 Task: Look for space in Srīrāmnagar, India from 15th August, 2023 to 20th August, 2023 for 1 adult in price range Rs.5000 to Rs.10000. Place can be private room with 1  bedroom having 1 bed and 1 bathroom. Property type can be house, flat, guest house, hotel. Booking option can be shelf check-in. Required host language is English.
Action: Mouse moved to (516, 89)
Screenshot: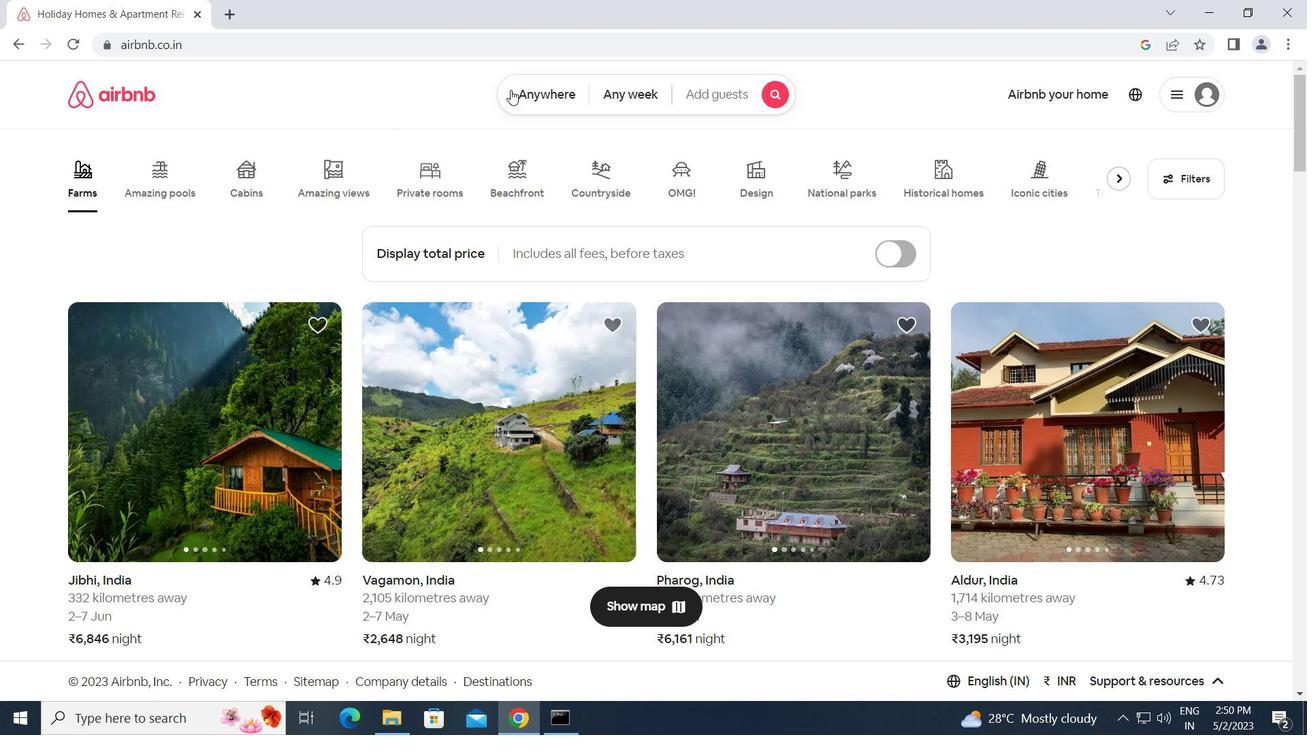 
Action: Mouse pressed left at (516, 89)
Screenshot: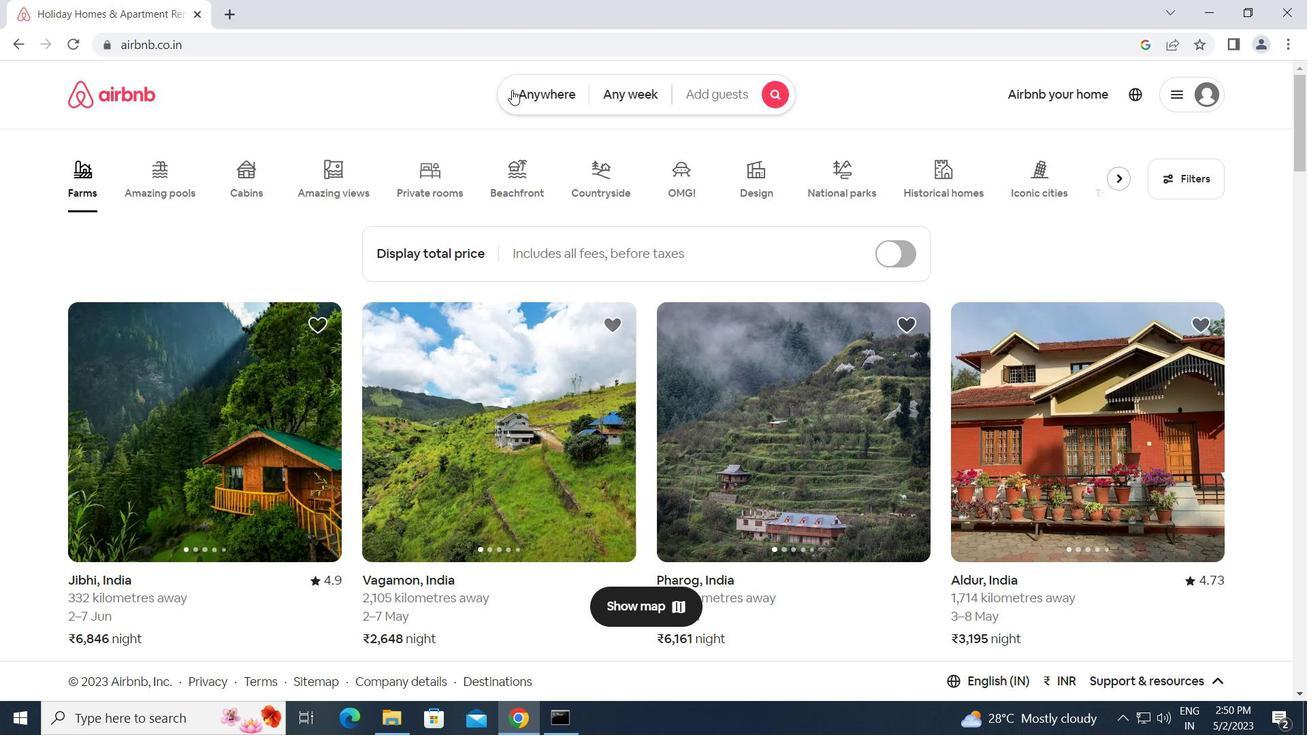 
Action: Mouse moved to (410, 150)
Screenshot: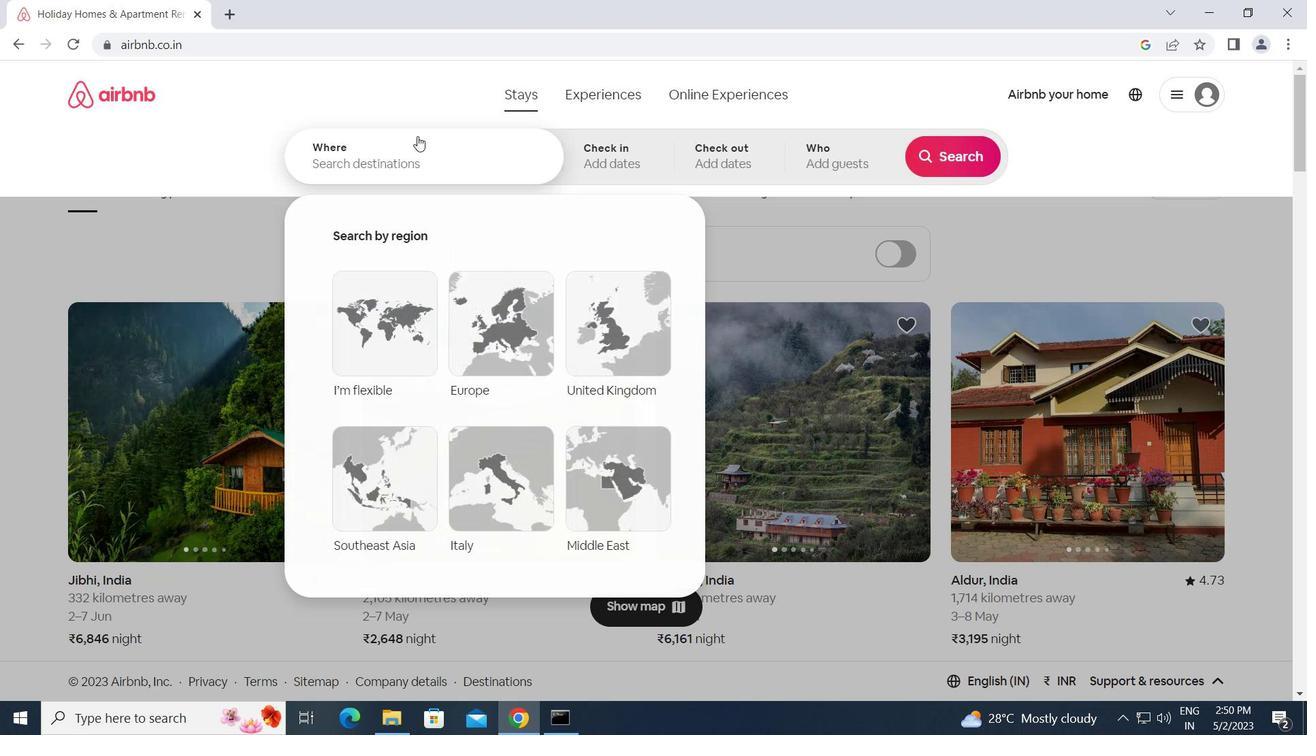 
Action: Mouse pressed left at (410, 150)
Screenshot: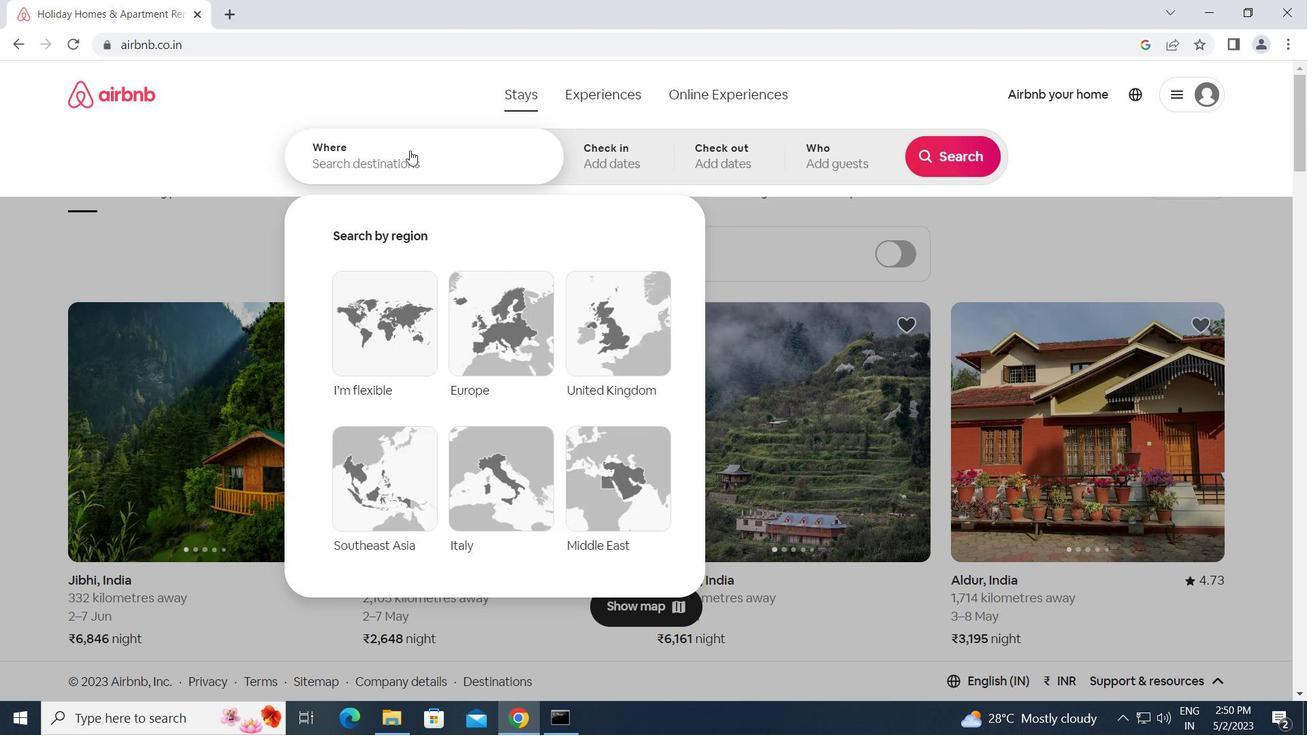 
Action: Key pressed s<Key.caps_lock>riramnagar,<Key.space><Key.caps_lock>i<Key.caps_lock>ndia<Key.enter>
Screenshot: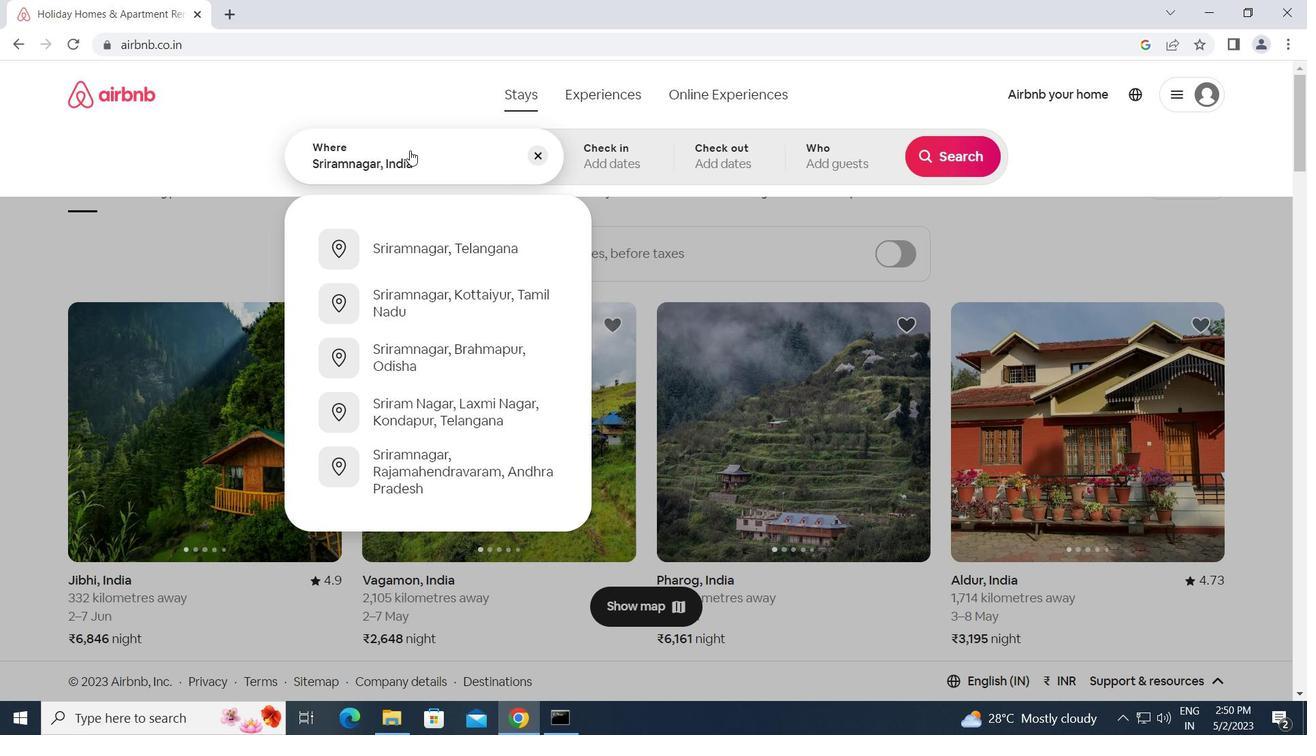 
Action: Mouse moved to (950, 293)
Screenshot: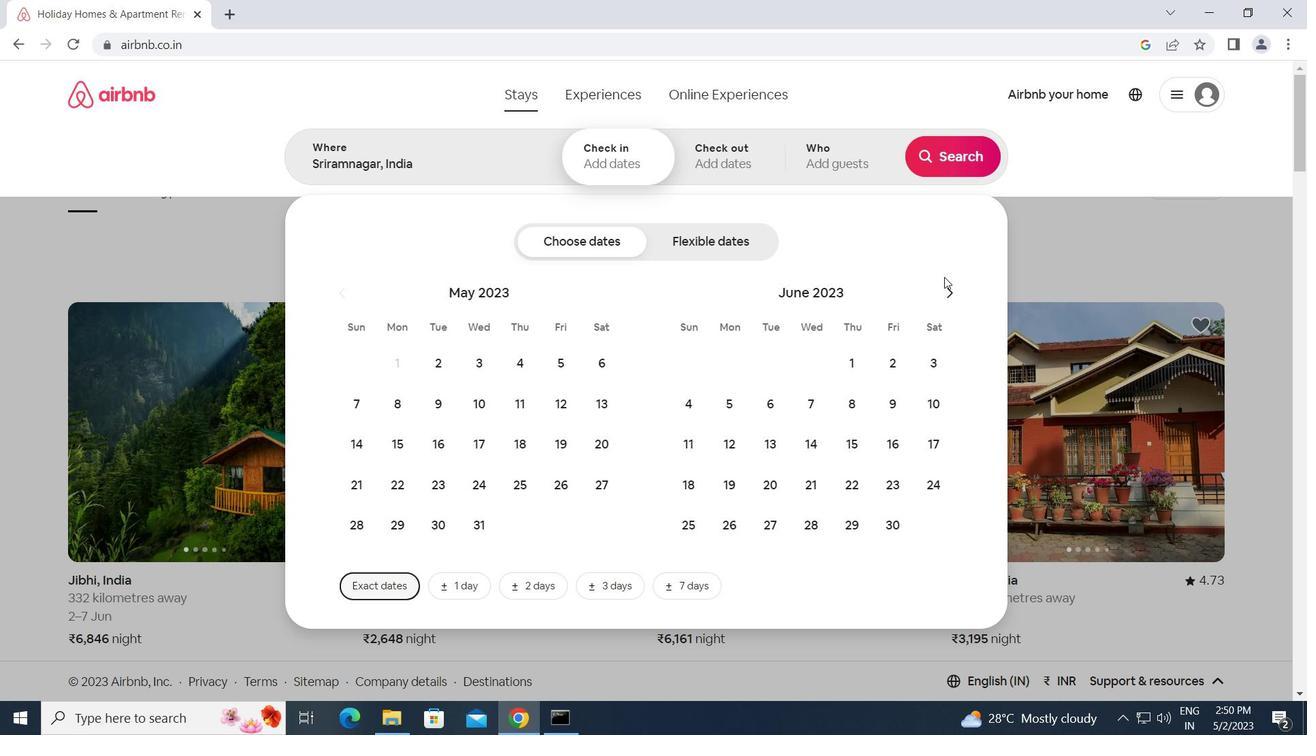 
Action: Mouse pressed left at (950, 293)
Screenshot: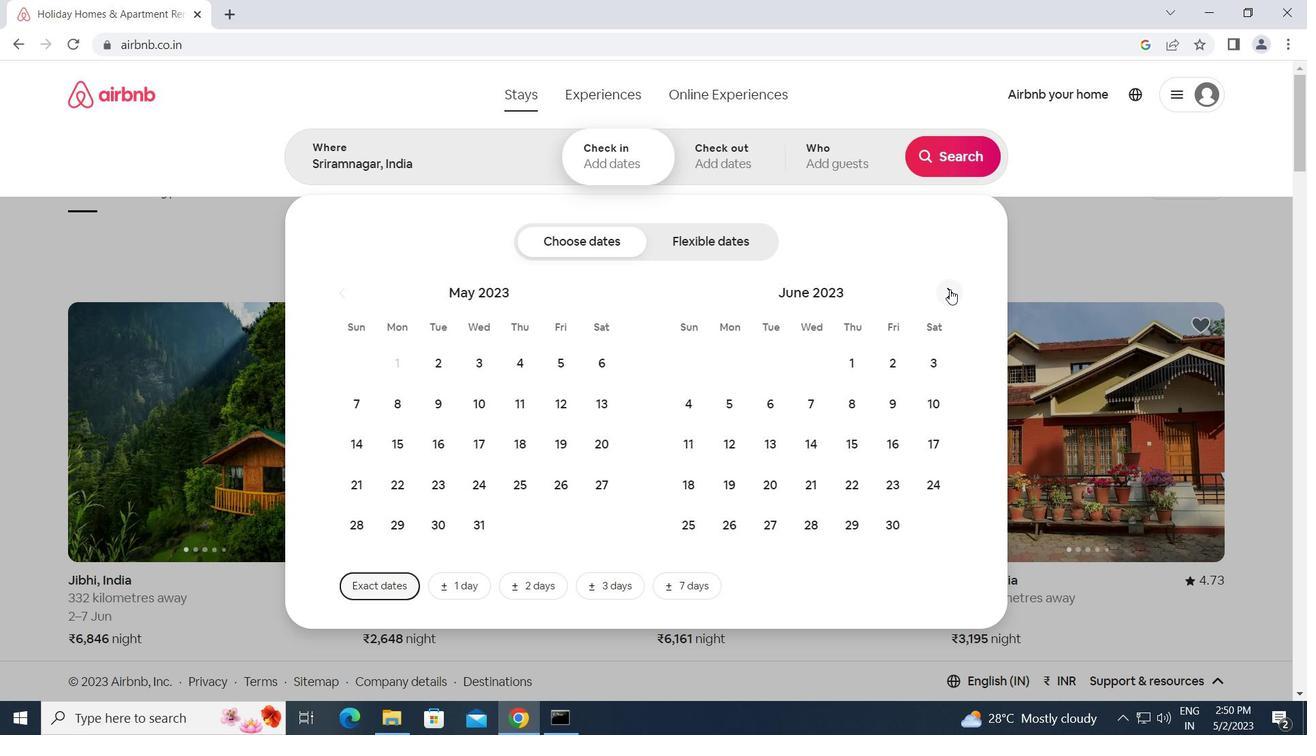 
Action: Mouse pressed left at (950, 293)
Screenshot: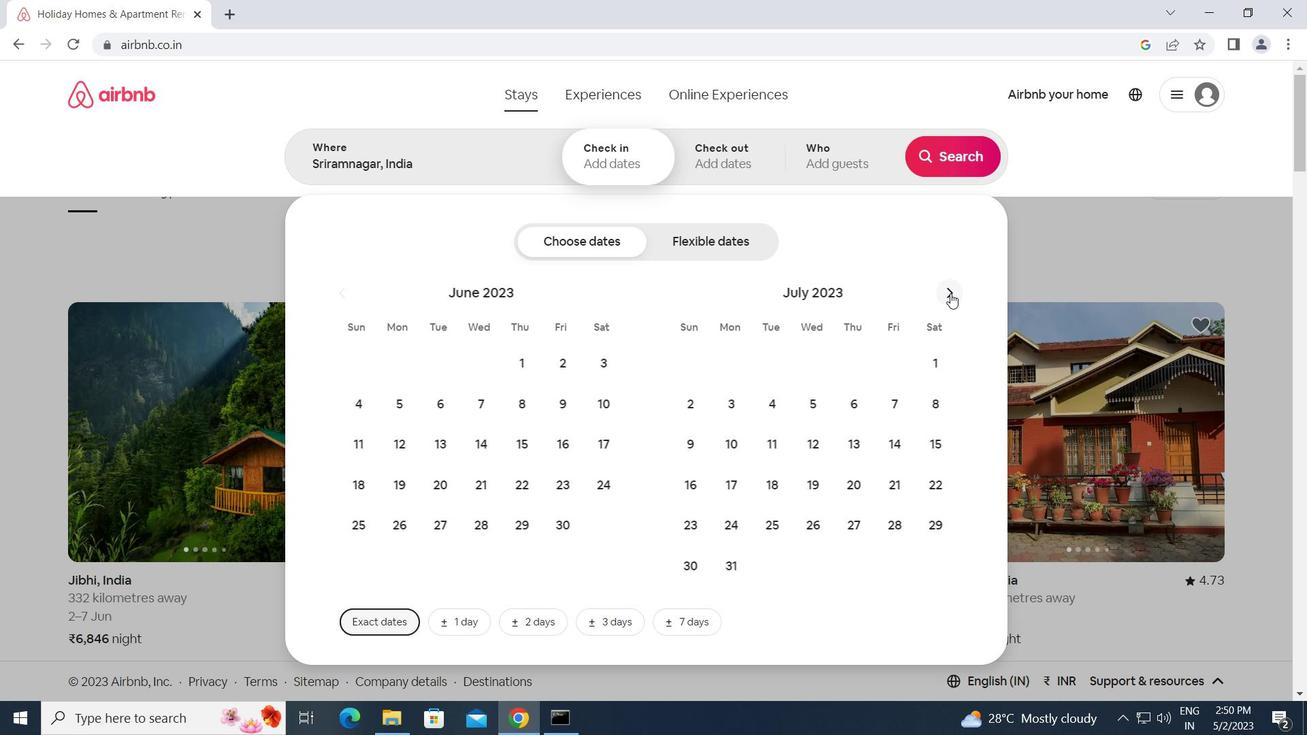 
Action: Mouse moved to (761, 445)
Screenshot: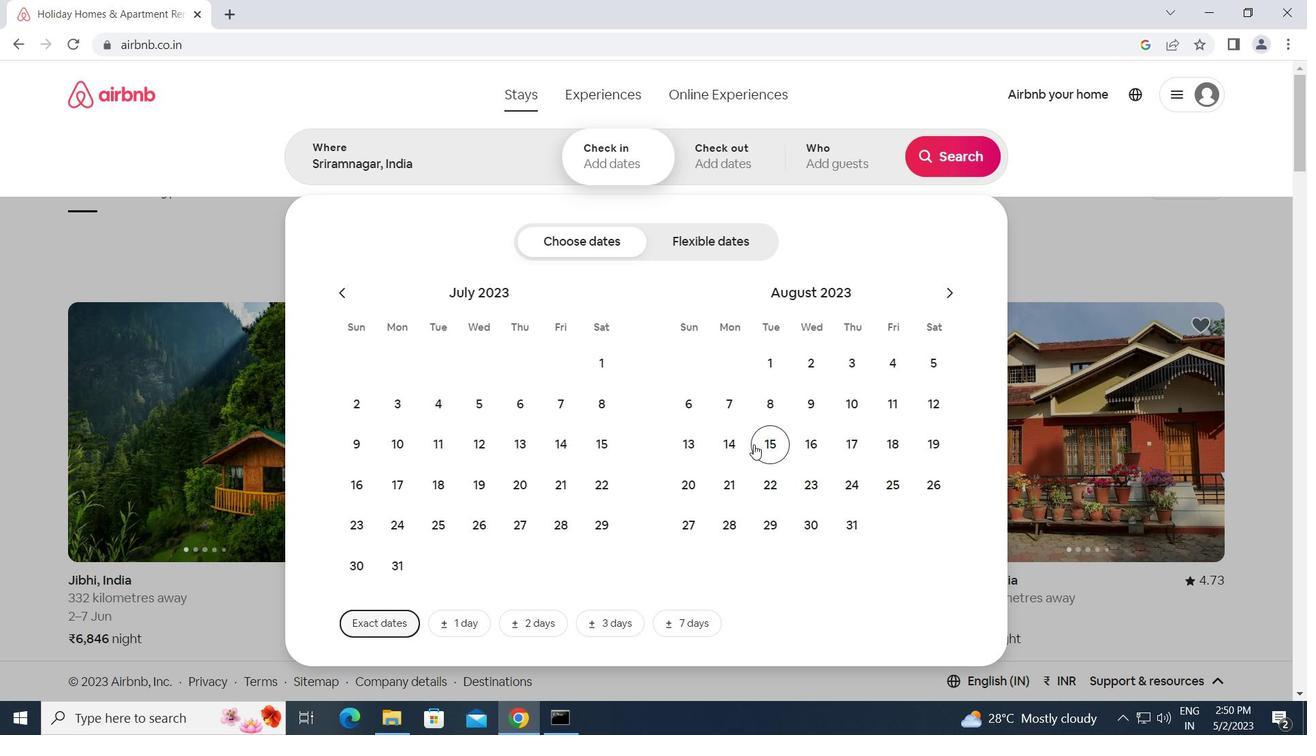 
Action: Mouse pressed left at (761, 445)
Screenshot: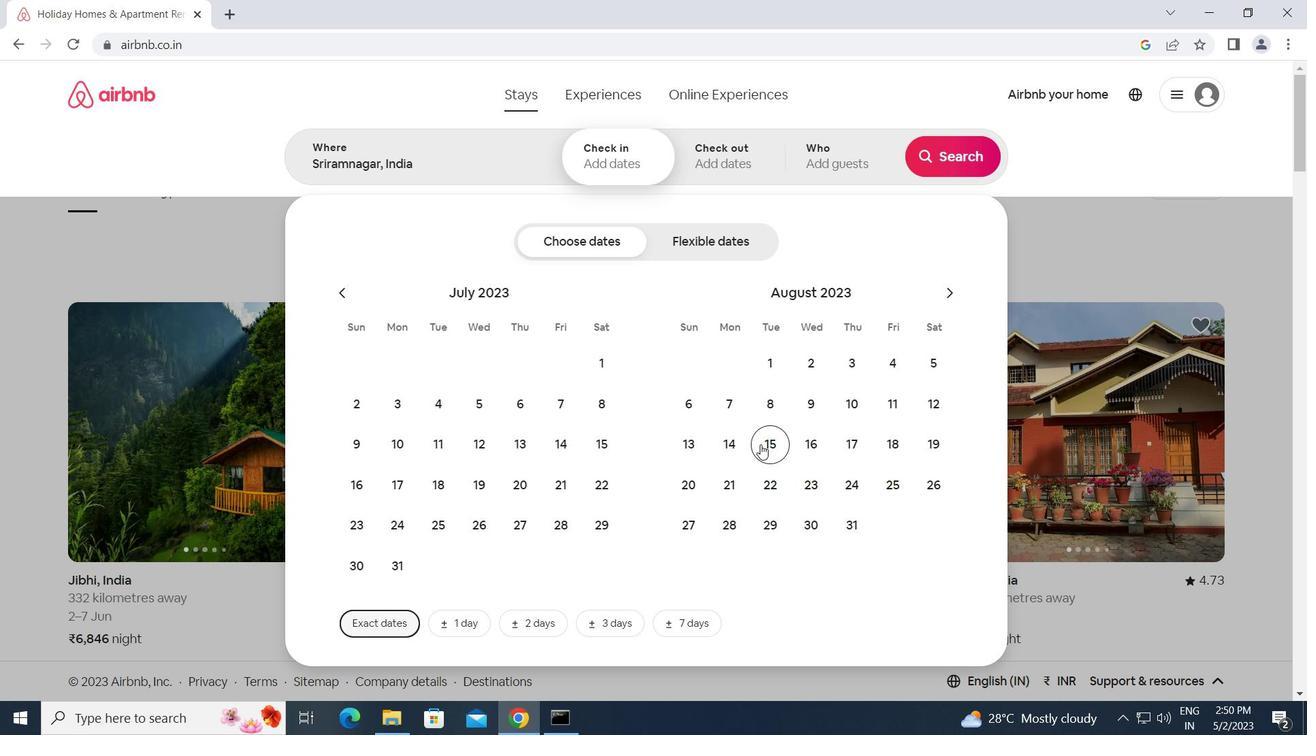 
Action: Mouse moved to (693, 486)
Screenshot: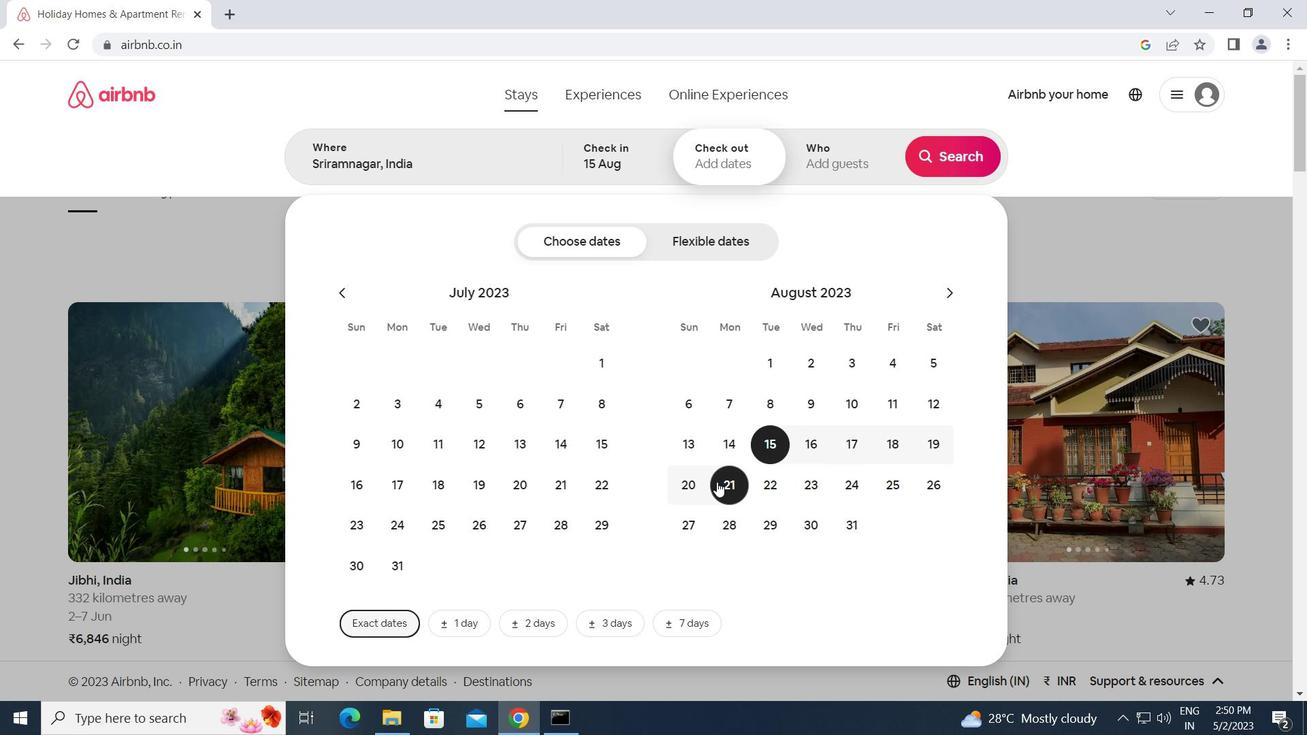 
Action: Mouse pressed left at (693, 486)
Screenshot: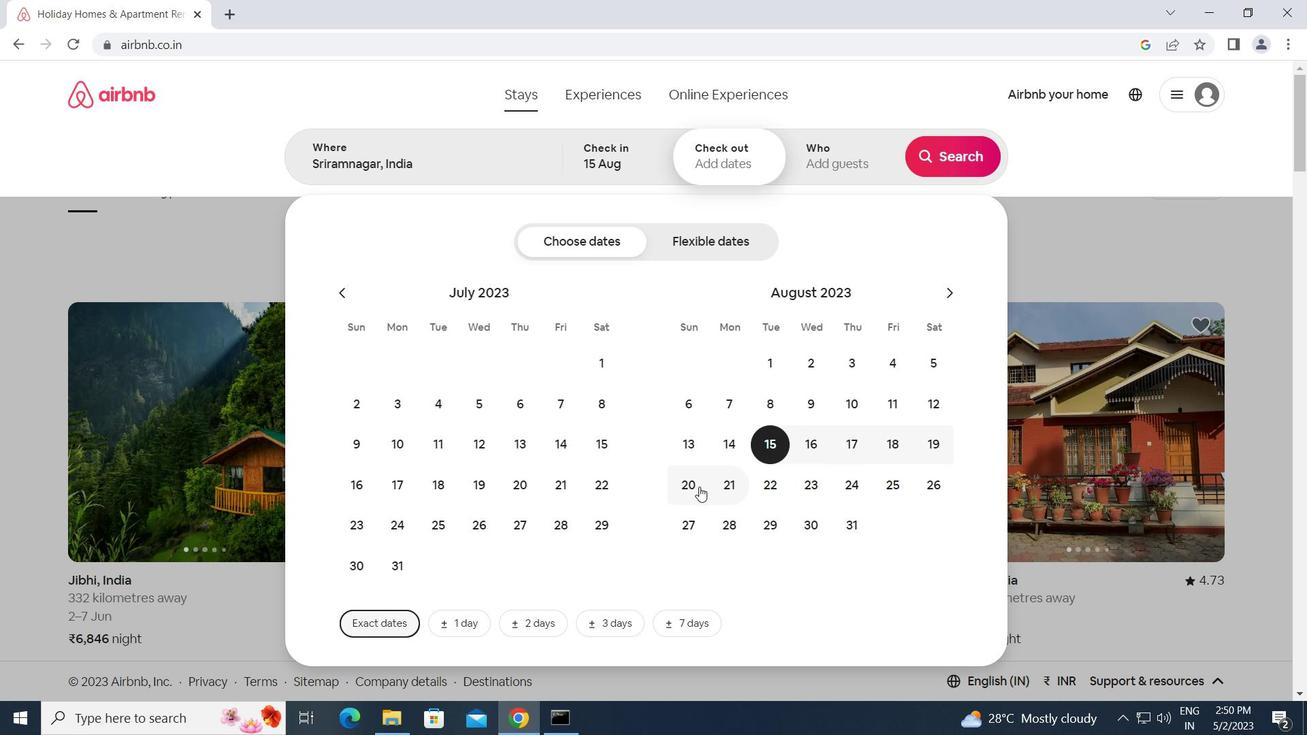 
Action: Mouse moved to (837, 155)
Screenshot: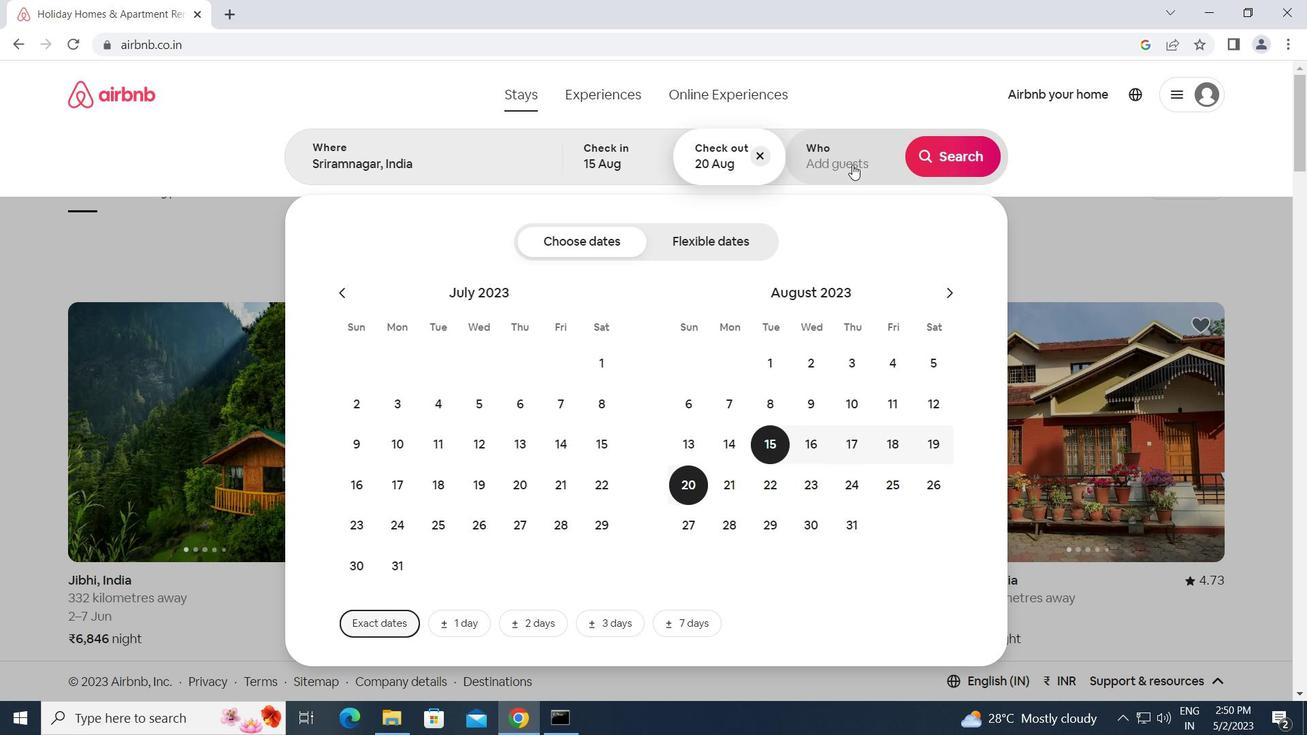 
Action: Mouse pressed left at (837, 155)
Screenshot: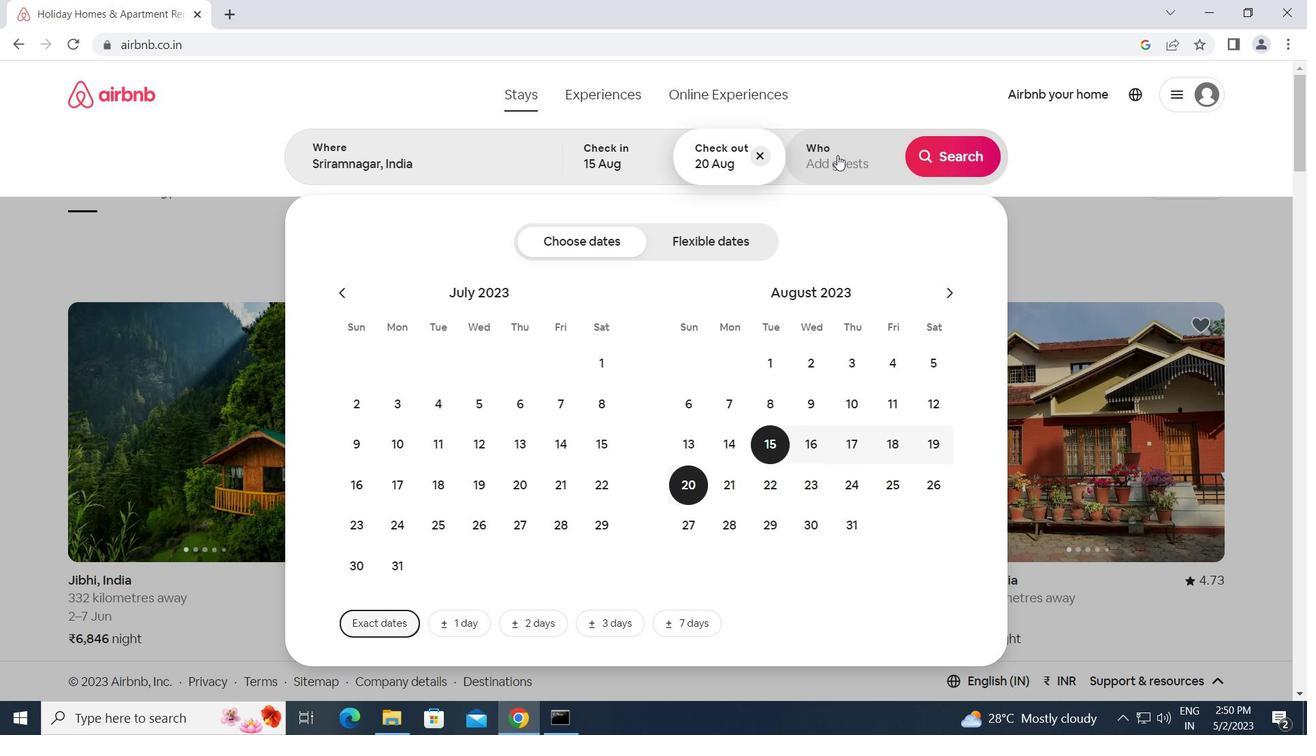 
Action: Mouse moved to (953, 250)
Screenshot: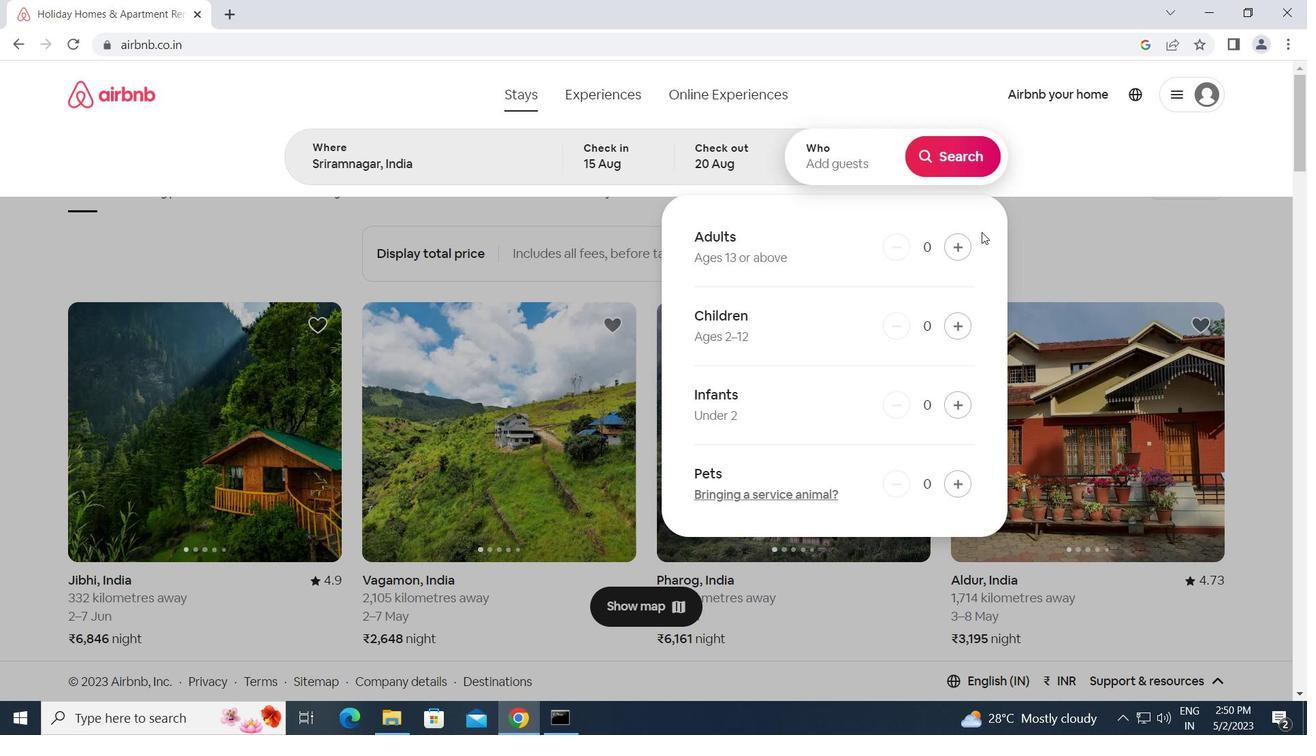 
Action: Mouse pressed left at (953, 250)
Screenshot: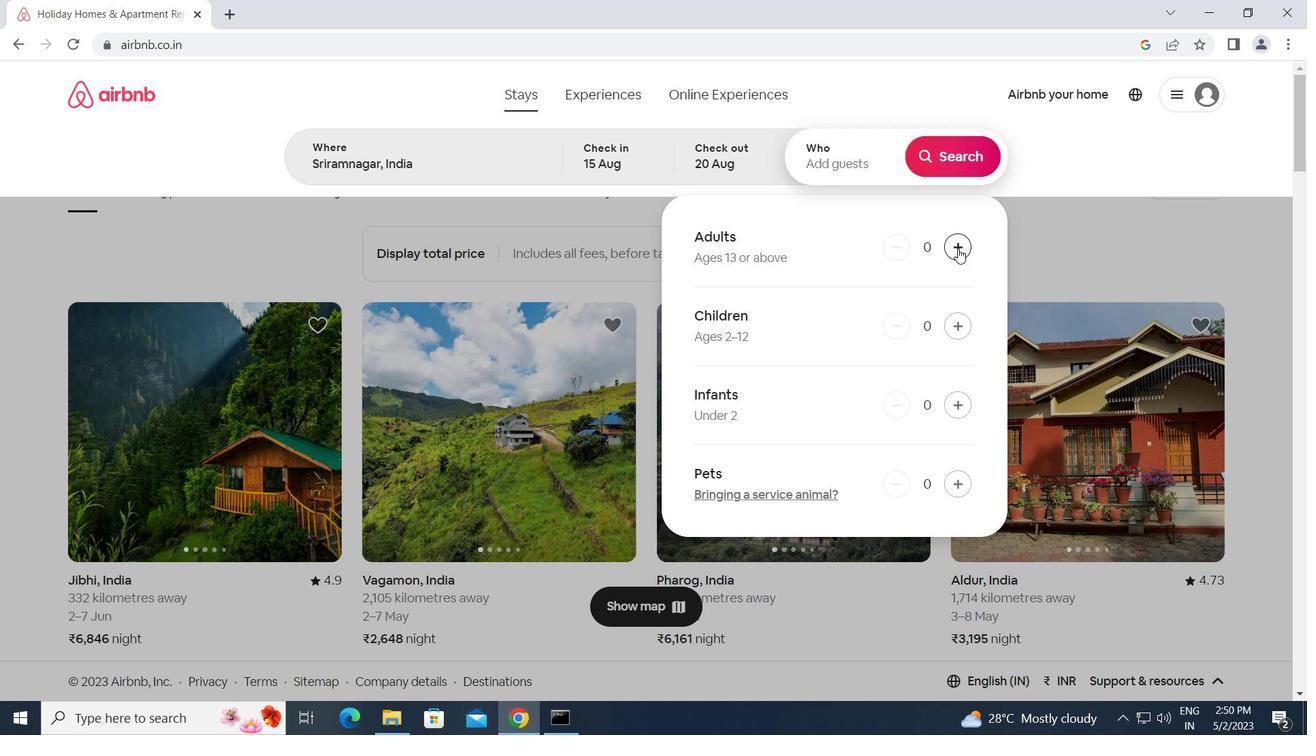 
Action: Mouse moved to (958, 158)
Screenshot: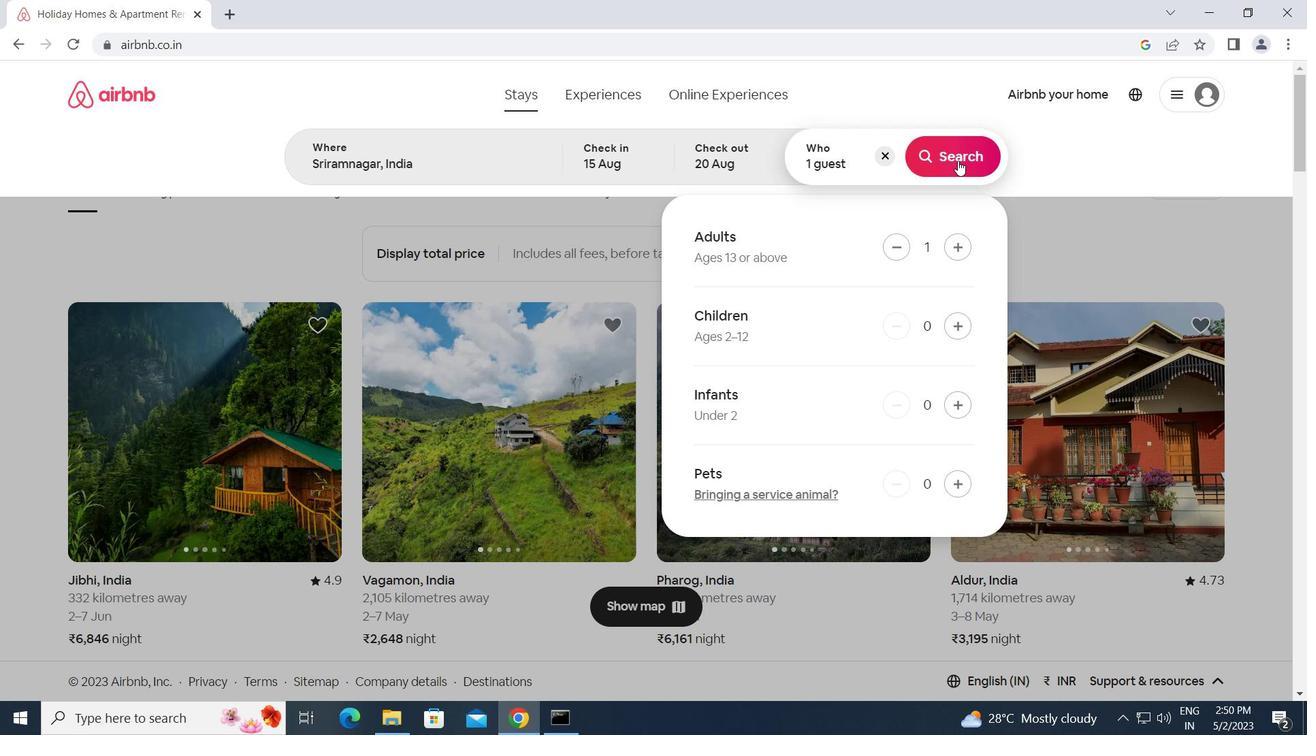 
Action: Mouse pressed left at (958, 158)
Screenshot: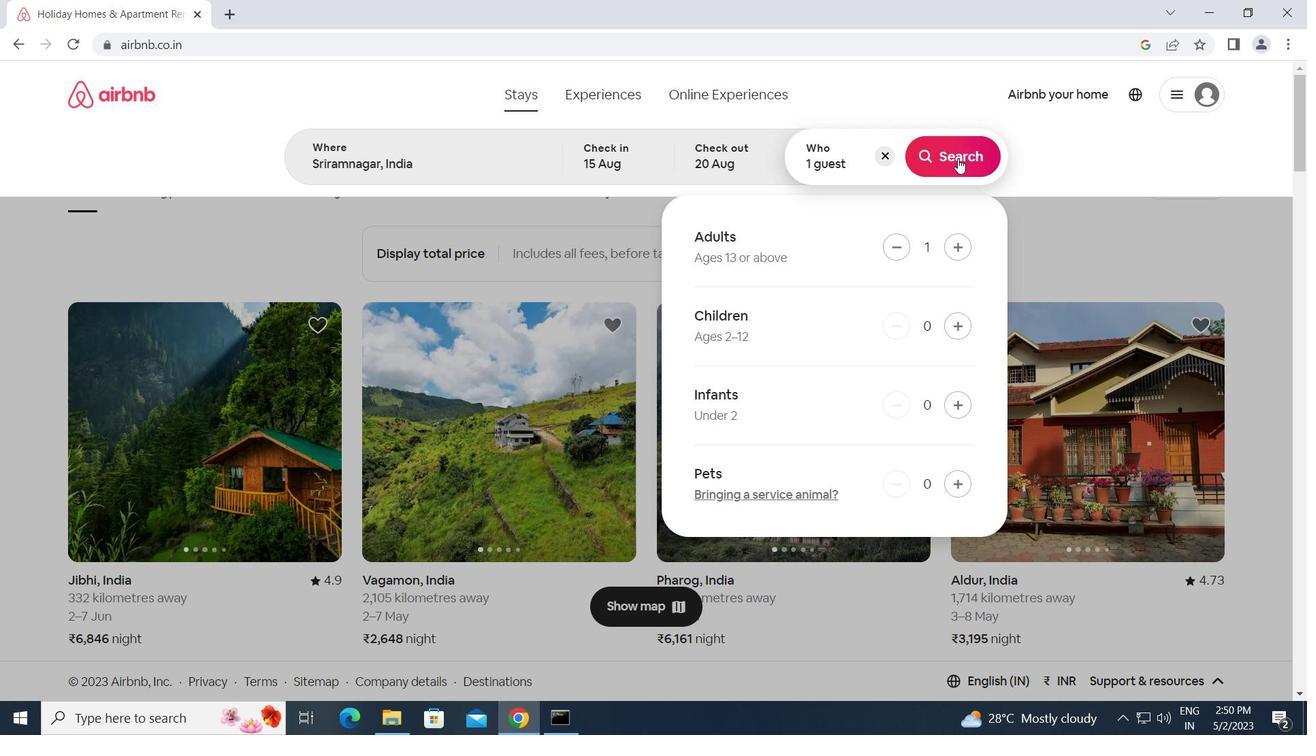 
Action: Mouse moved to (1238, 154)
Screenshot: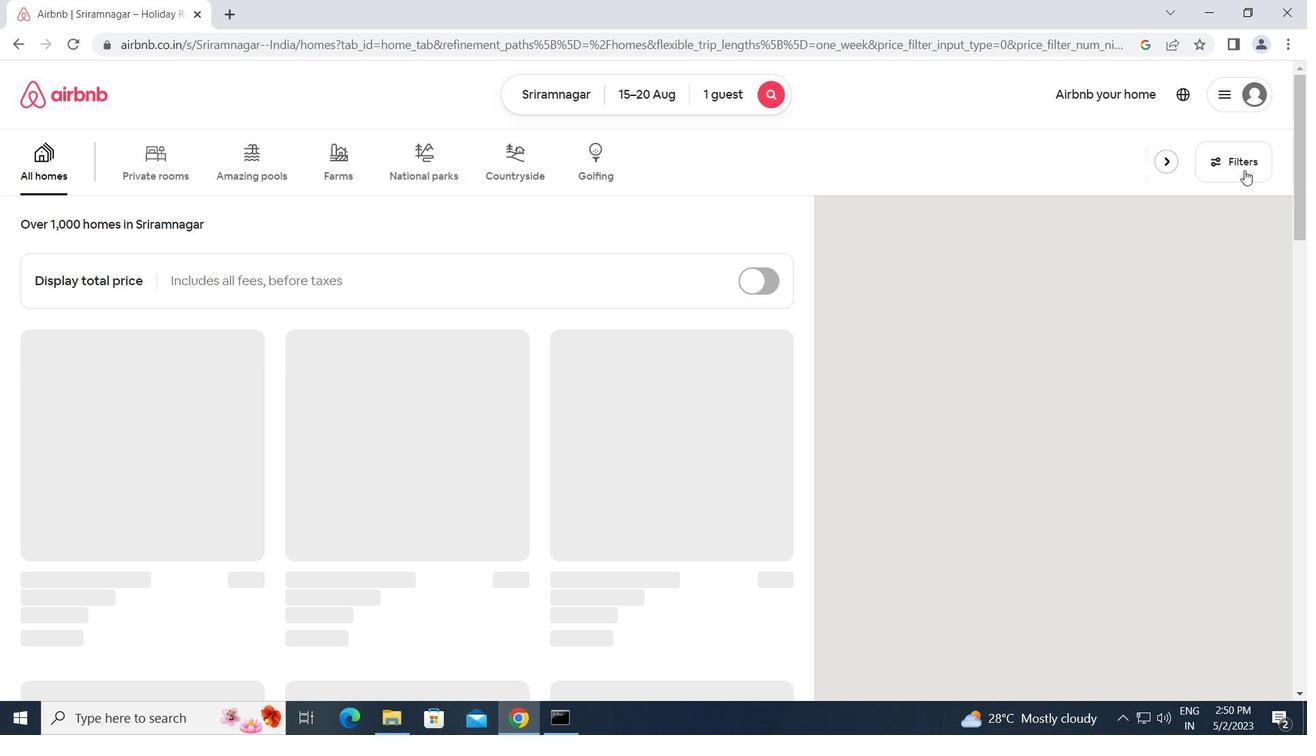 
Action: Mouse pressed left at (1238, 154)
Screenshot: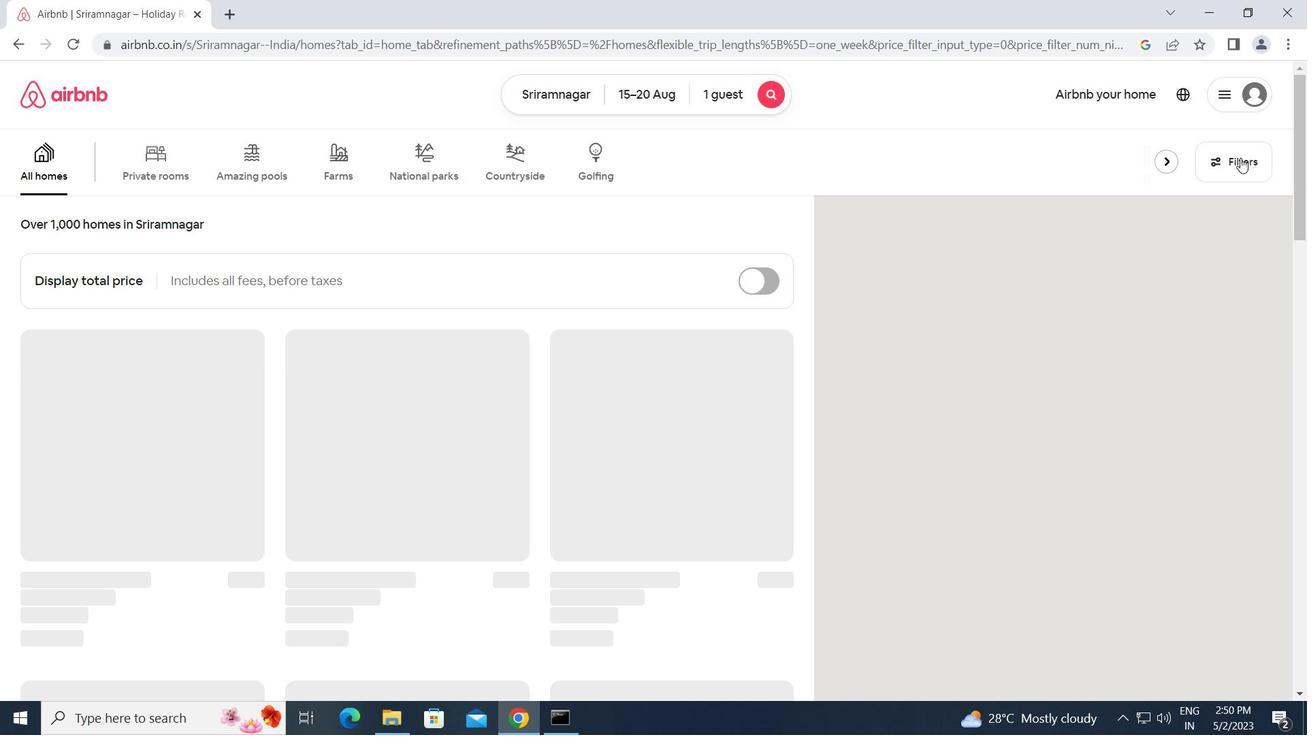
Action: Mouse moved to (433, 378)
Screenshot: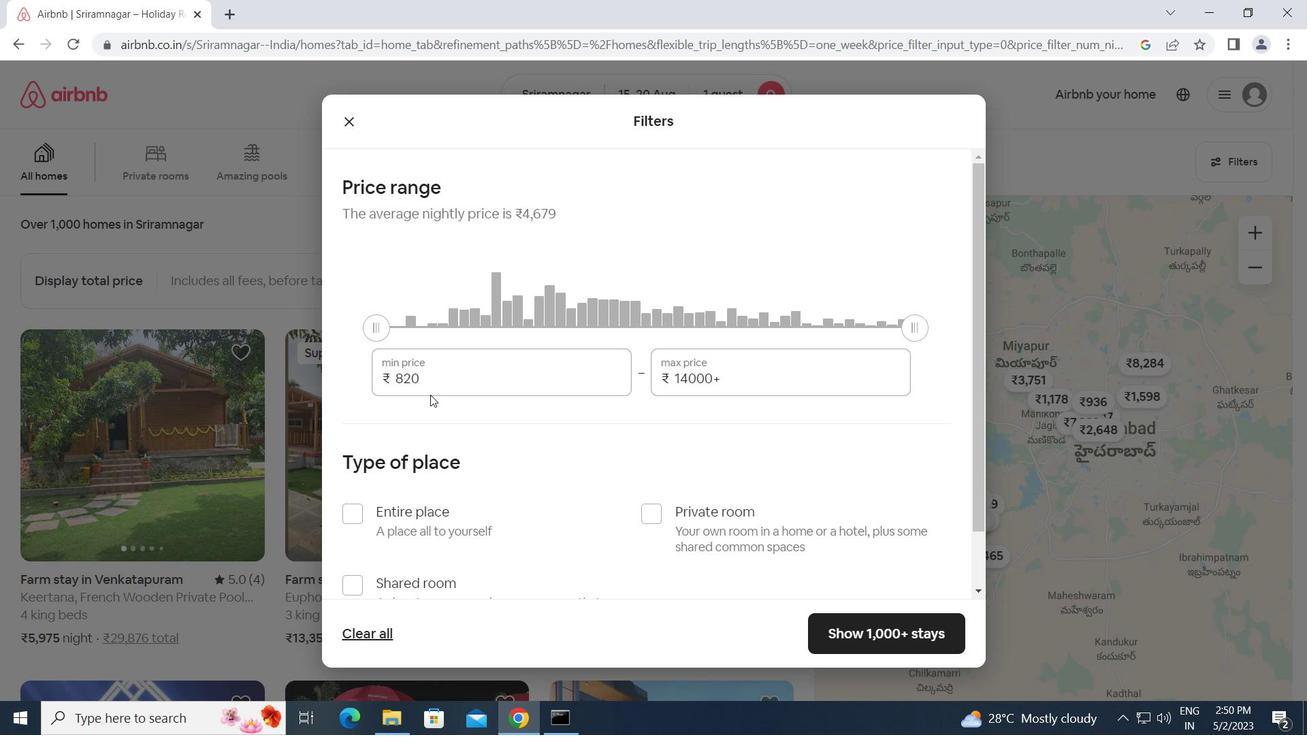 
Action: Mouse pressed left at (433, 378)
Screenshot: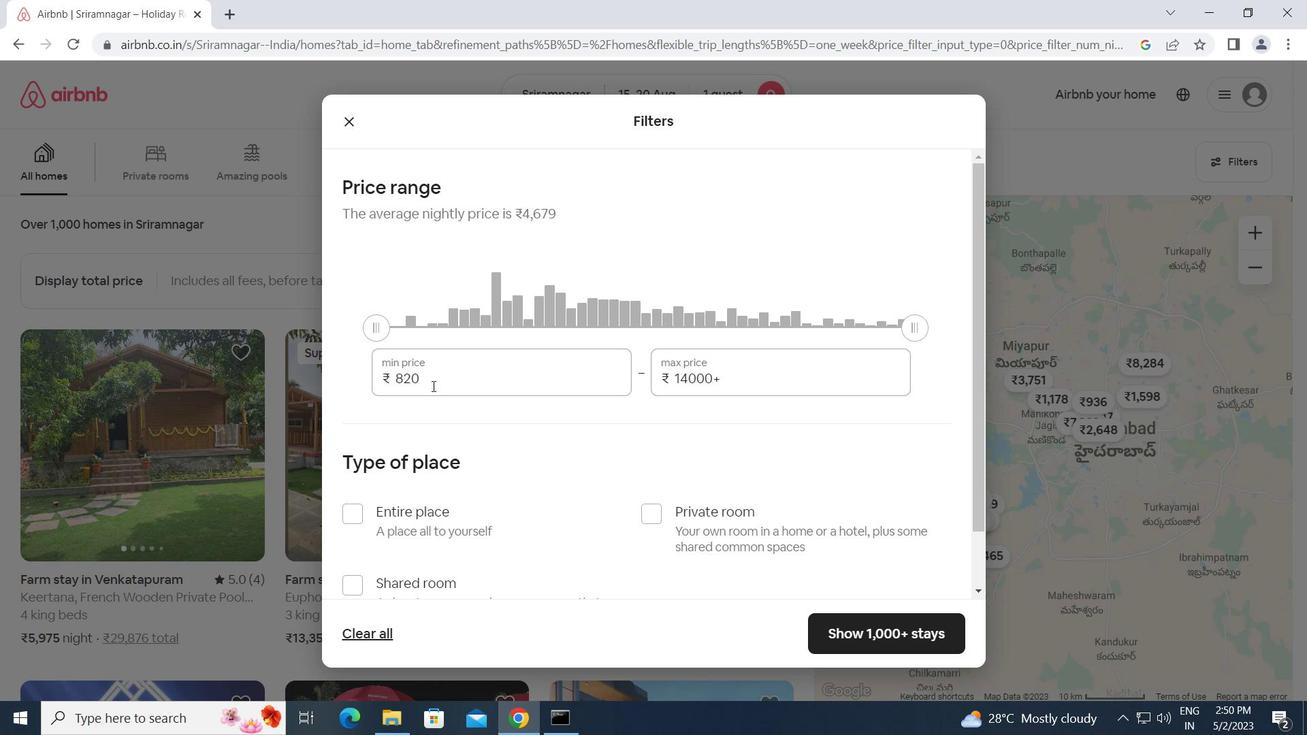 
Action: Mouse moved to (371, 382)
Screenshot: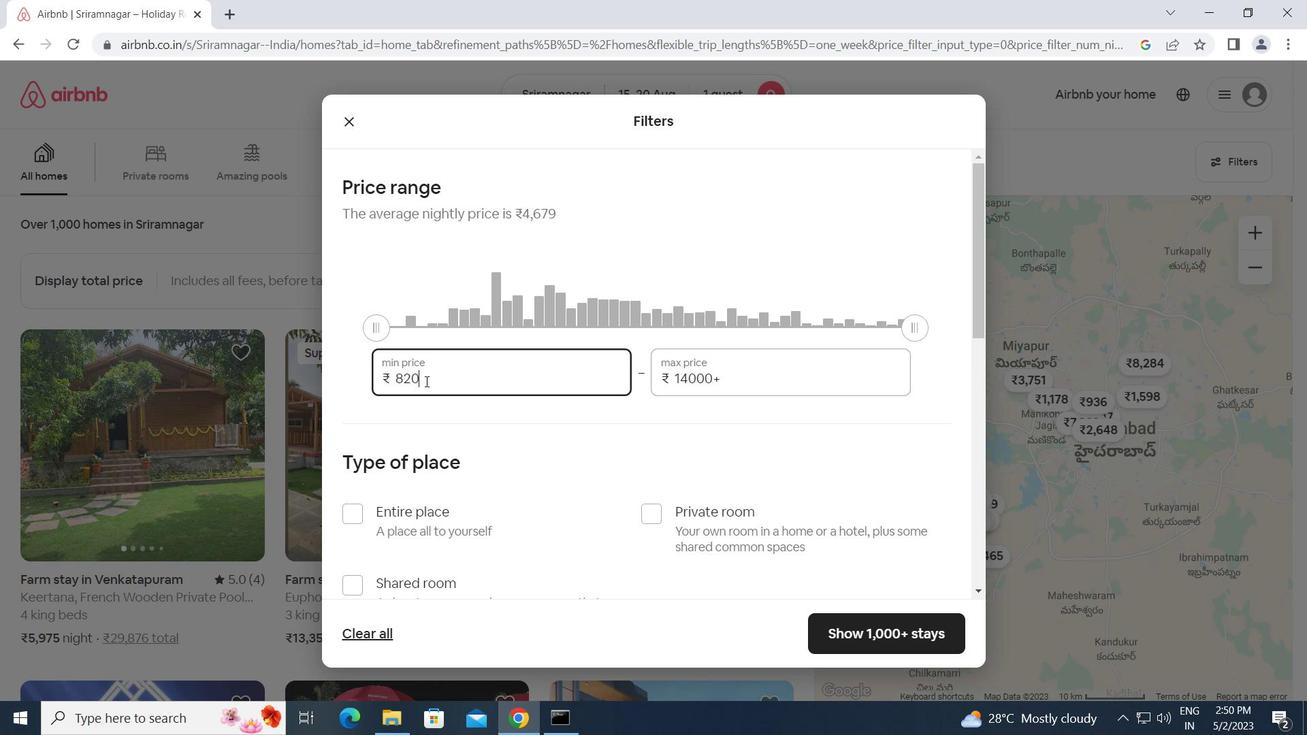 
Action: Key pressed 5000<Key.tab>100<Key.backspace><Key.backspace><Key.backspace><Key.backspace><Key.backspace><Key.backspace><Key.backspace><Key.backspace><Key.backspace><Key.backspace><Key.backspace><Key.backspace><Key.backspace><Key.backspace>10000
Screenshot: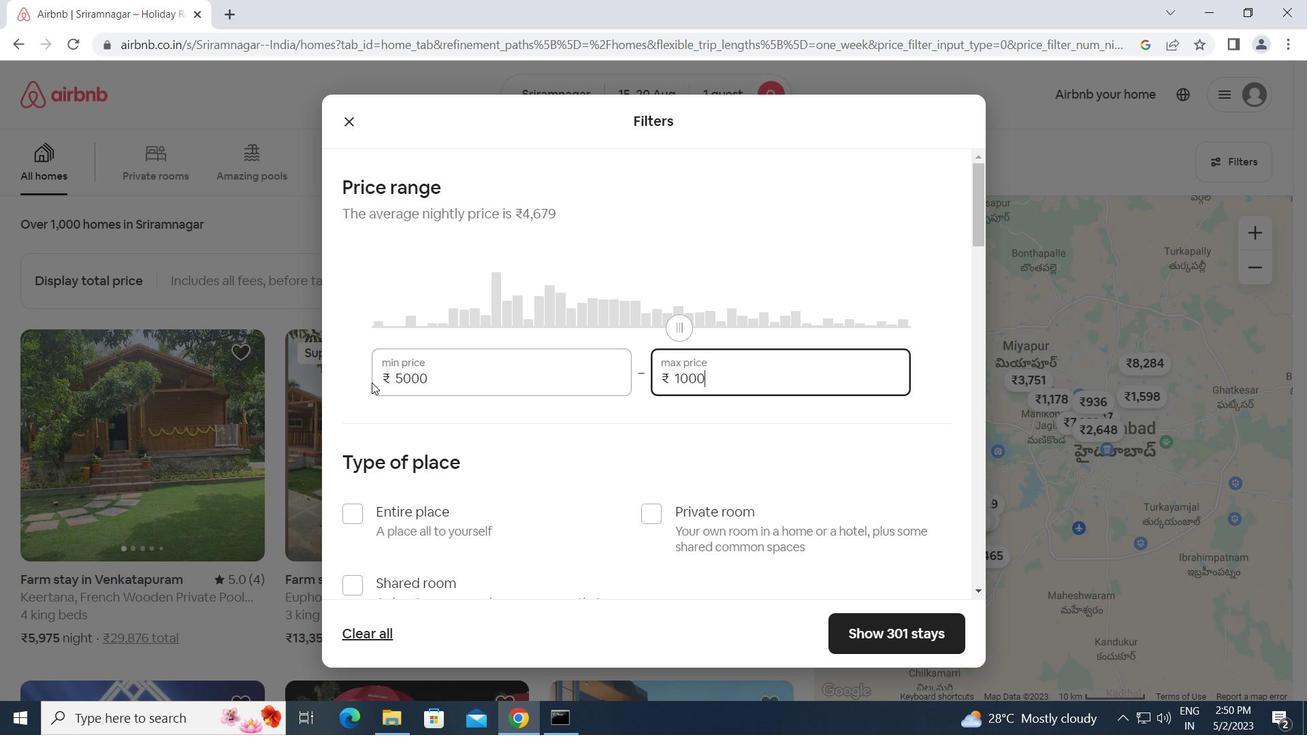 
Action: Mouse moved to (502, 443)
Screenshot: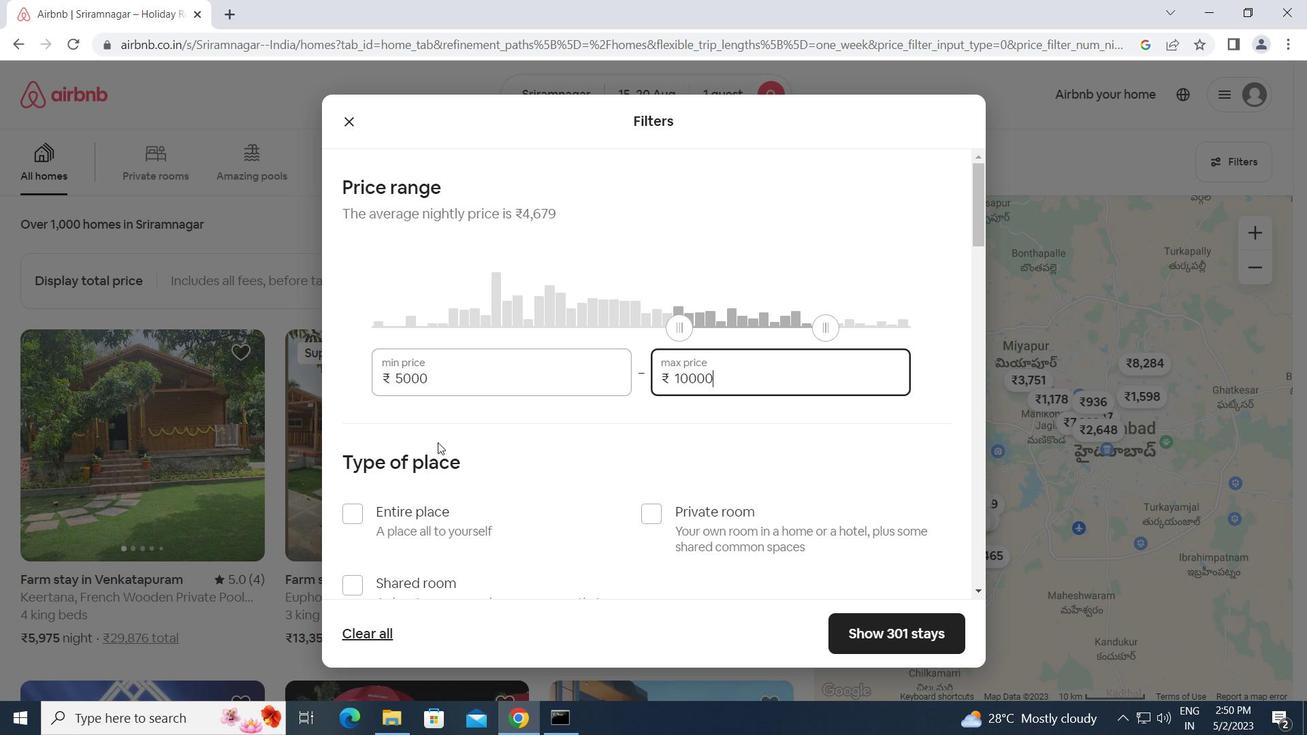
Action: Mouse scrolled (502, 442) with delta (0, 0)
Screenshot: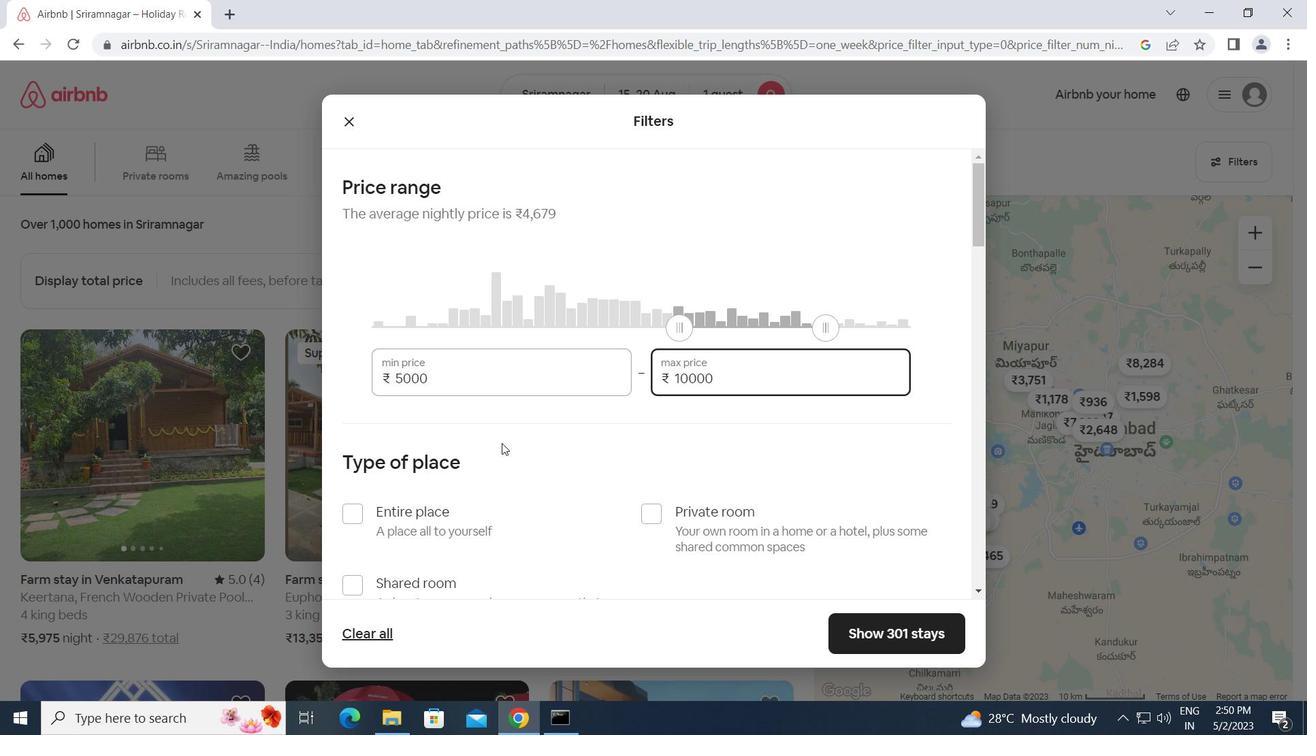 
Action: Mouse moved to (653, 425)
Screenshot: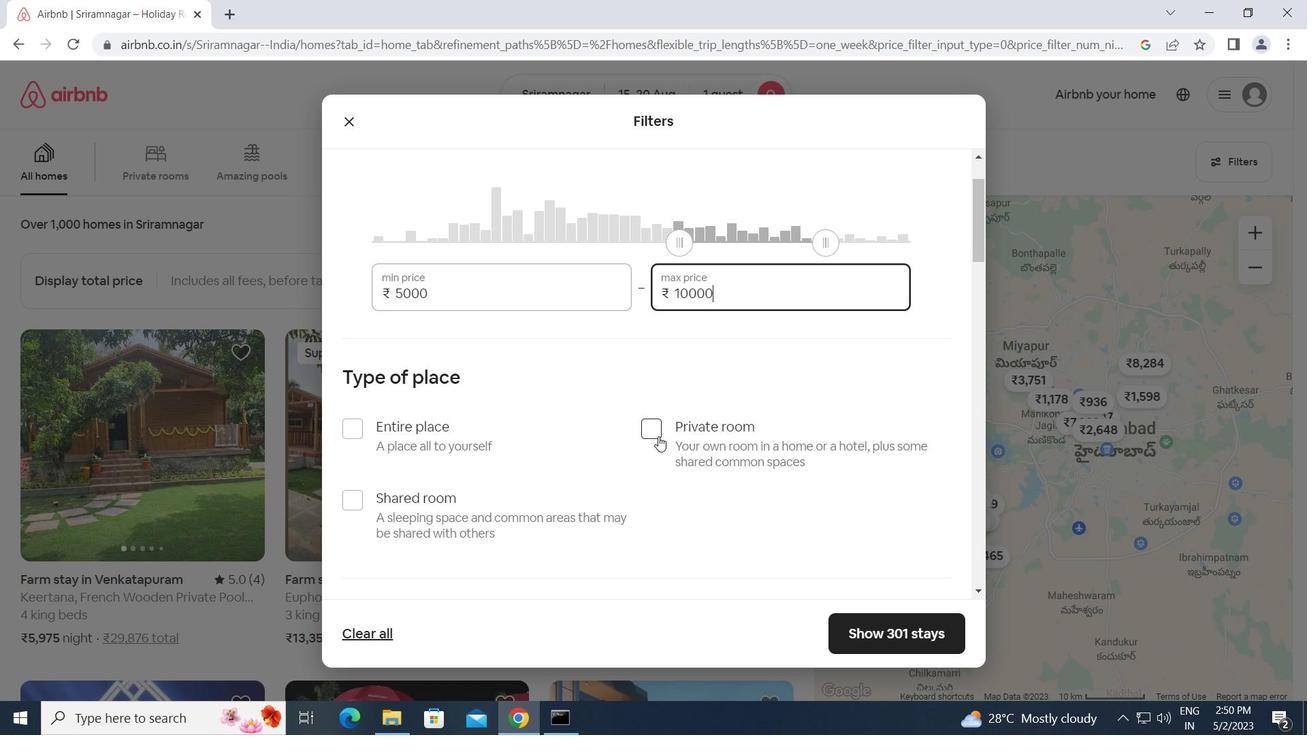 
Action: Mouse pressed left at (653, 425)
Screenshot: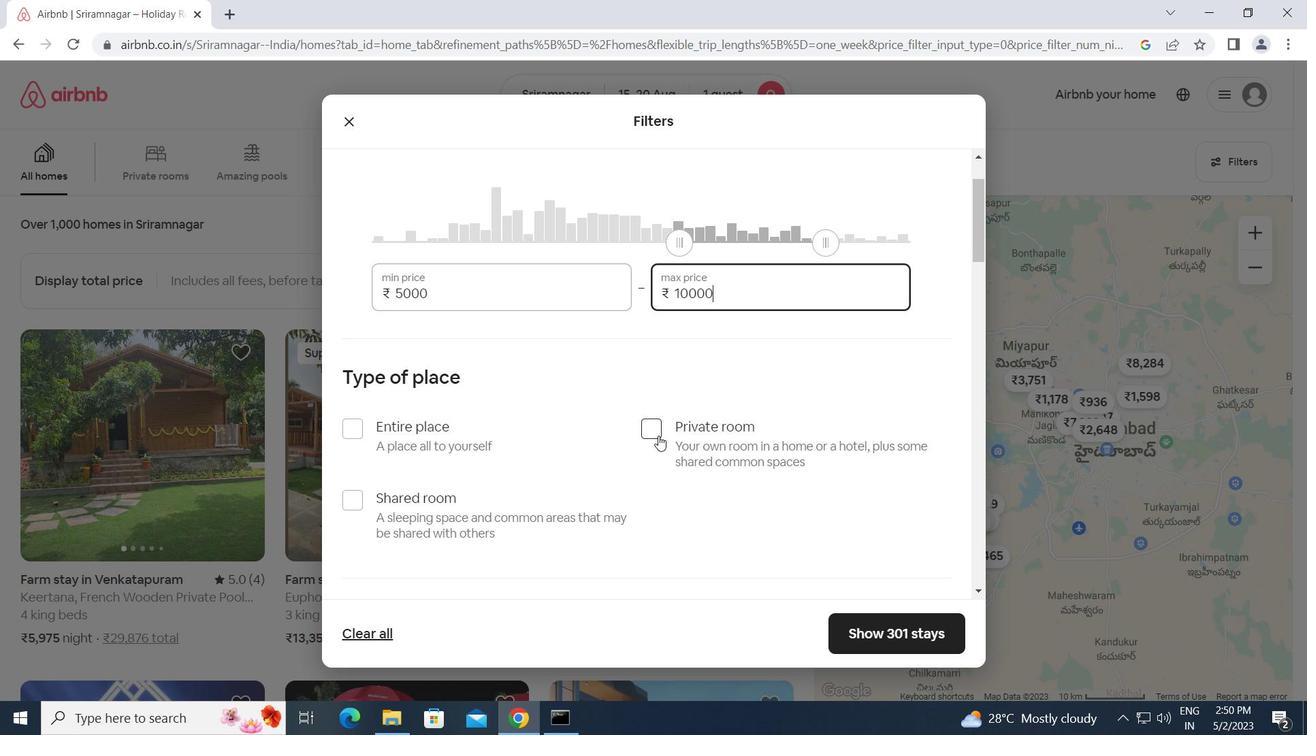 
Action: Mouse moved to (572, 412)
Screenshot: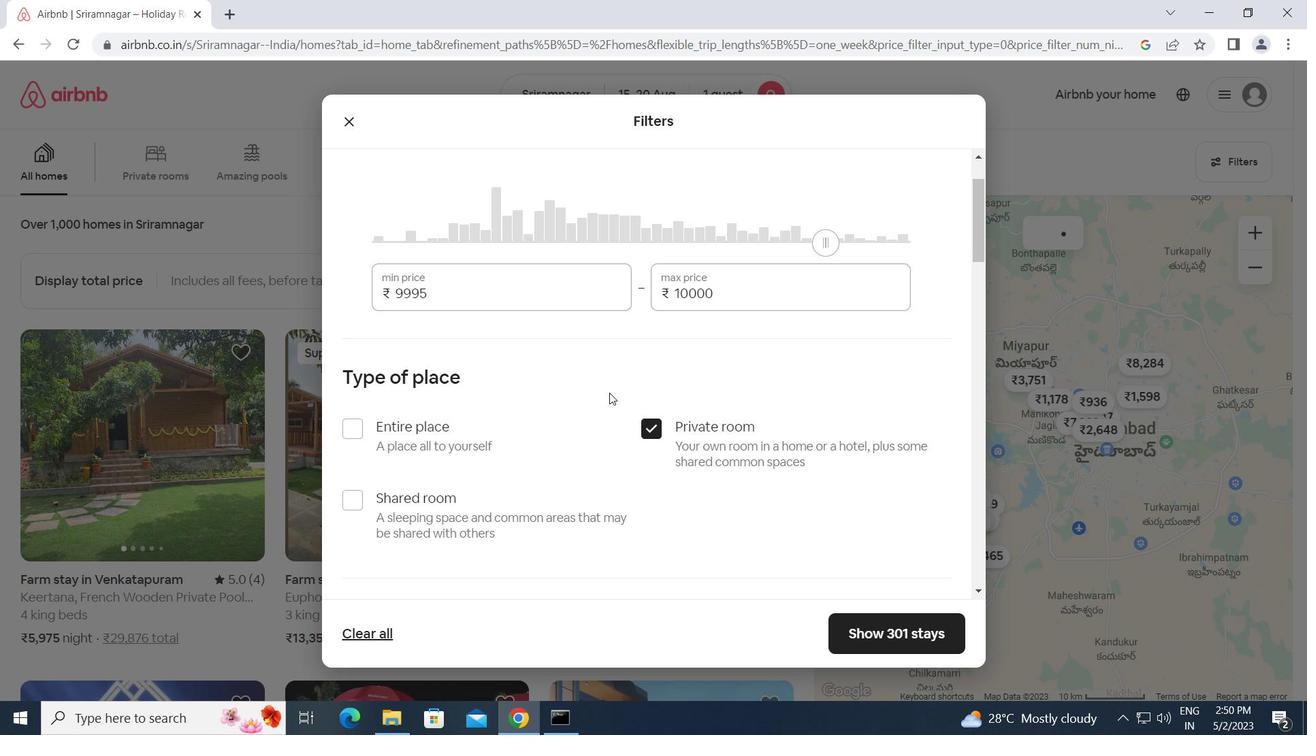 
Action: Mouse scrolled (572, 411) with delta (0, 0)
Screenshot: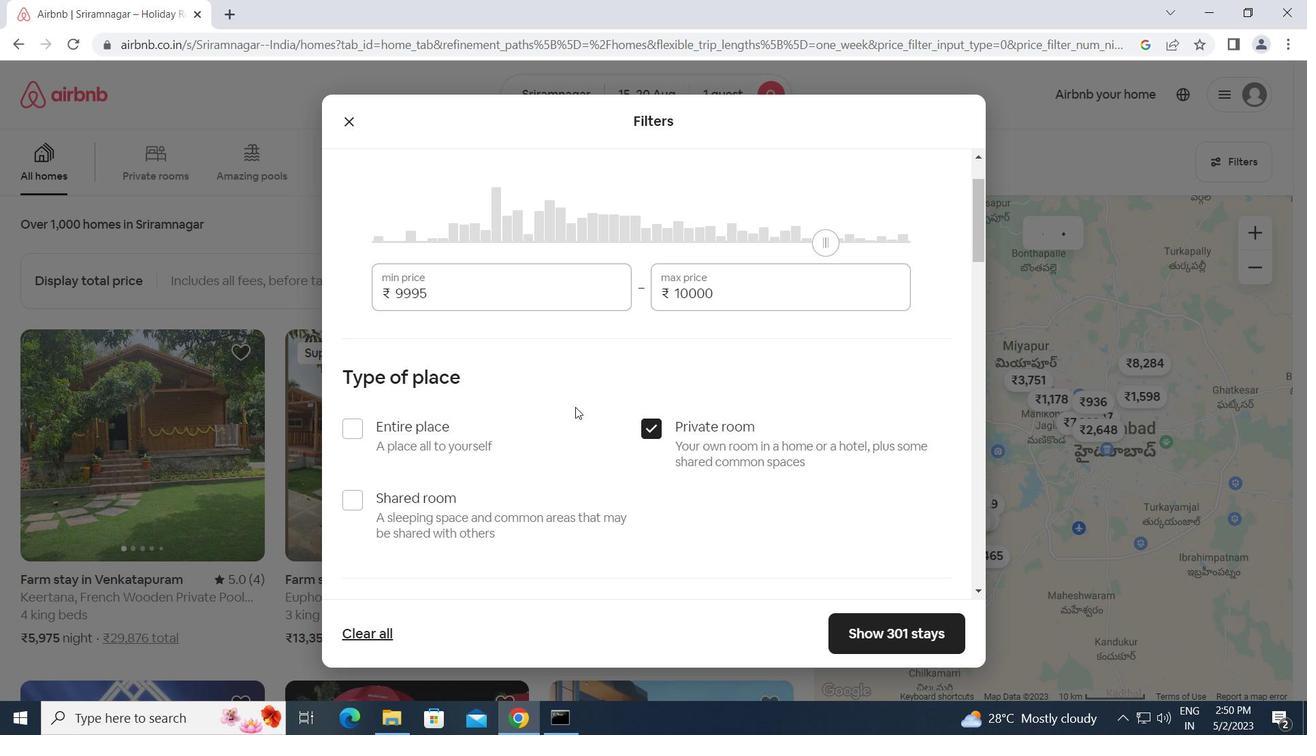 
Action: Mouse scrolled (572, 411) with delta (0, 0)
Screenshot: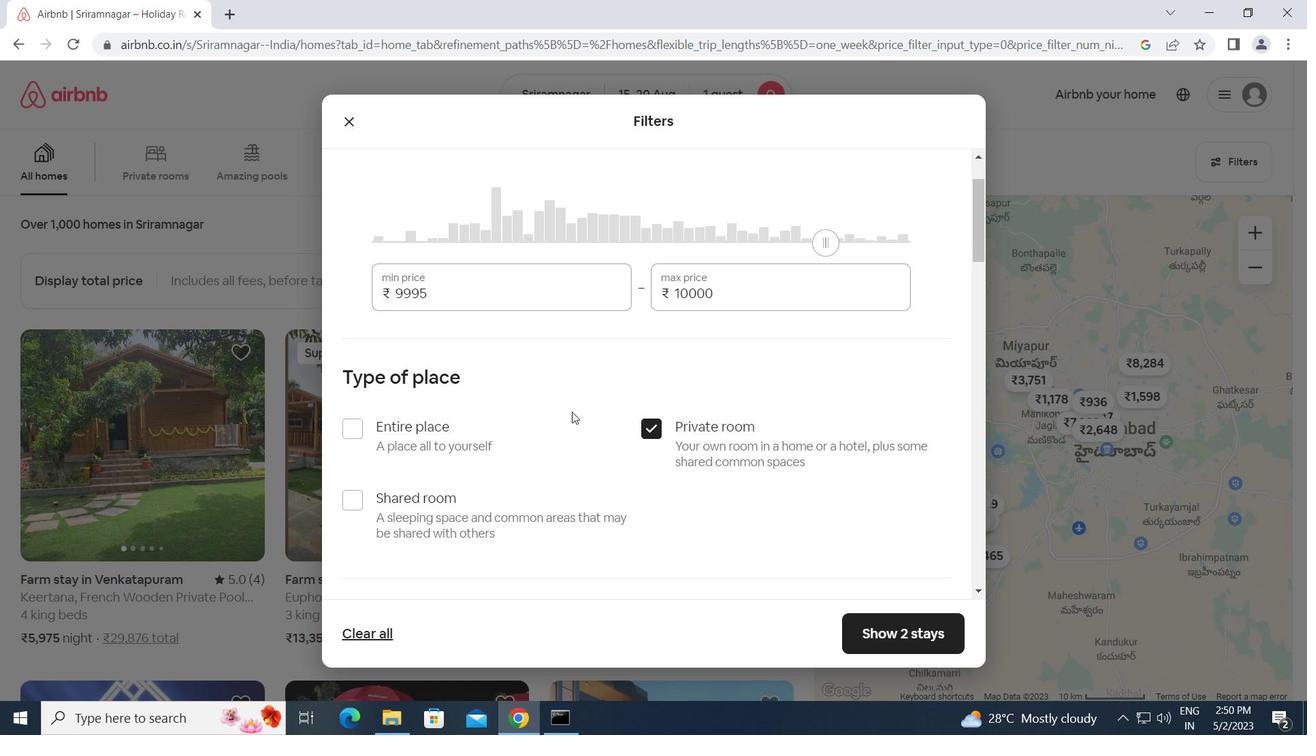 
Action: Mouse scrolled (572, 411) with delta (0, 0)
Screenshot: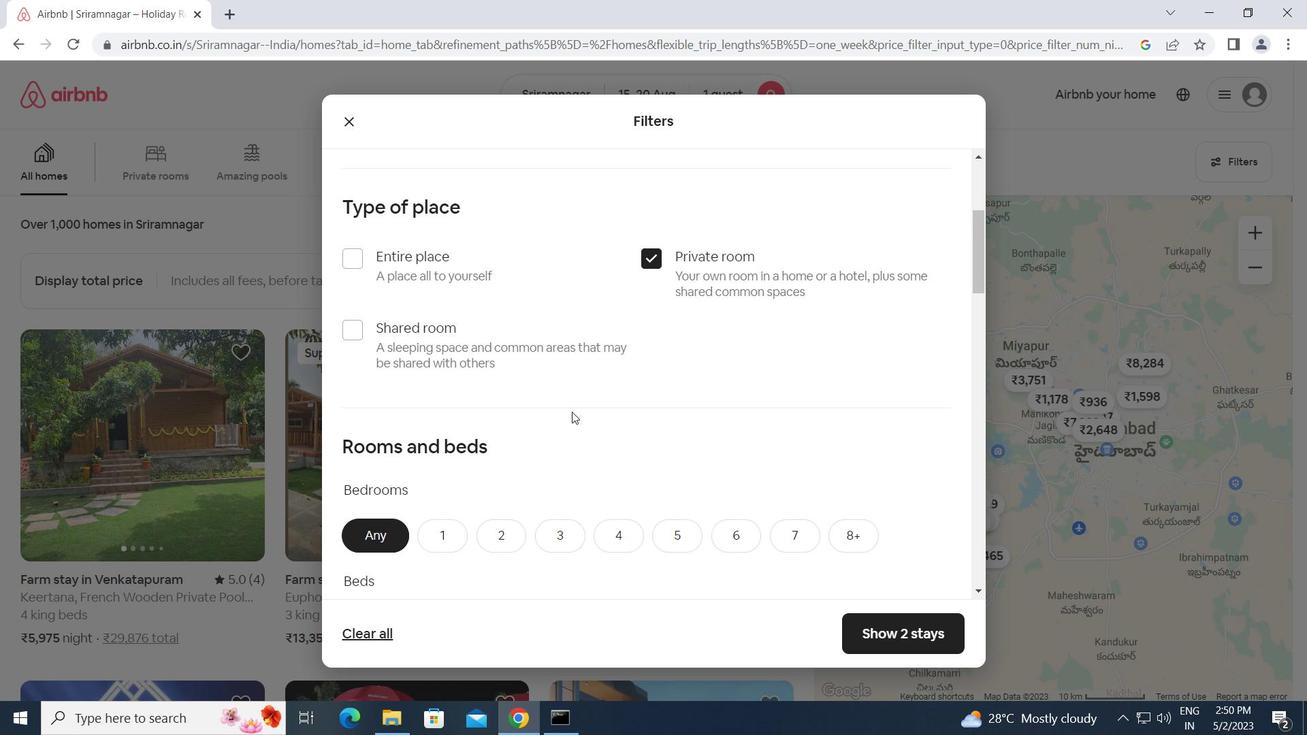 
Action: Mouse scrolled (572, 411) with delta (0, 0)
Screenshot: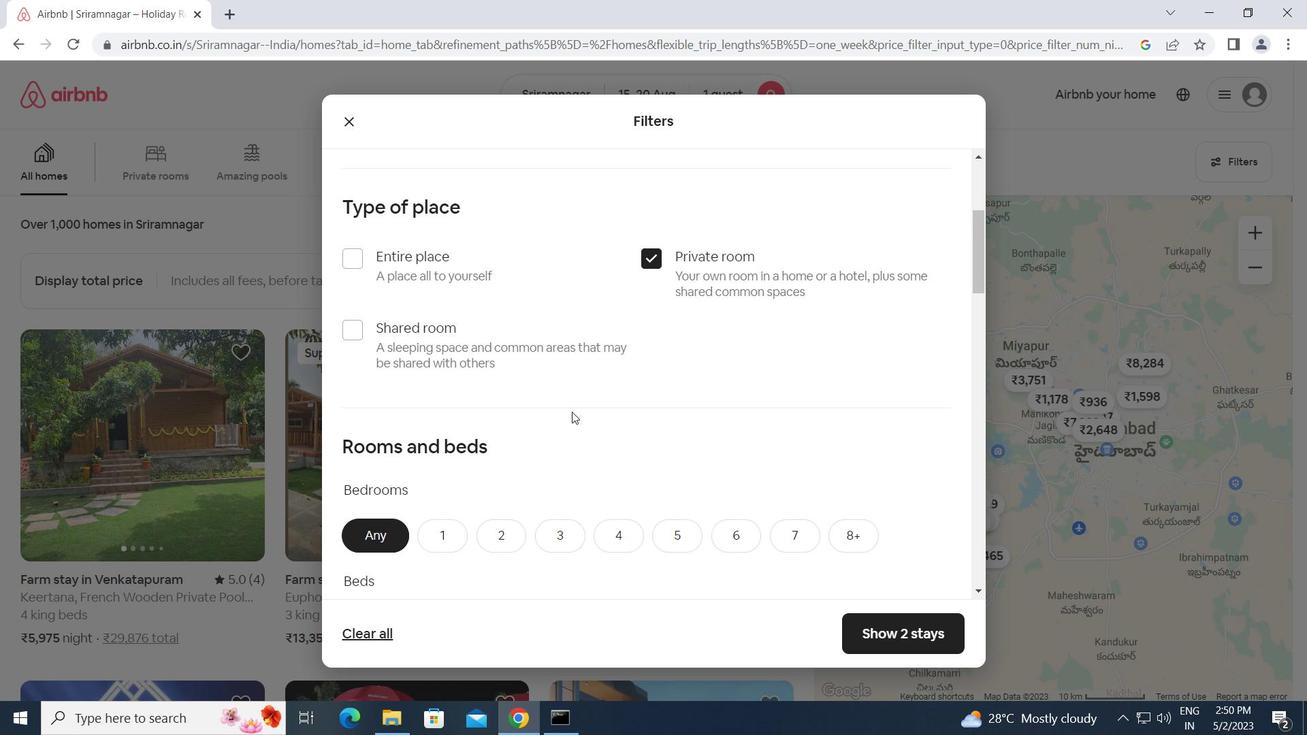 
Action: Mouse moved to (448, 367)
Screenshot: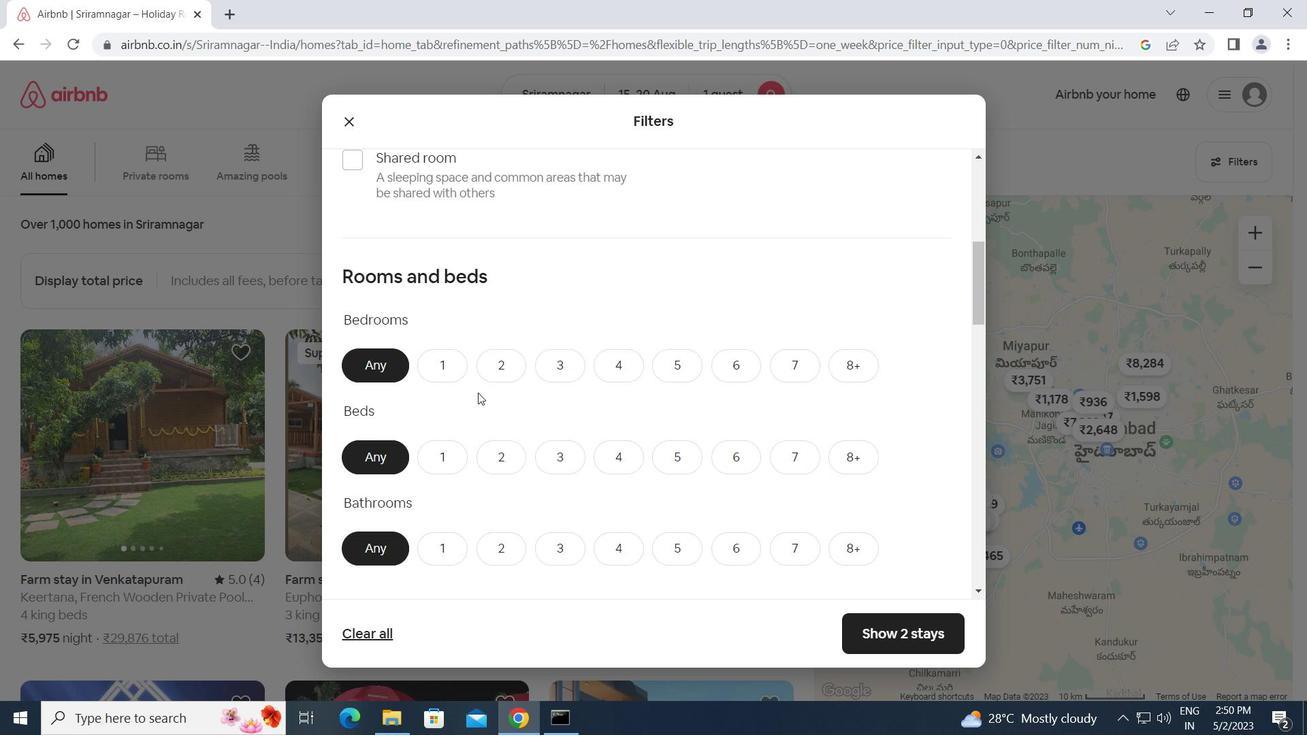 
Action: Mouse pressed left at (448, 367)
Screenshot: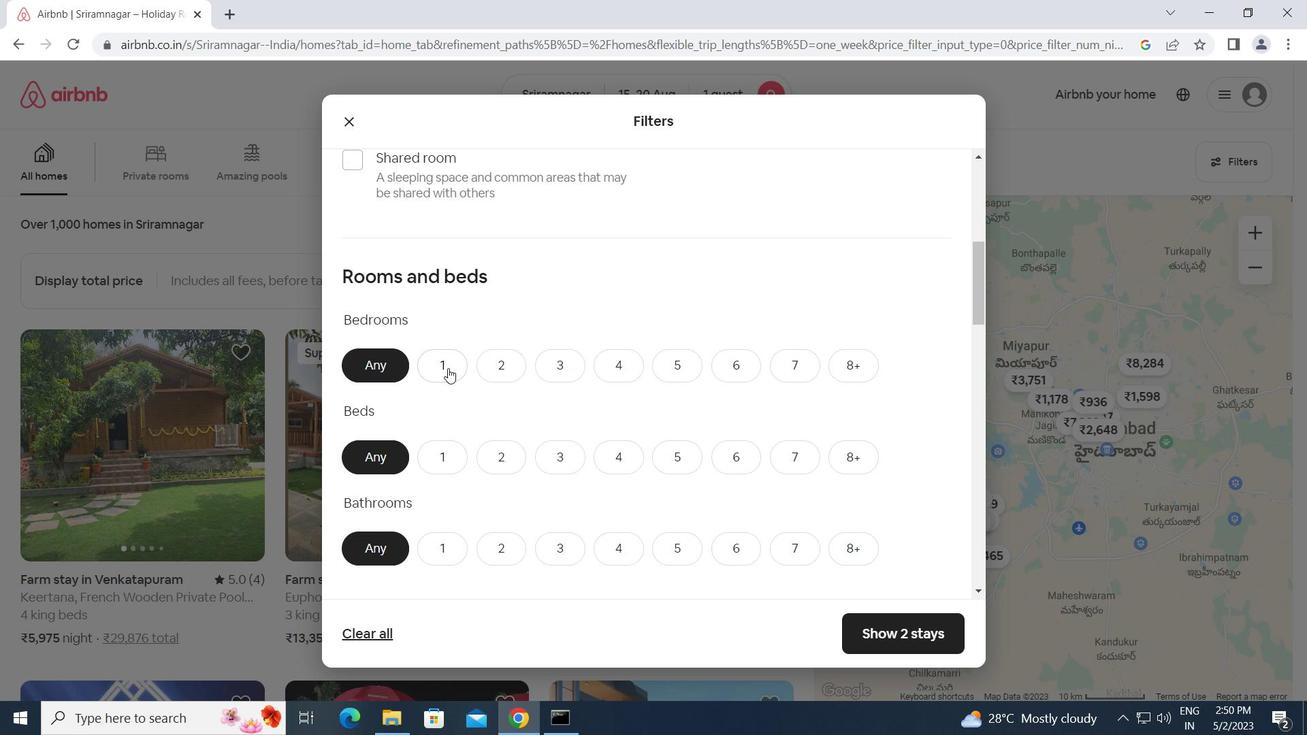 
Action: Mouse moved to (429, 459)
Screenshot: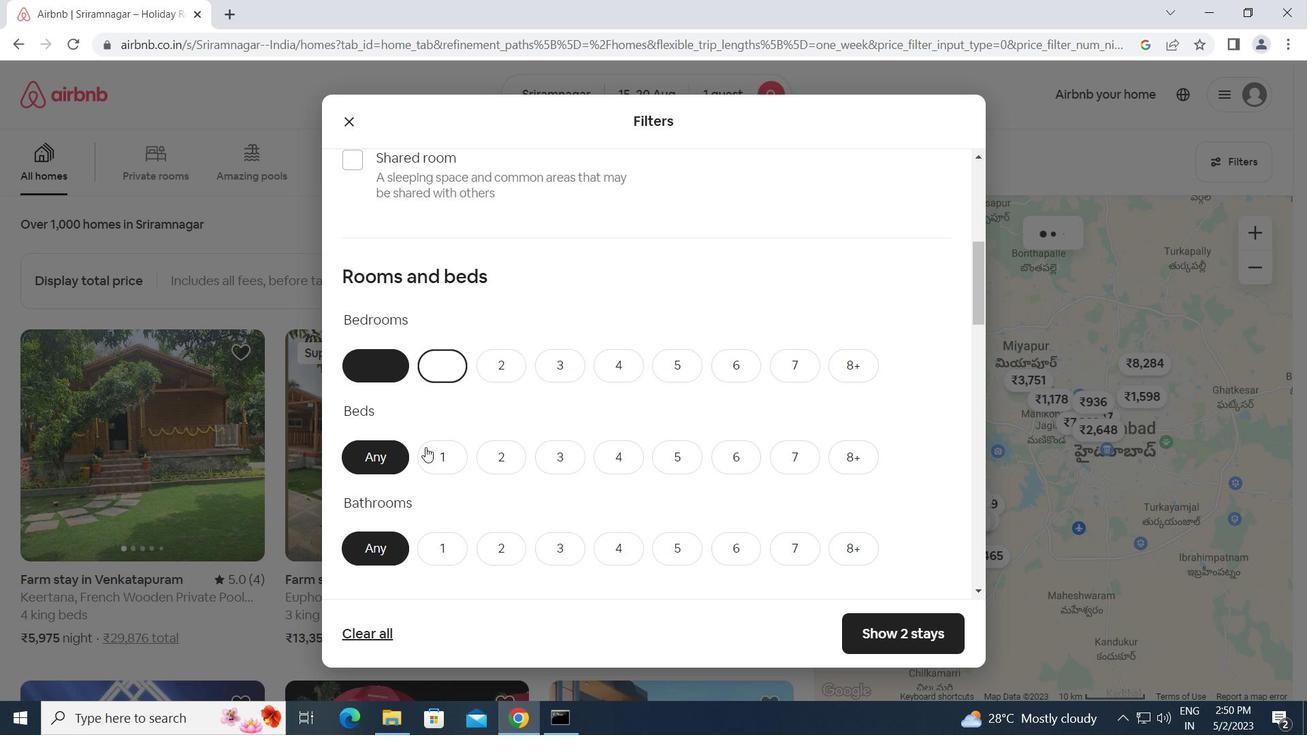 
Action: Mouse pressed left at (429, 459)
Screenshot: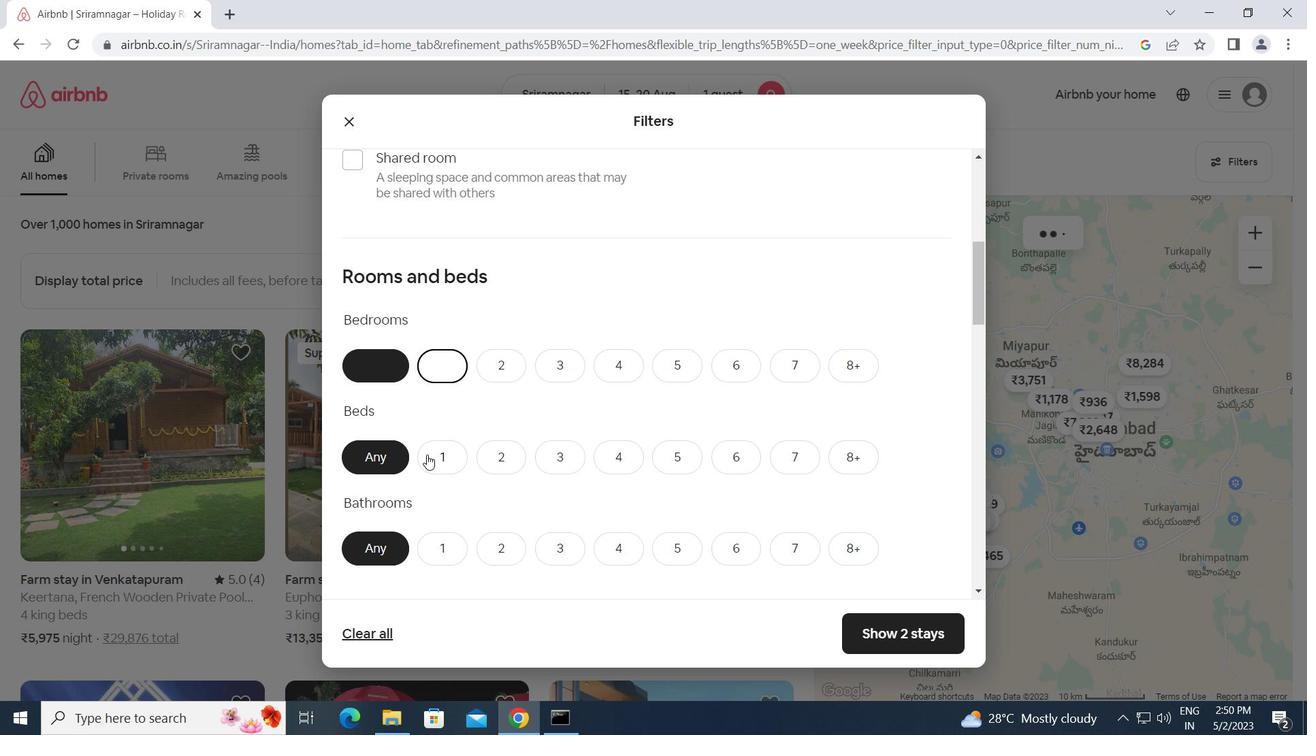 
Action: Mouse moved to (445, 543)
Screenshot: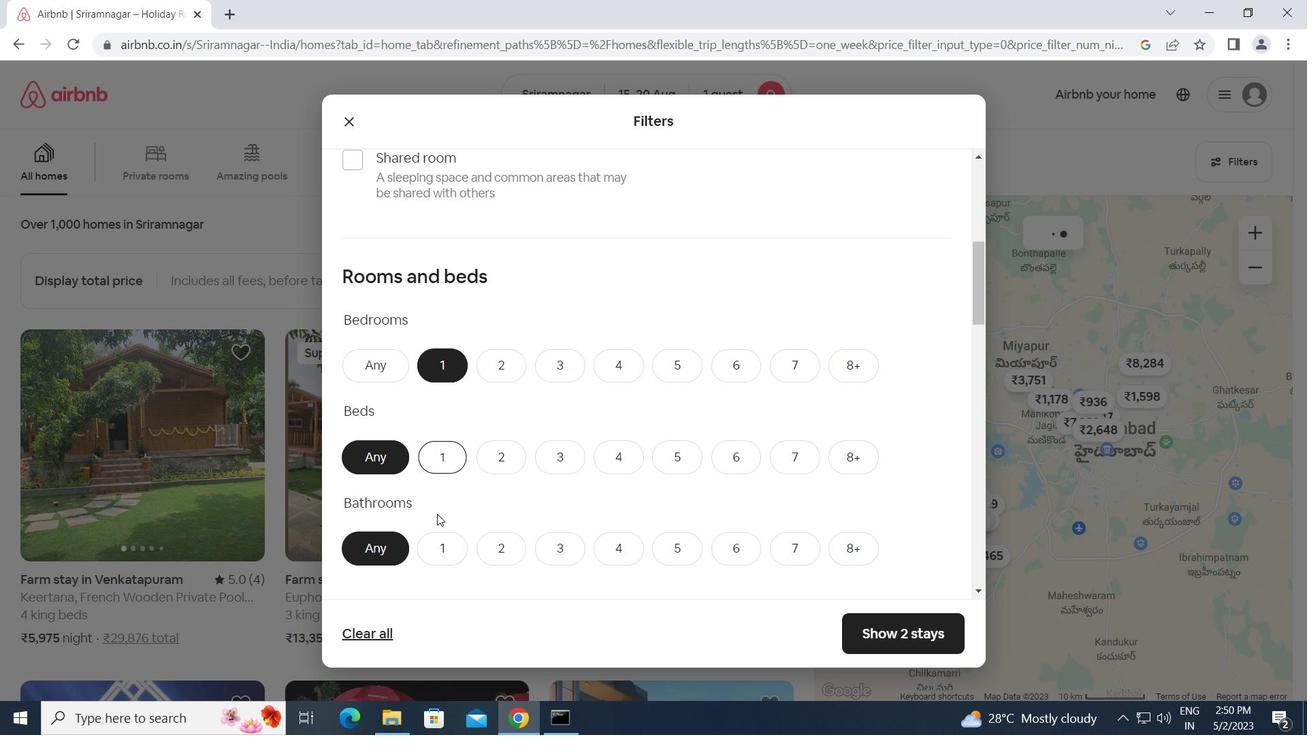 
Action: Mouse pressed left at (445, 543)
Screenshot: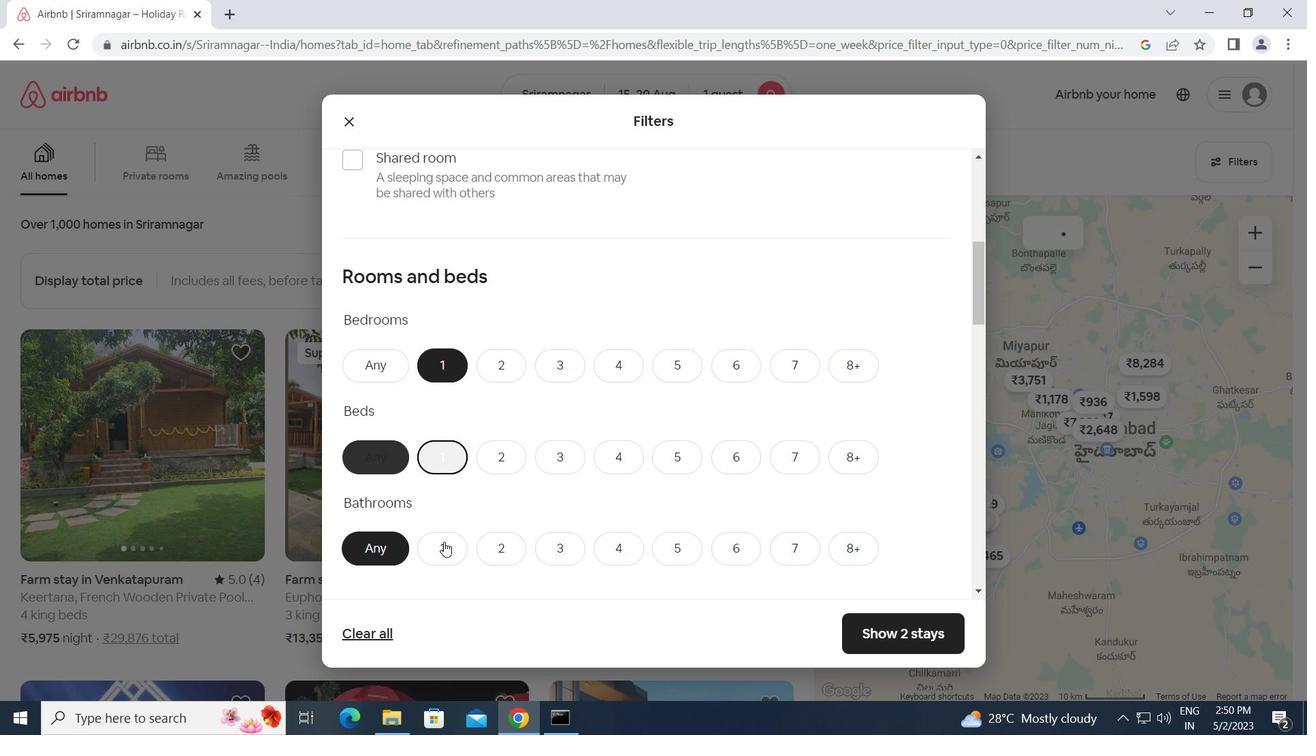
Action: Mouse moved to (448, 541)
Screenshot: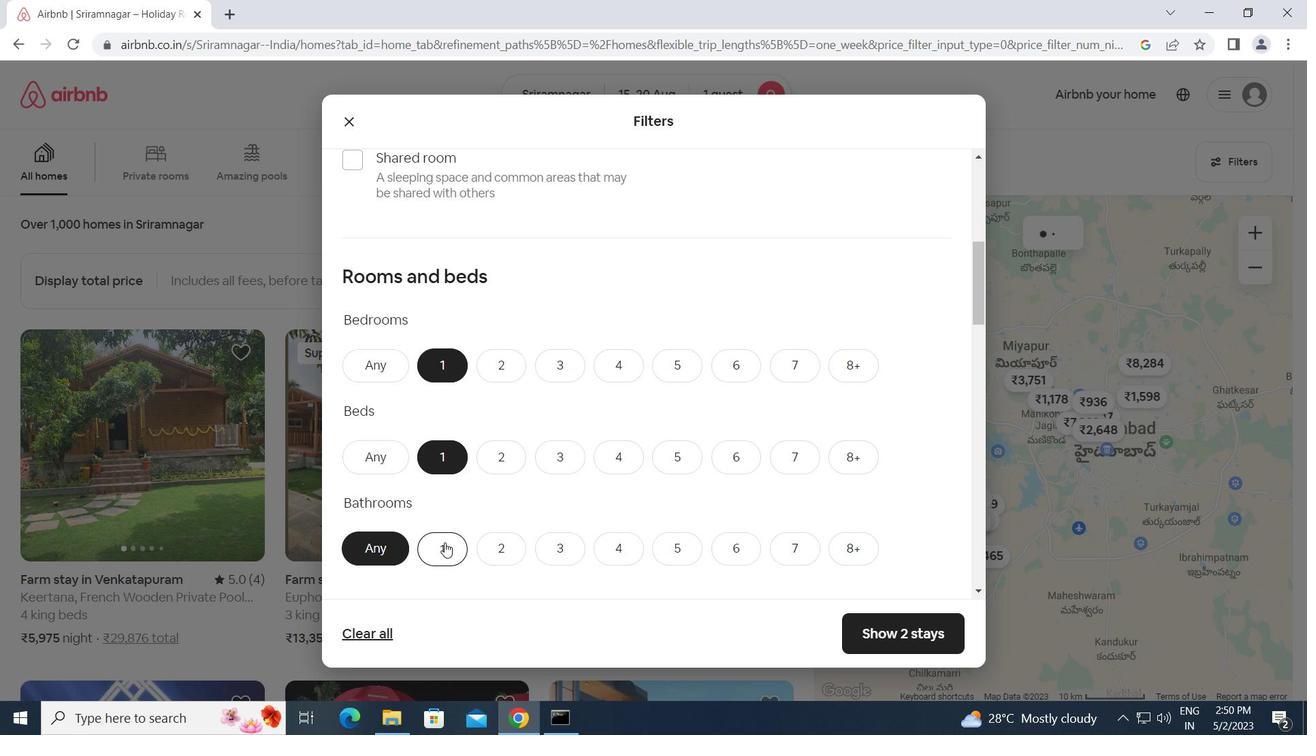 
Action: Mouse scrolled (448, 540) with delta (0, 0)
Screenshot: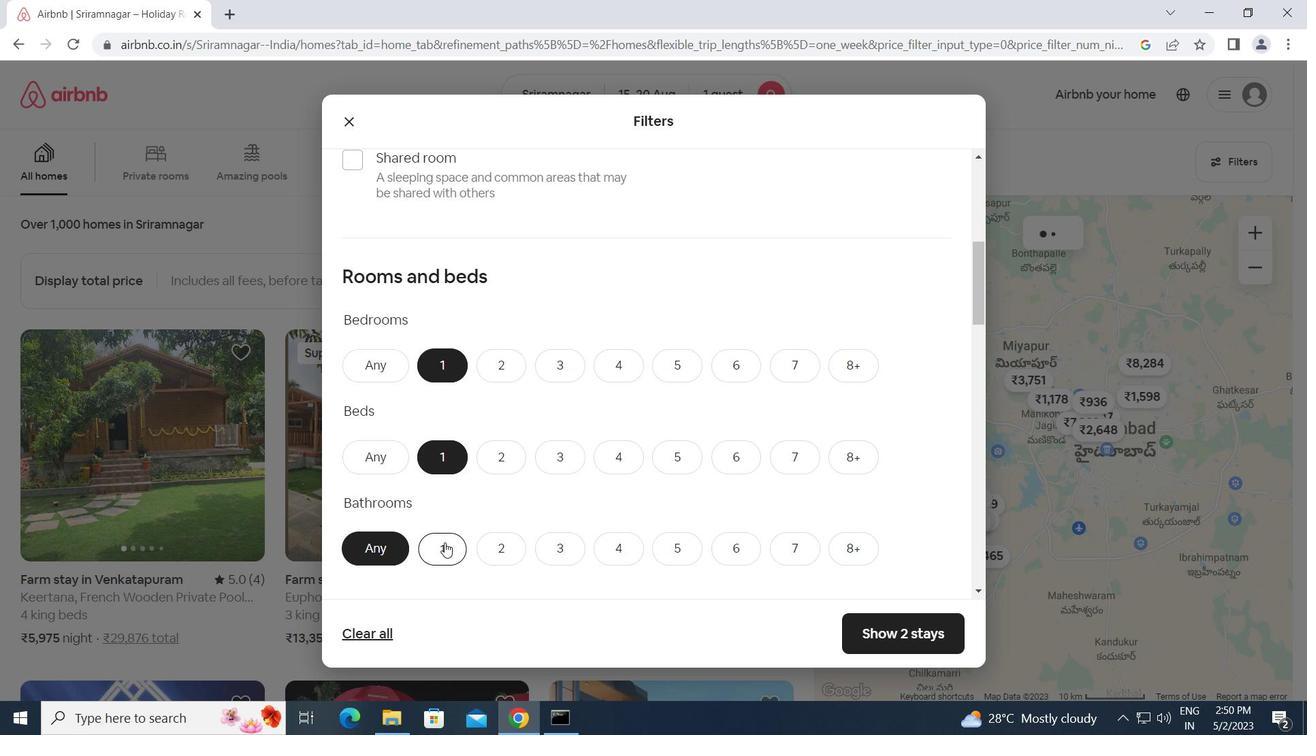 
Action: Mouse scrolled (448, 540) with delta (0, 0)
Screenshot: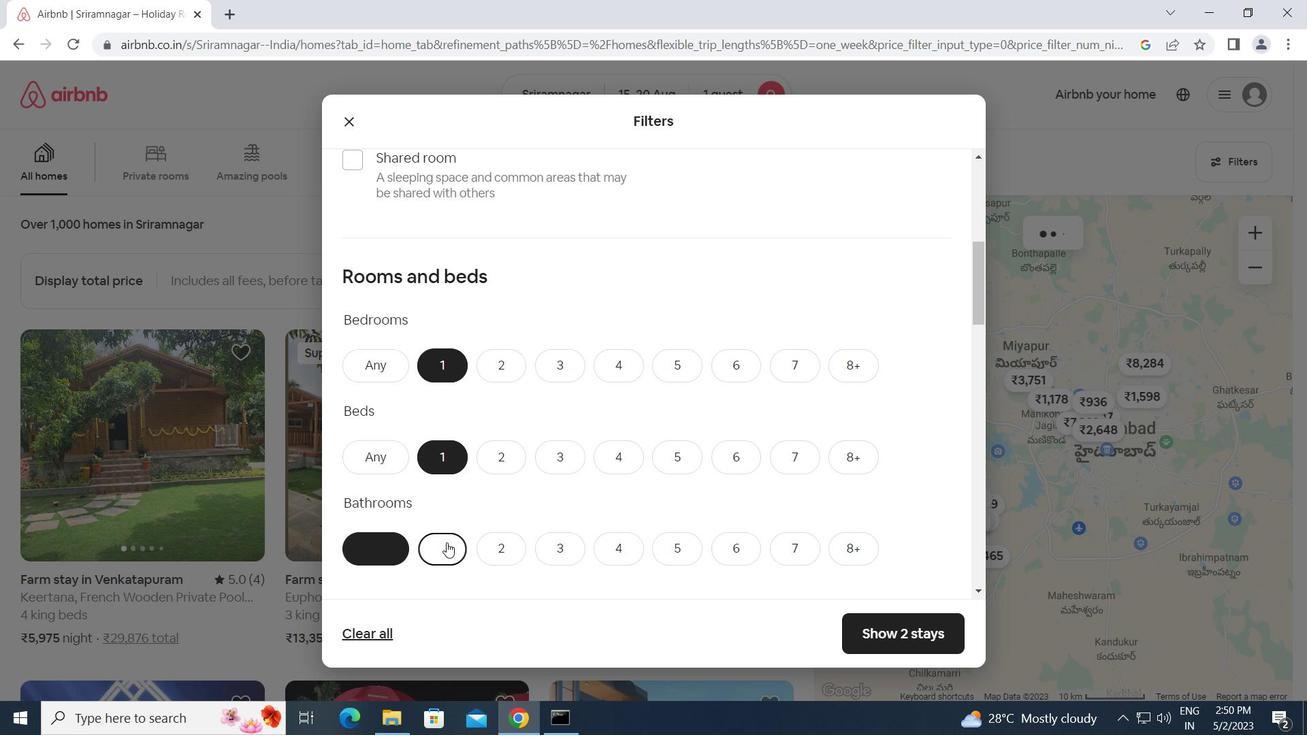 
Action: Mouse moved to (443, 532)
Screenshot: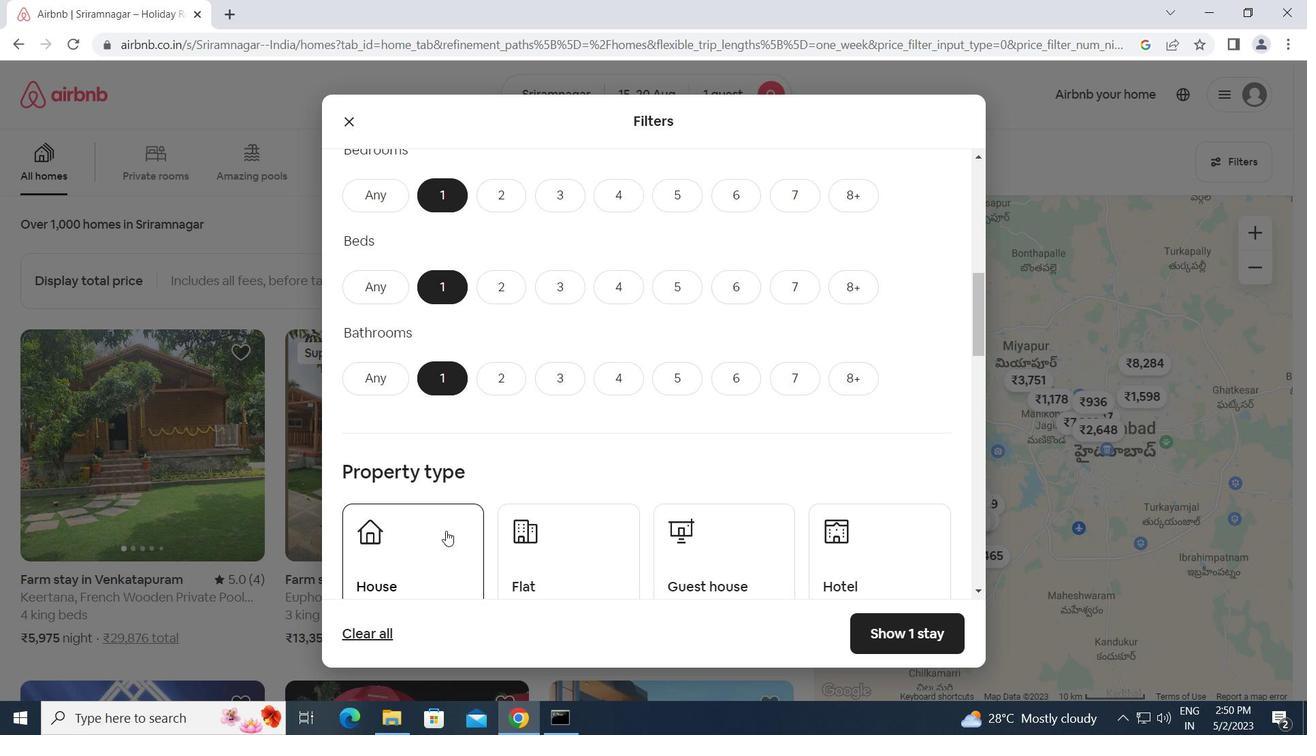 
Action: Mouse pressed left at (443, 532)
Screenshot: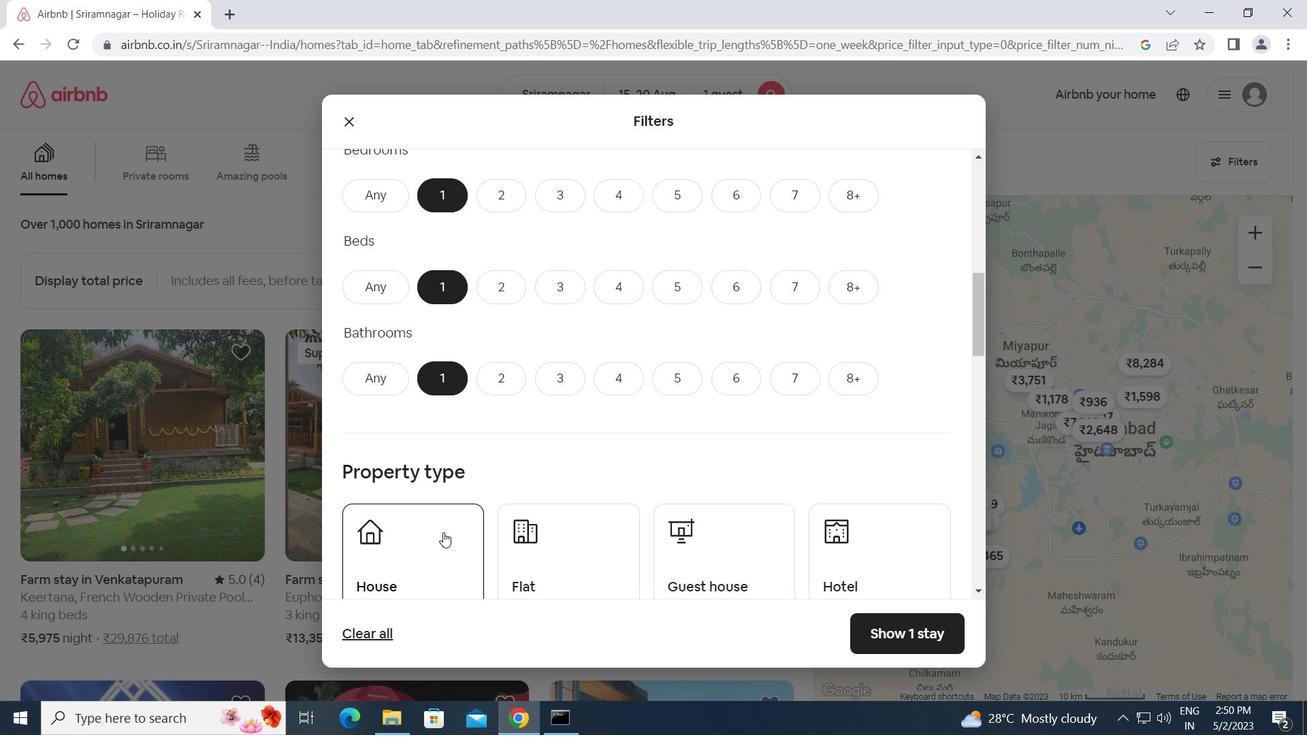 
Action: Mouse moved to (572, 542)
Screenshot: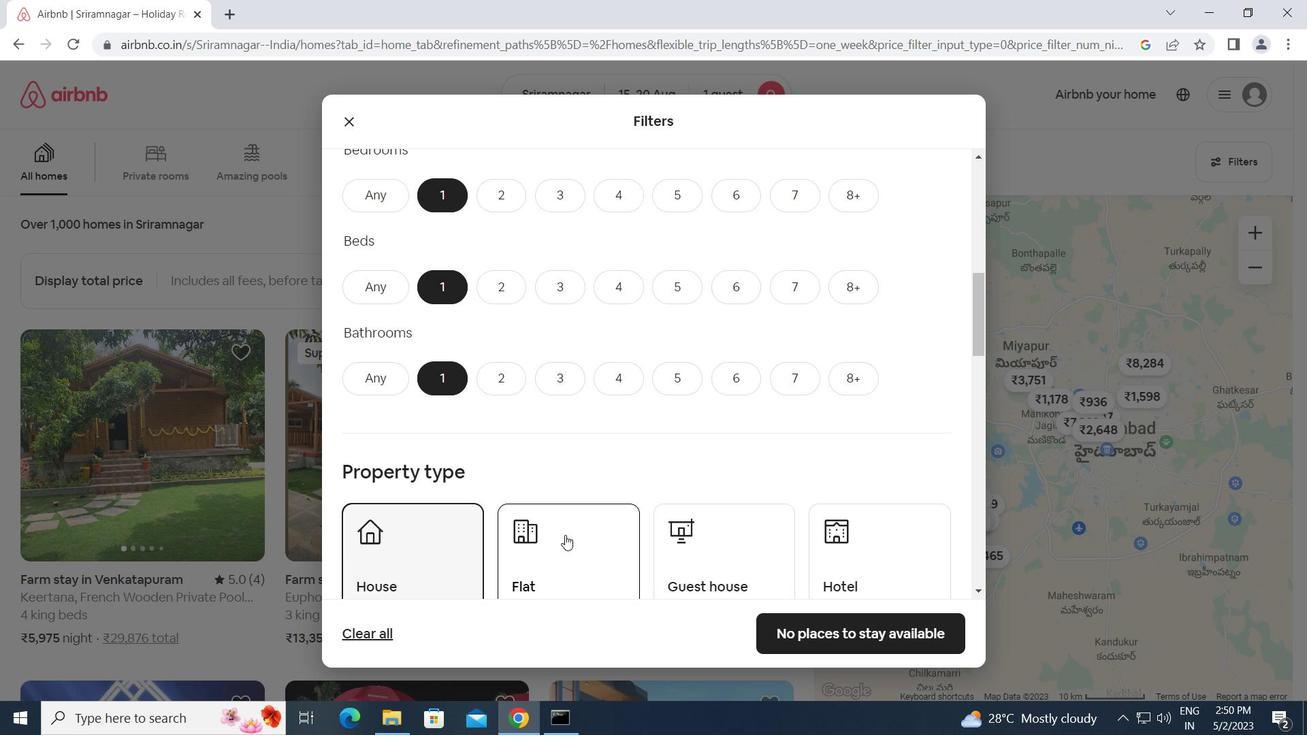 
Action: Mouse pressed left at (572, 542)
Screenshot: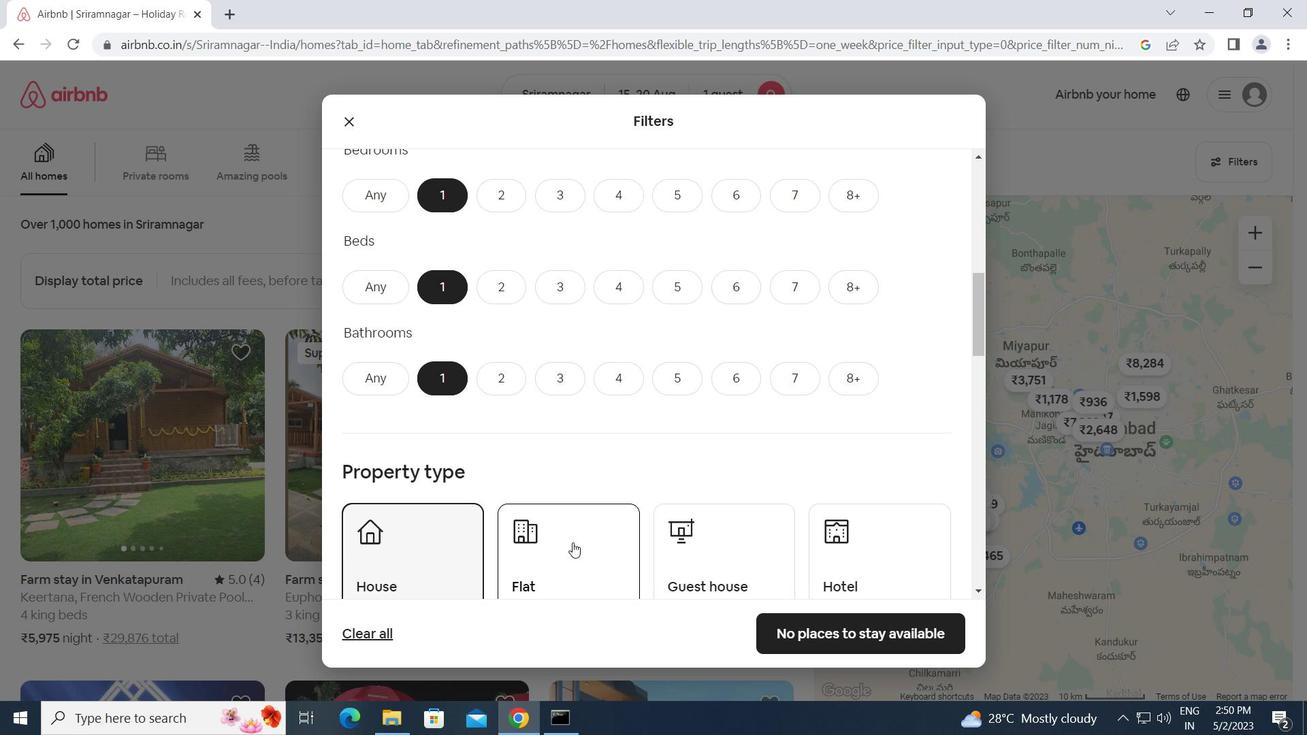 
Action: Mouse moved to (701, 549)
Screenshot: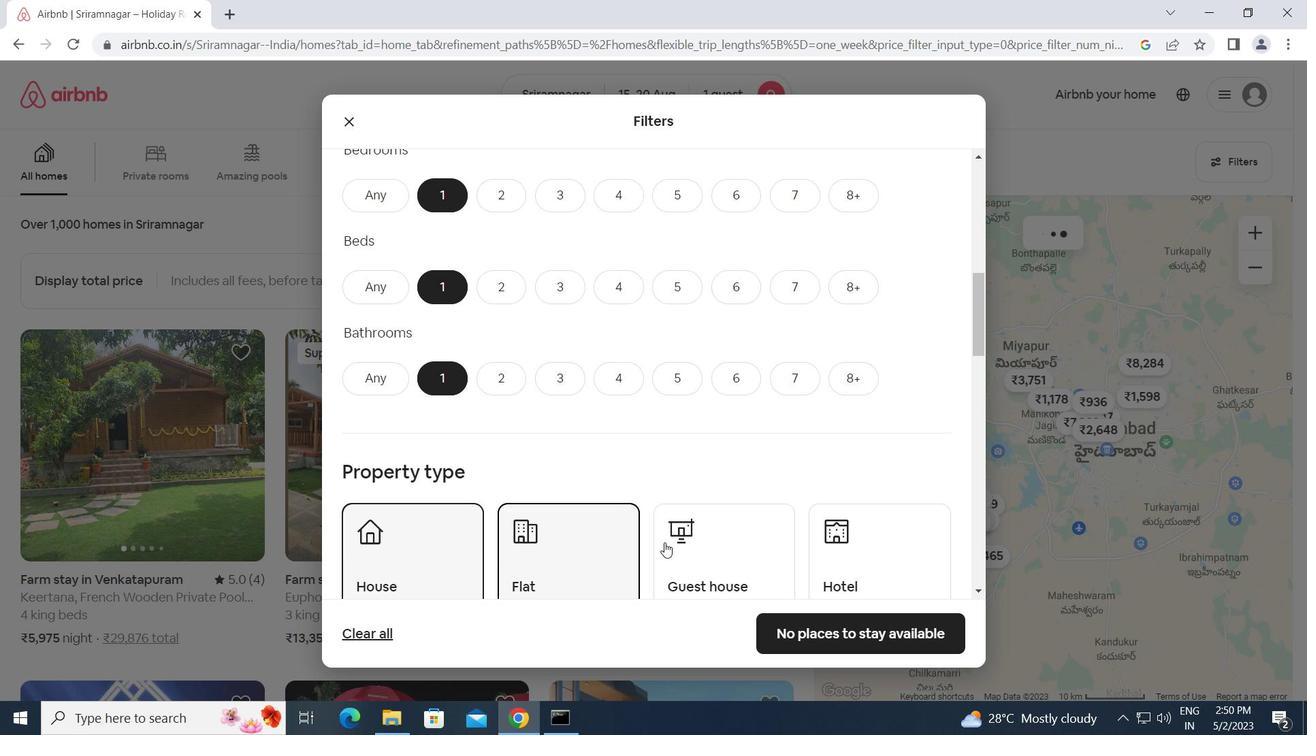 
Action: Mouse pressed left at (701, 549)
Screenshot: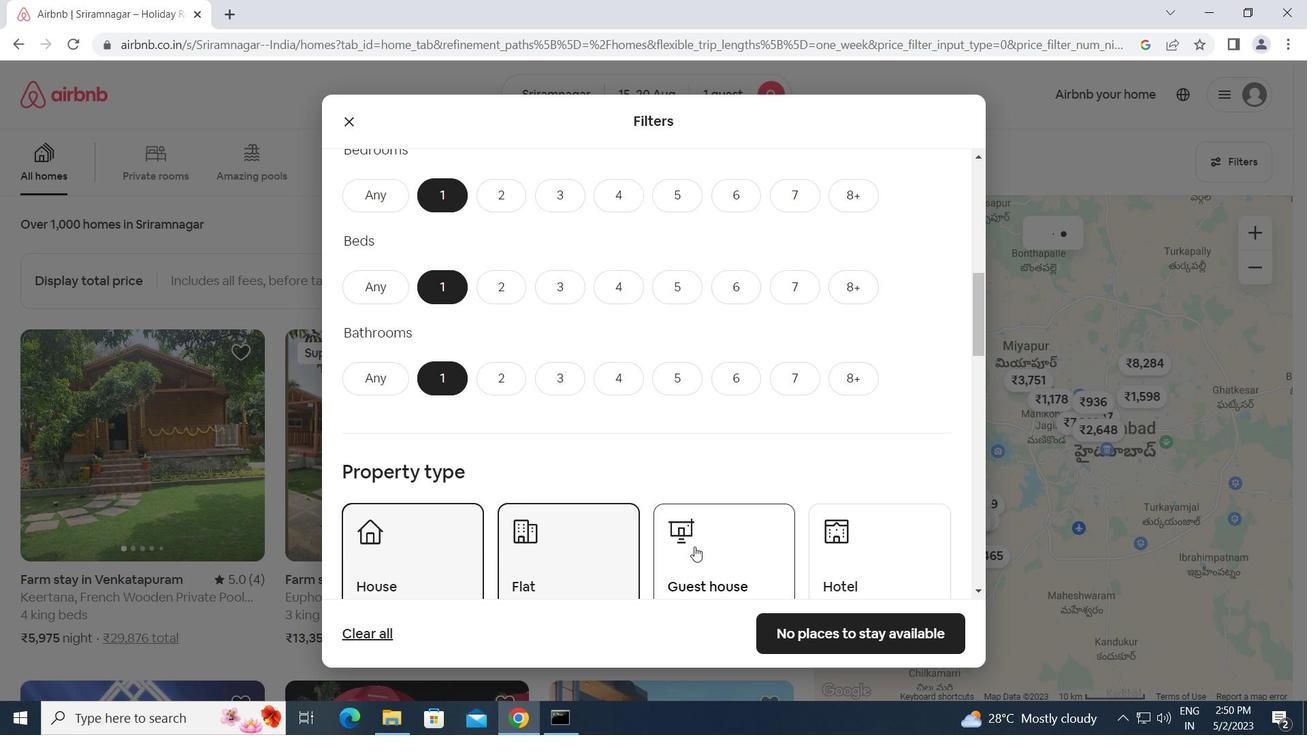 
Action: Mouse moved to (857, 540)
Screenshot: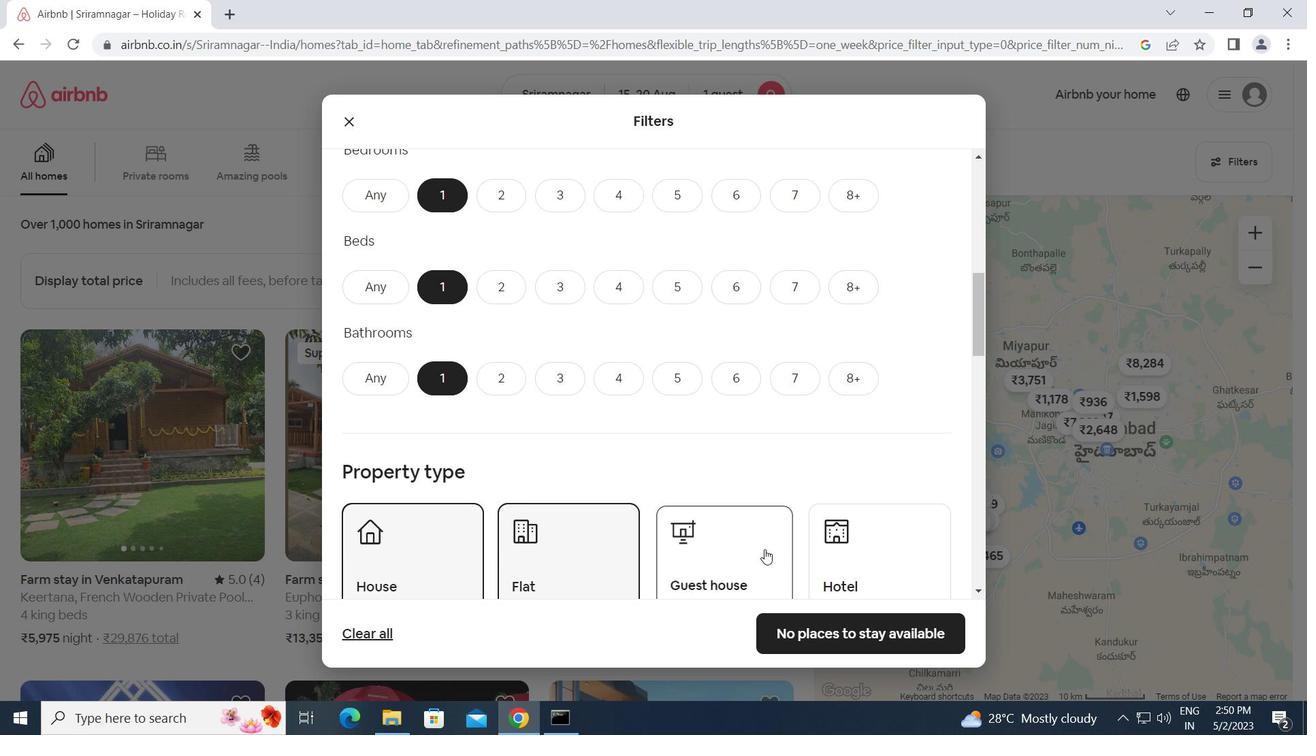 
Action: Mouse pressed left at (857, 540)
Screenshot: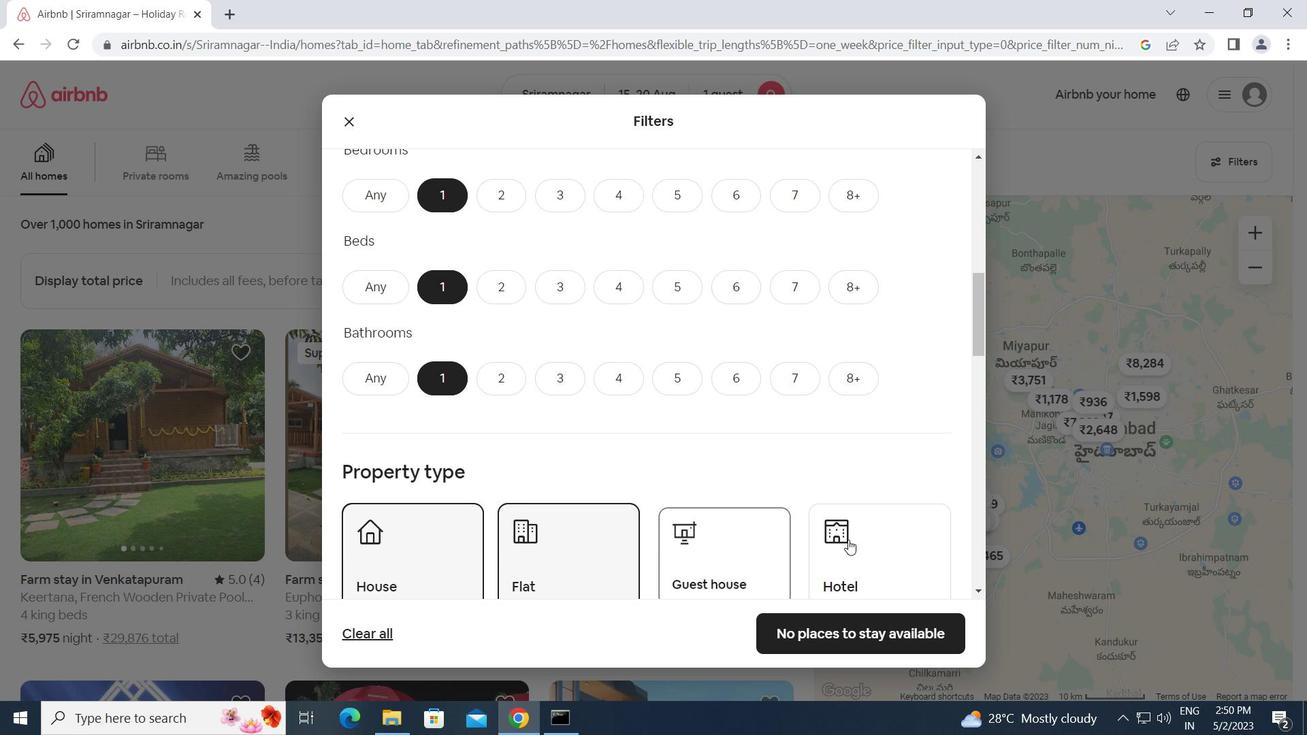 
Action: Mouse moved to (746, 521)
Screenshot: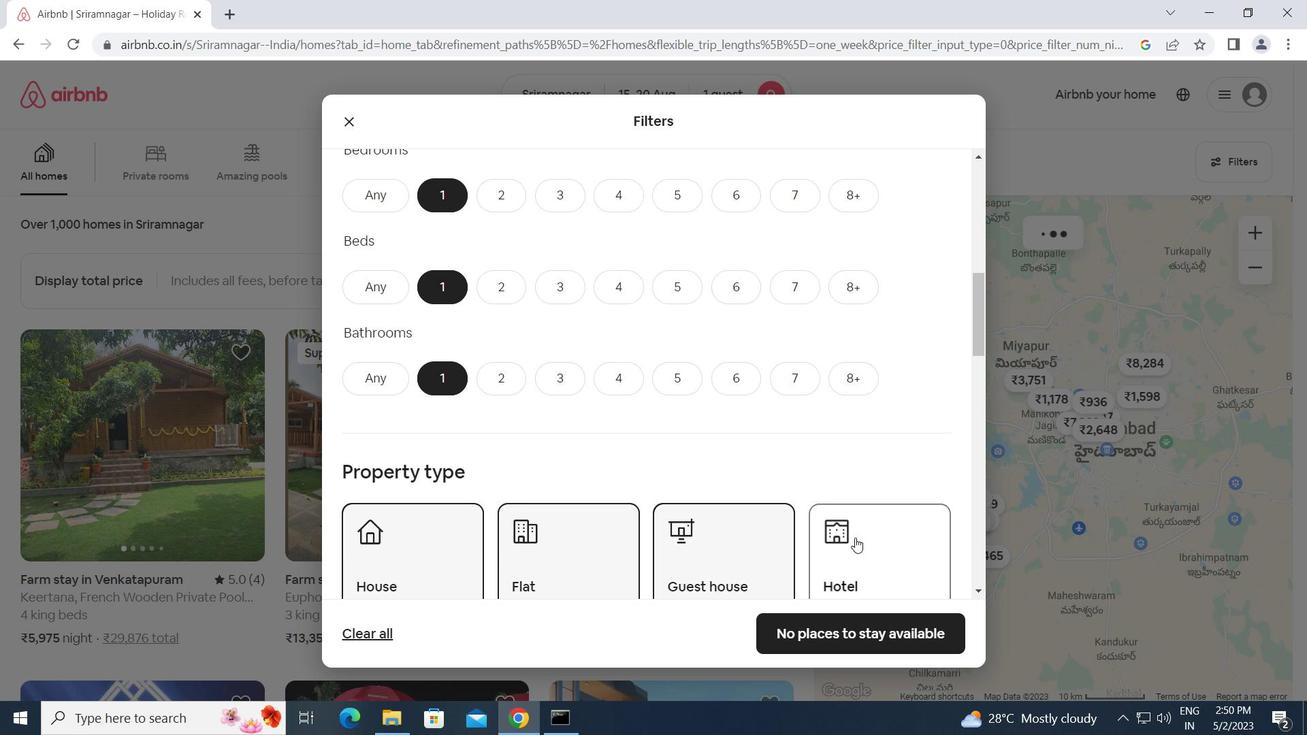 
Action: Mouse scrolled (746, 521) with delta (0, 0)
Screenshot: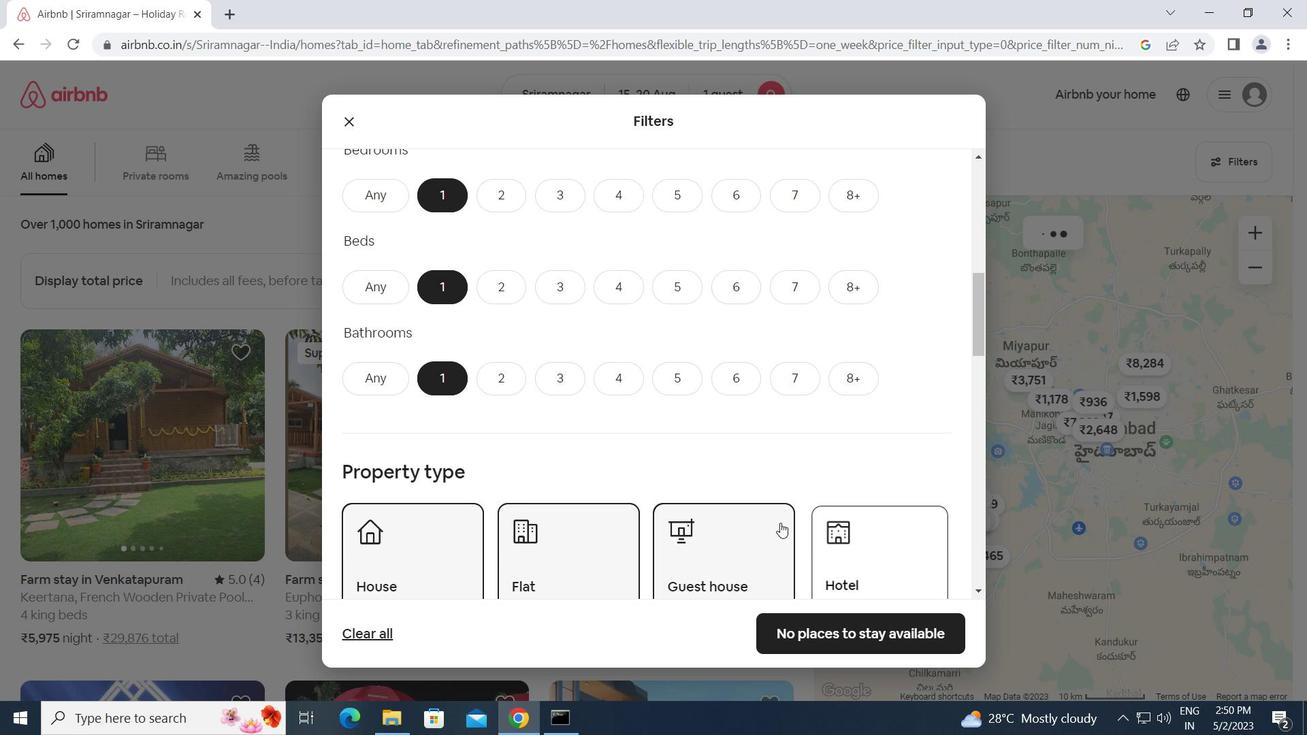 
Action: Mouse moved to (745, 521)
Screenshot: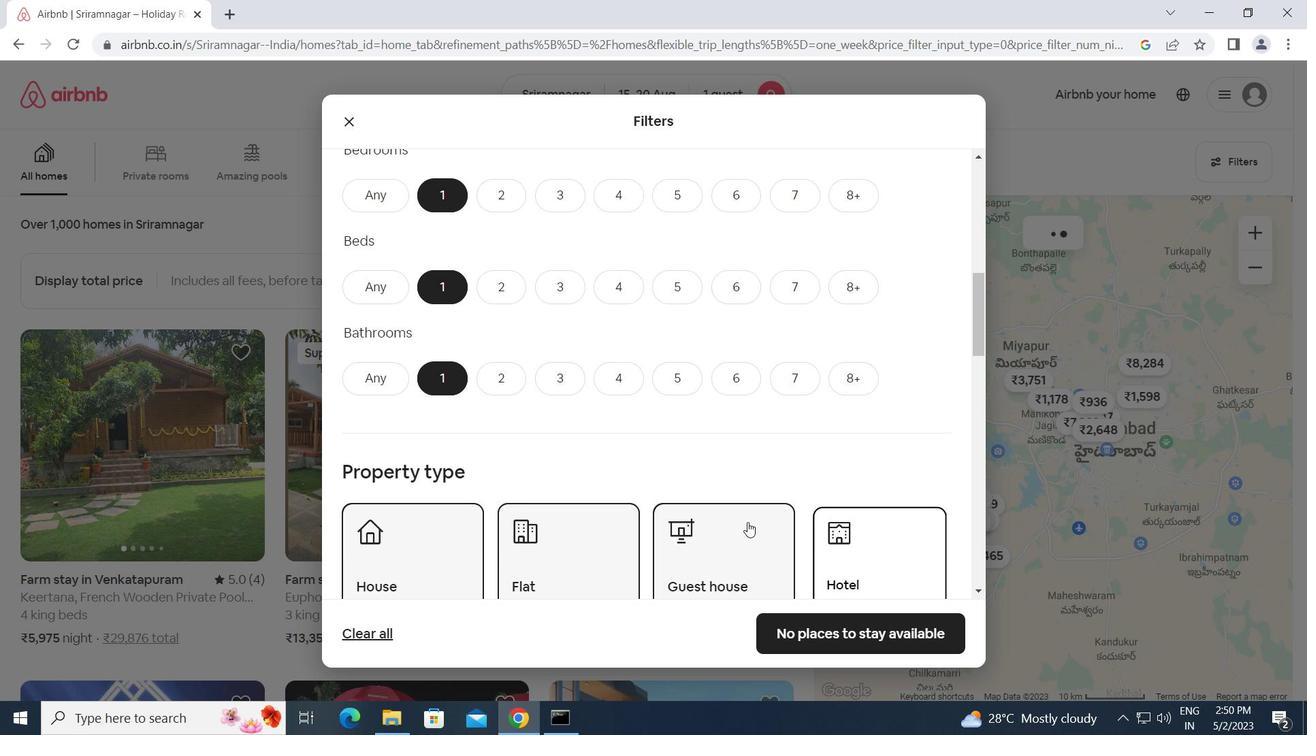 
Action: Mouse scrolled (745, 521) with delta (0, 0)
Screenshot: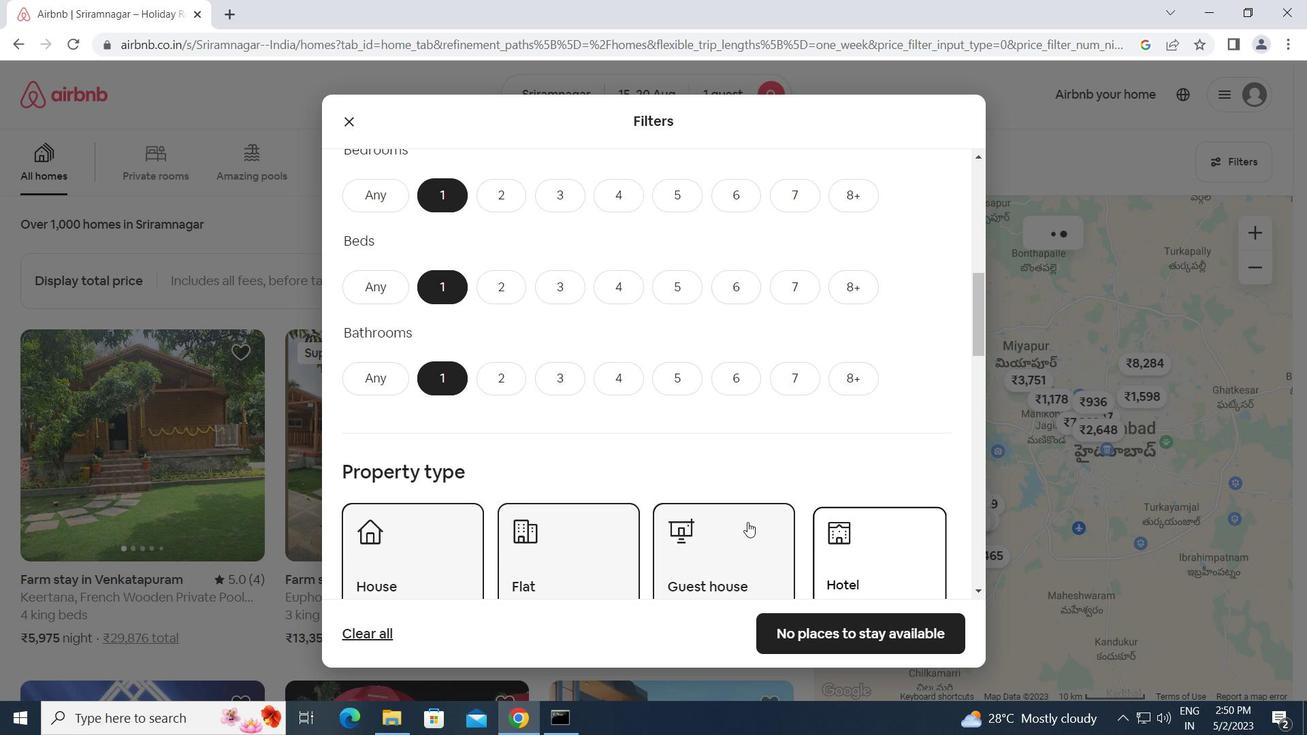 
Action: Mouse scrolled (745, 521) with delta (0, 0)
Screenshot: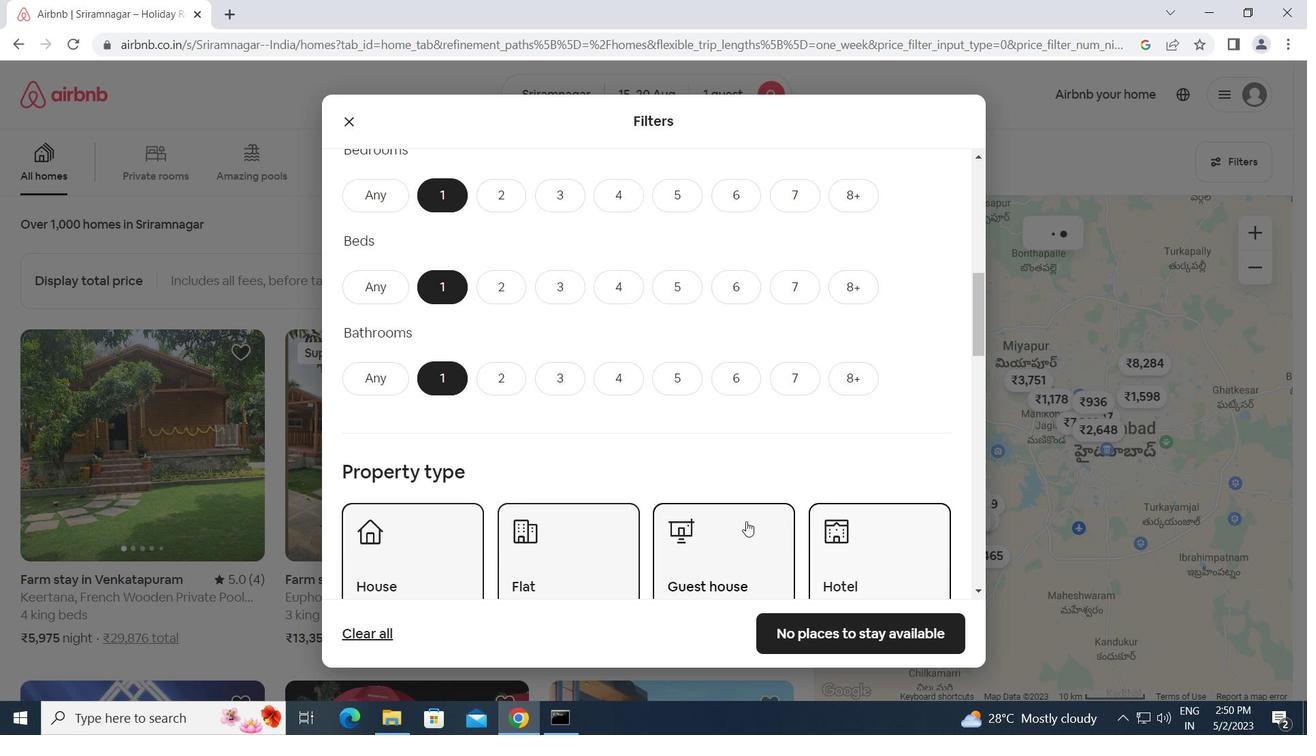 
Action: Mouse moved to (745, 521)
Screenshot: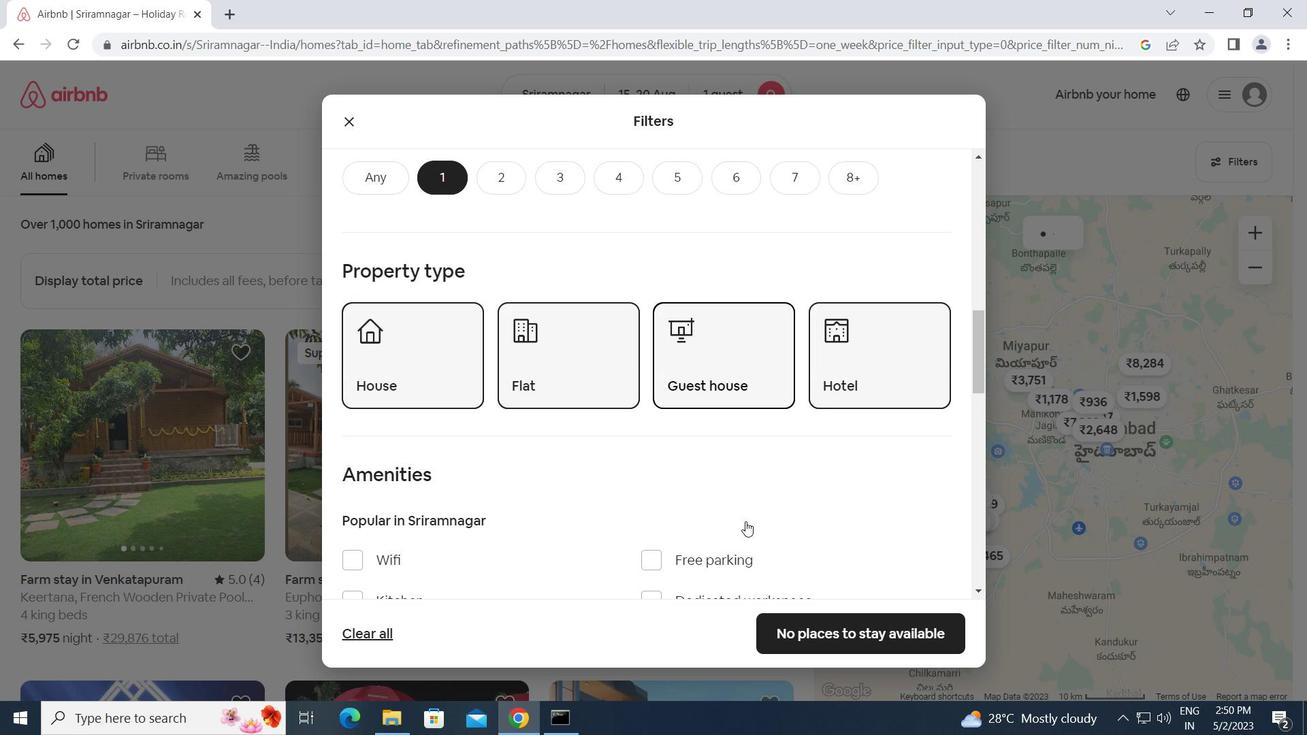 
Action: Mouse scrolled (745, 520) with delta (0, 0)
Screenshot: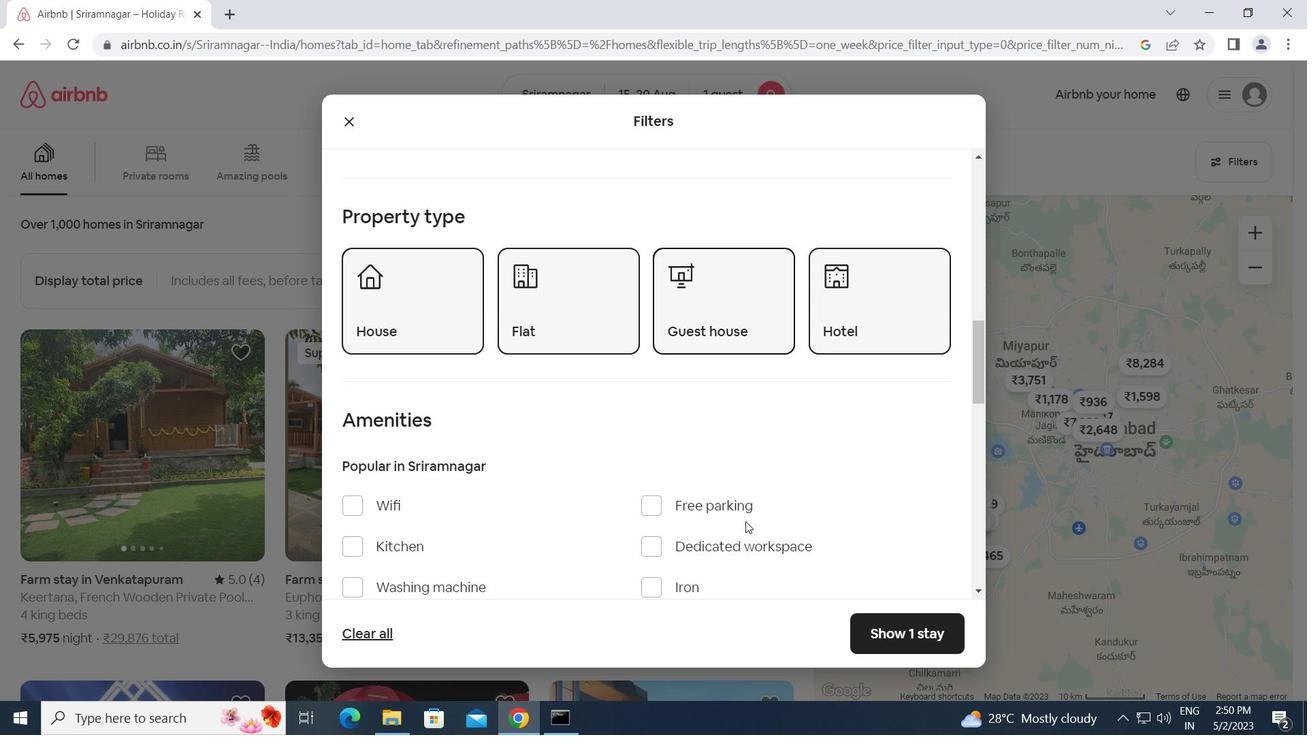 
Action: Mouse scrolled (745, 520) with delta (0, 0)
Screenshot: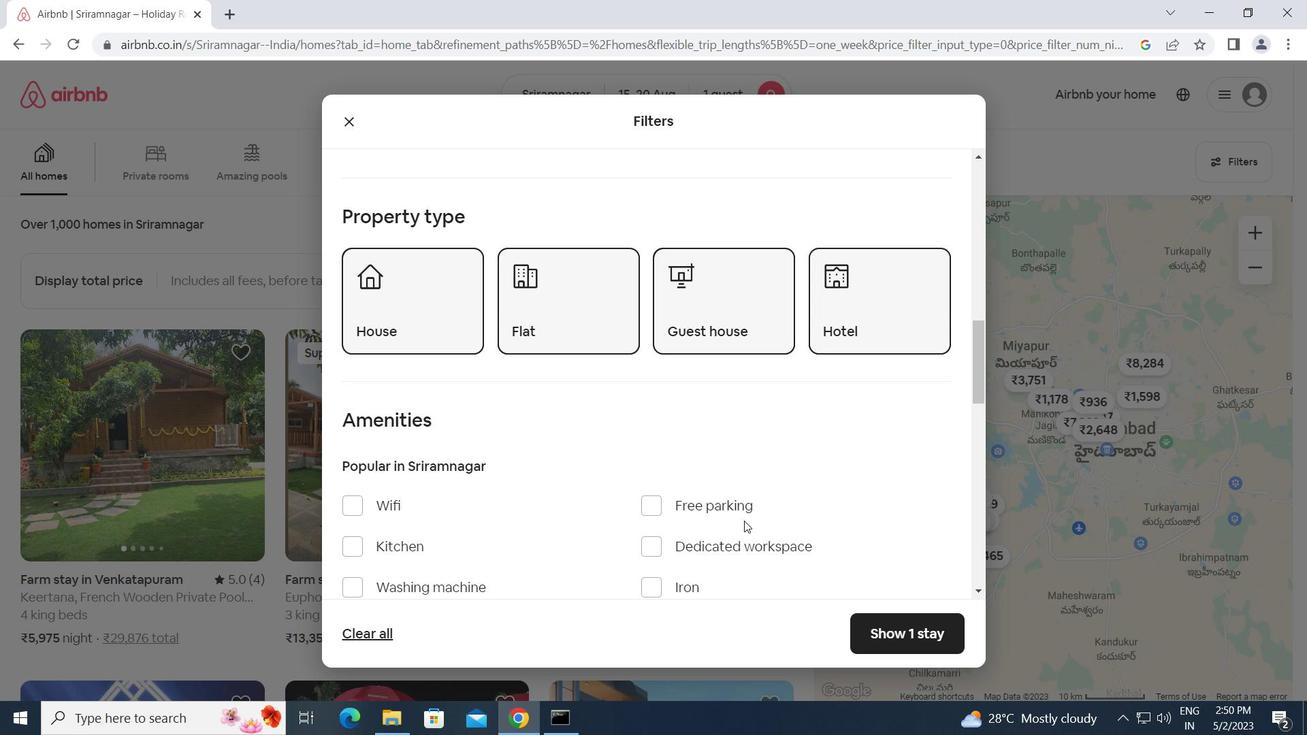 
Action: Mouse moved to (696, 504)
Screenshot: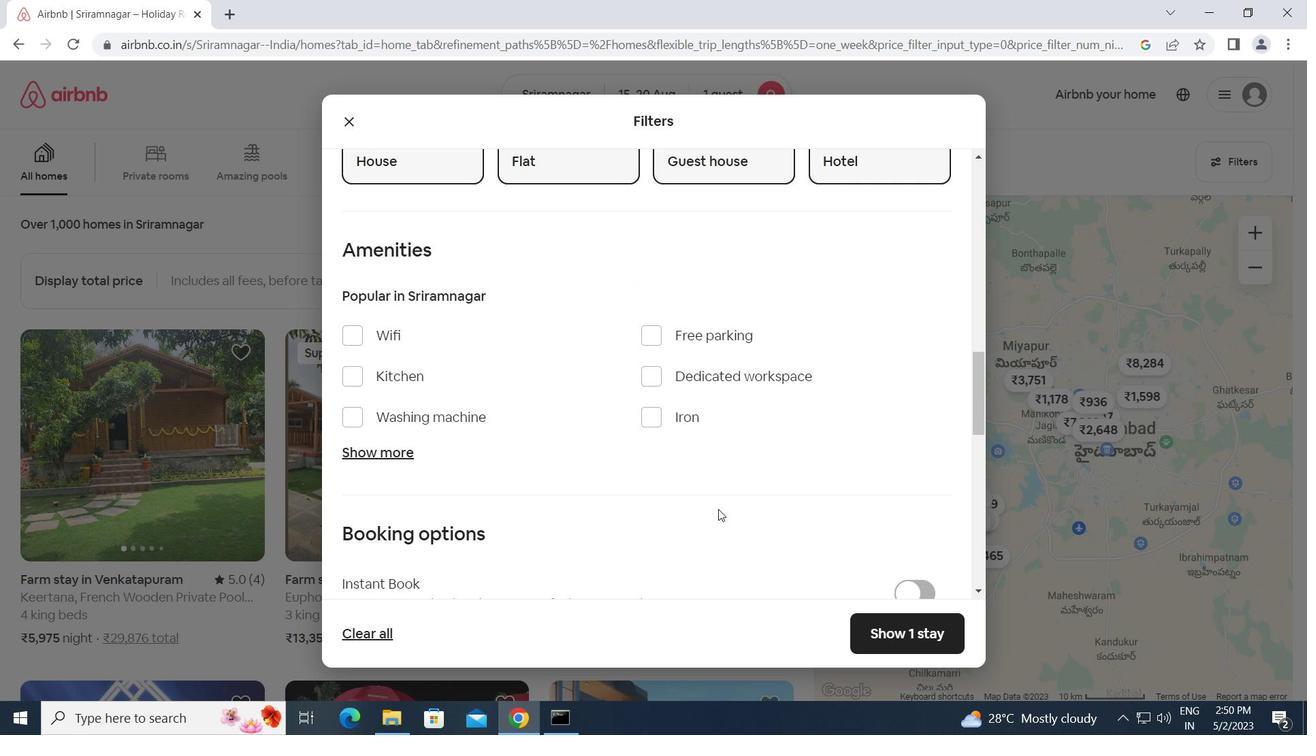 
Action: Mouse scrolled (696, 503) with delta (0, 0)
Screenshot: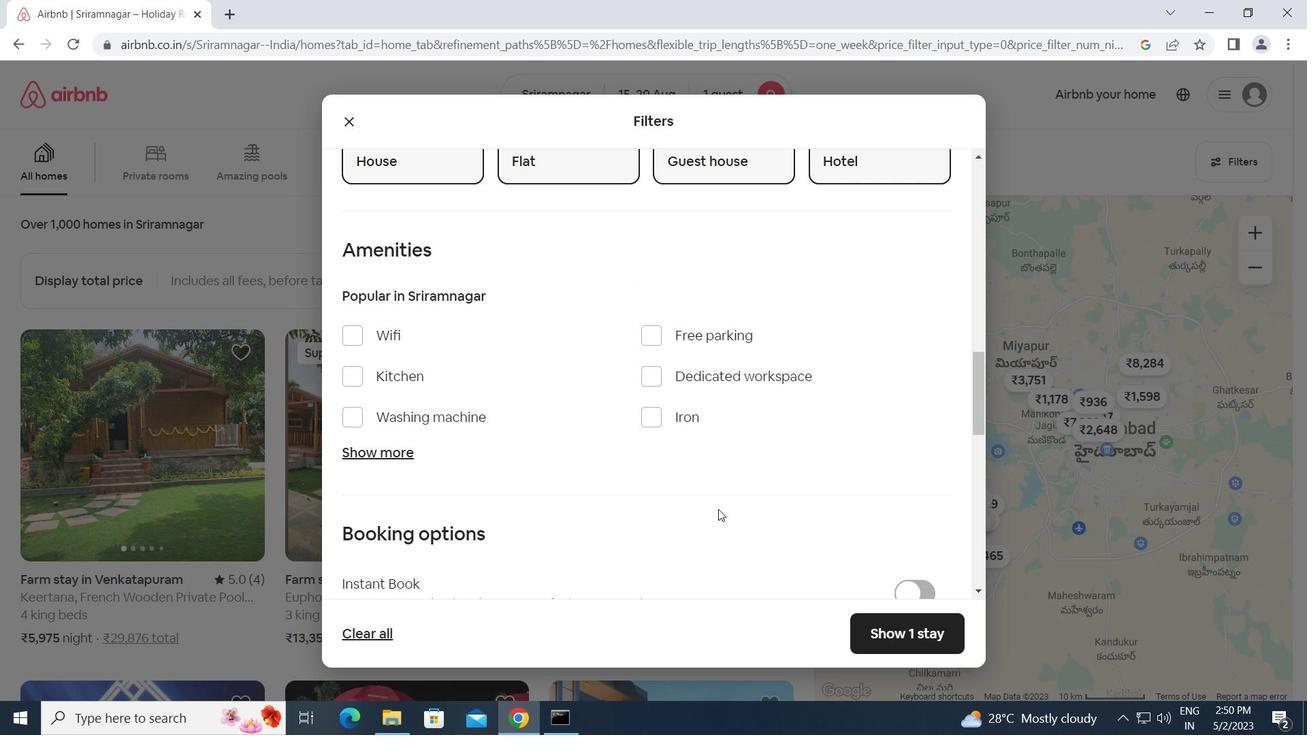 
Action: Mouse moved to (694, 504)
Screenshot: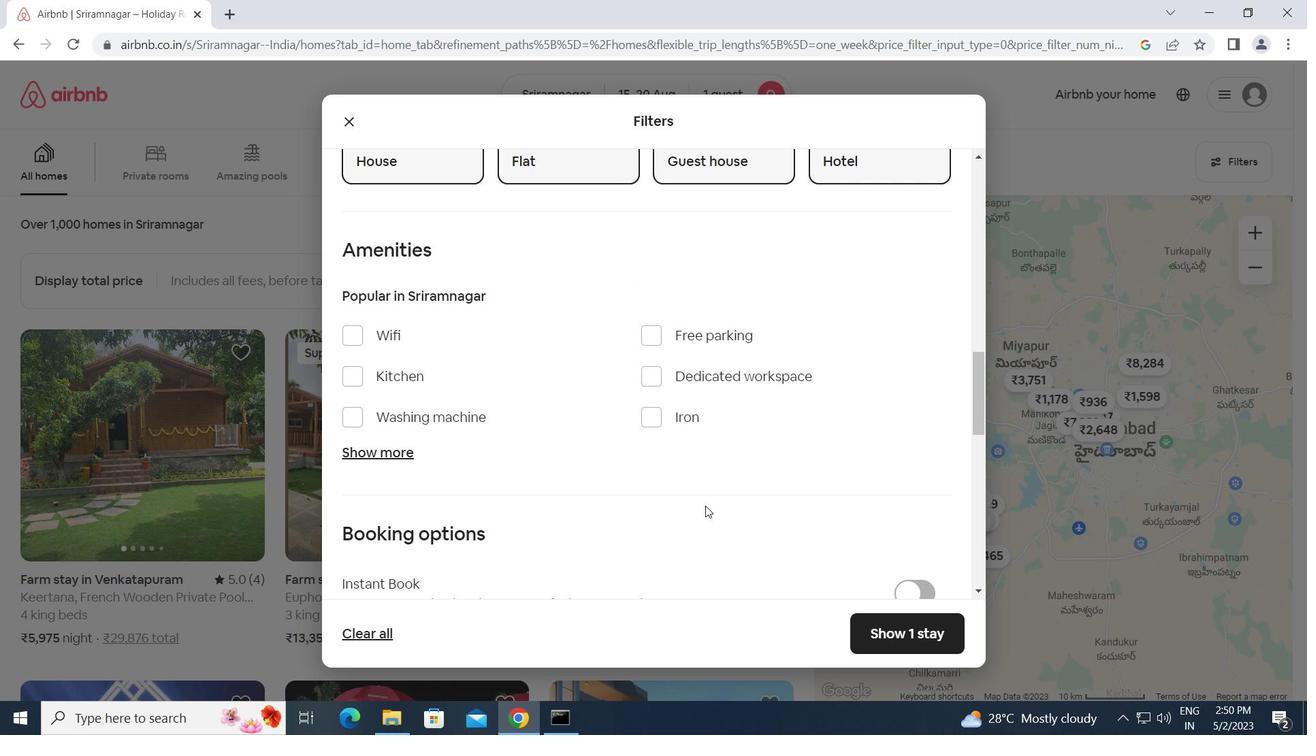 
Action: Mouse scrolled (694, 503) with delta (0, 0)
Screenshot: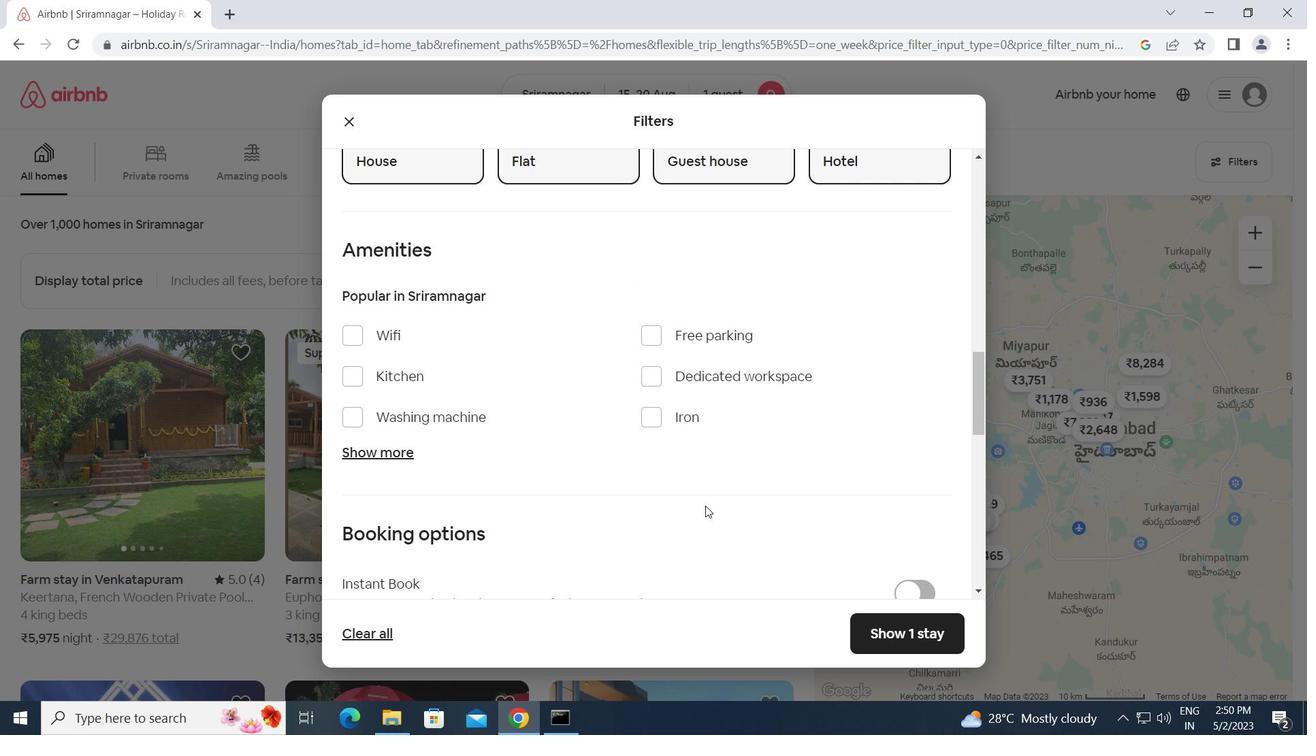 
Action: Mouse moved to (909, 482)
Screenshot: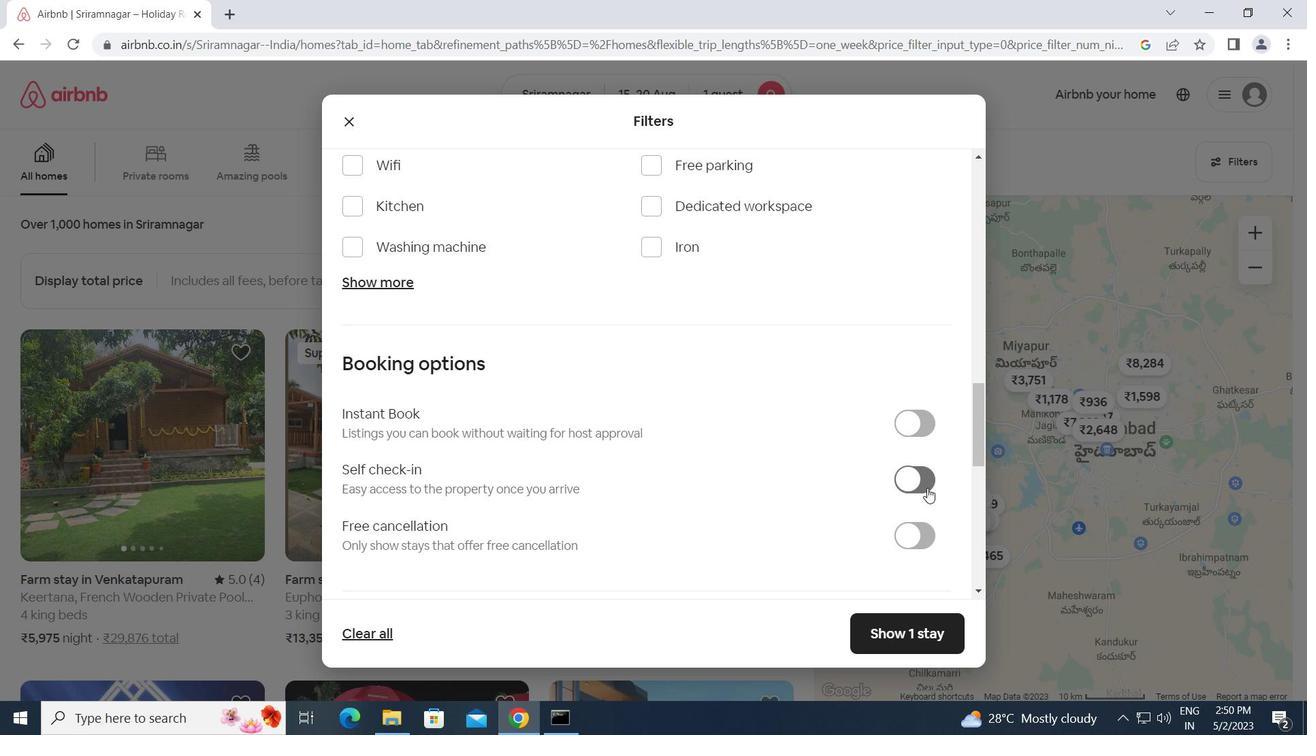 
Action: Mouse pressed left at (909, 482)
Screenshot: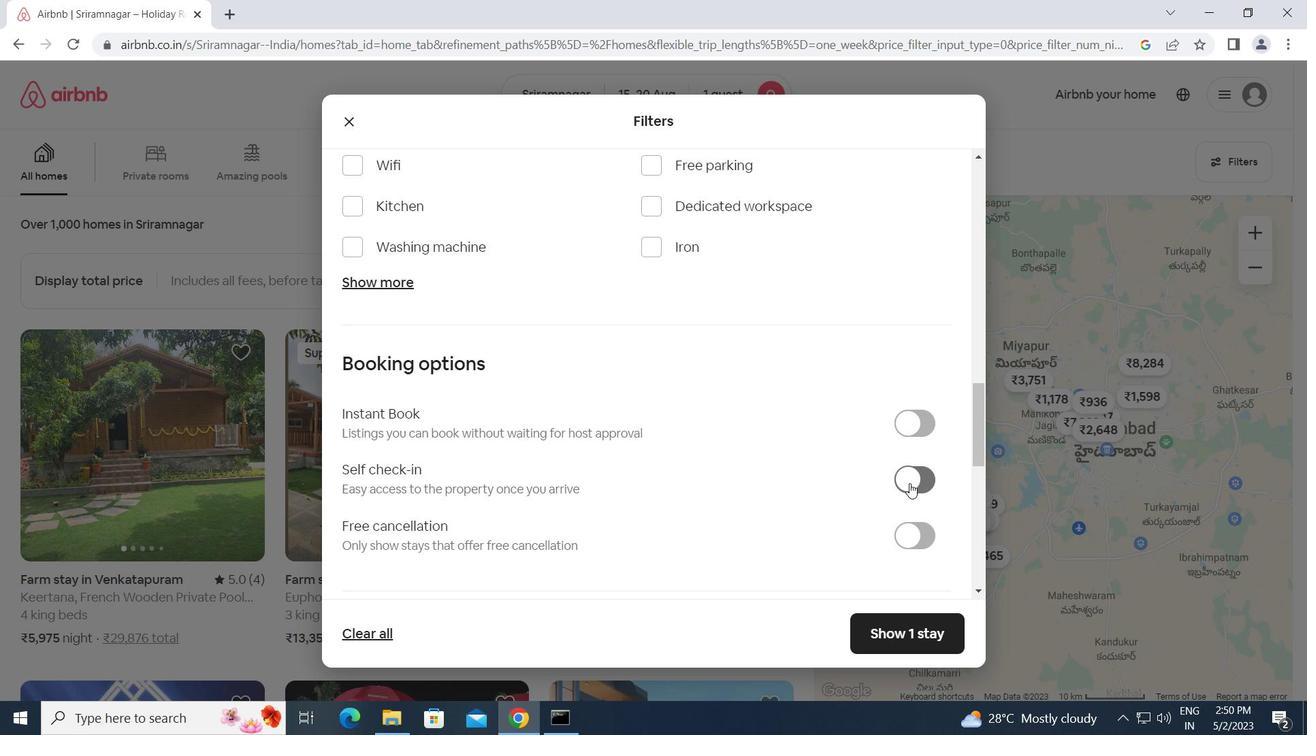 
Action: Mouse moved to (709, 477)
Screenshot: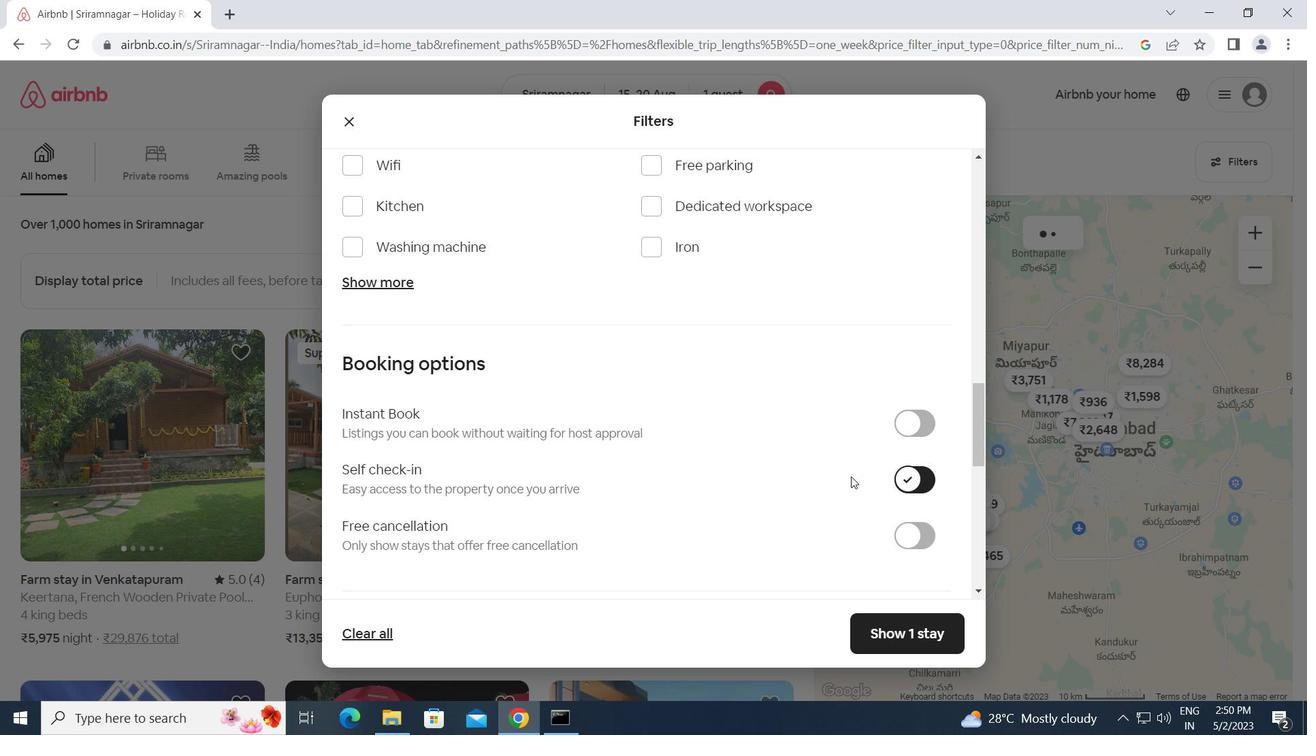 
Action: Mouse scrolled (709, 476) with delta (0, 0)
Screenshot: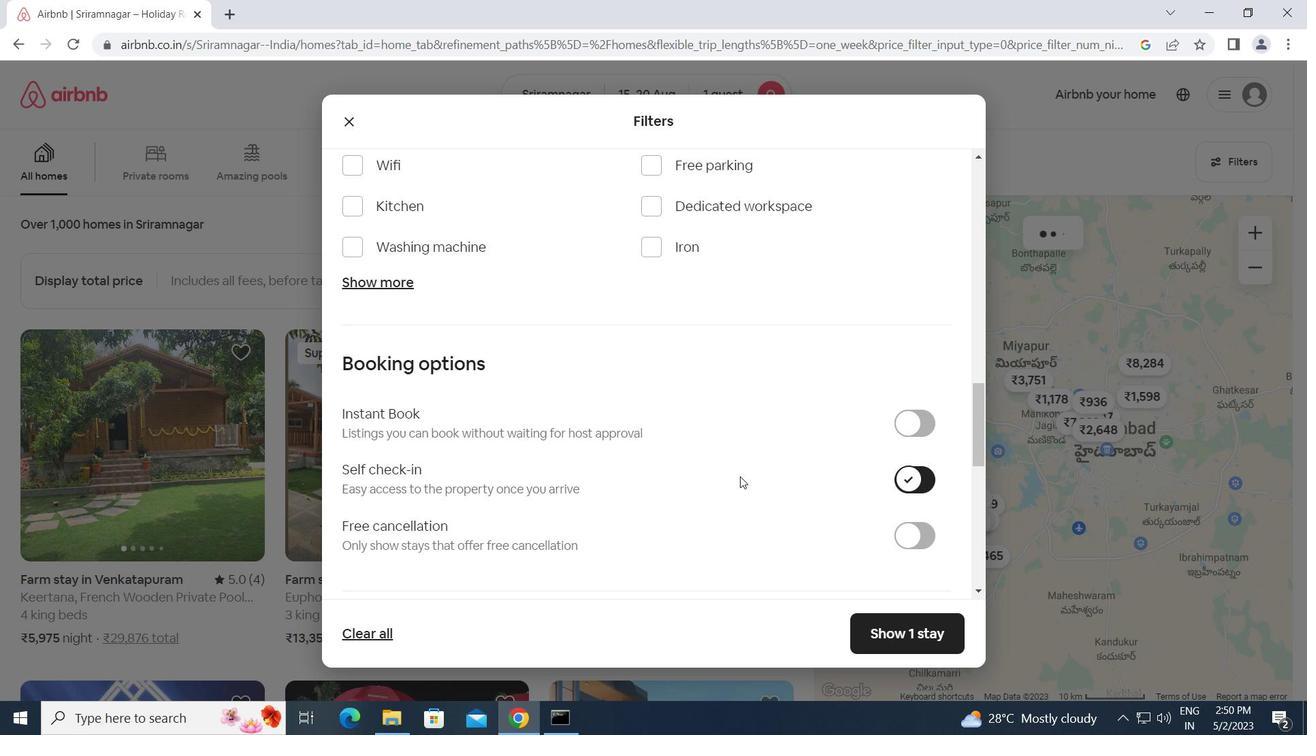 
Action: Mouse scrolled (709, 476) with delta (0, 0)
Screenshot: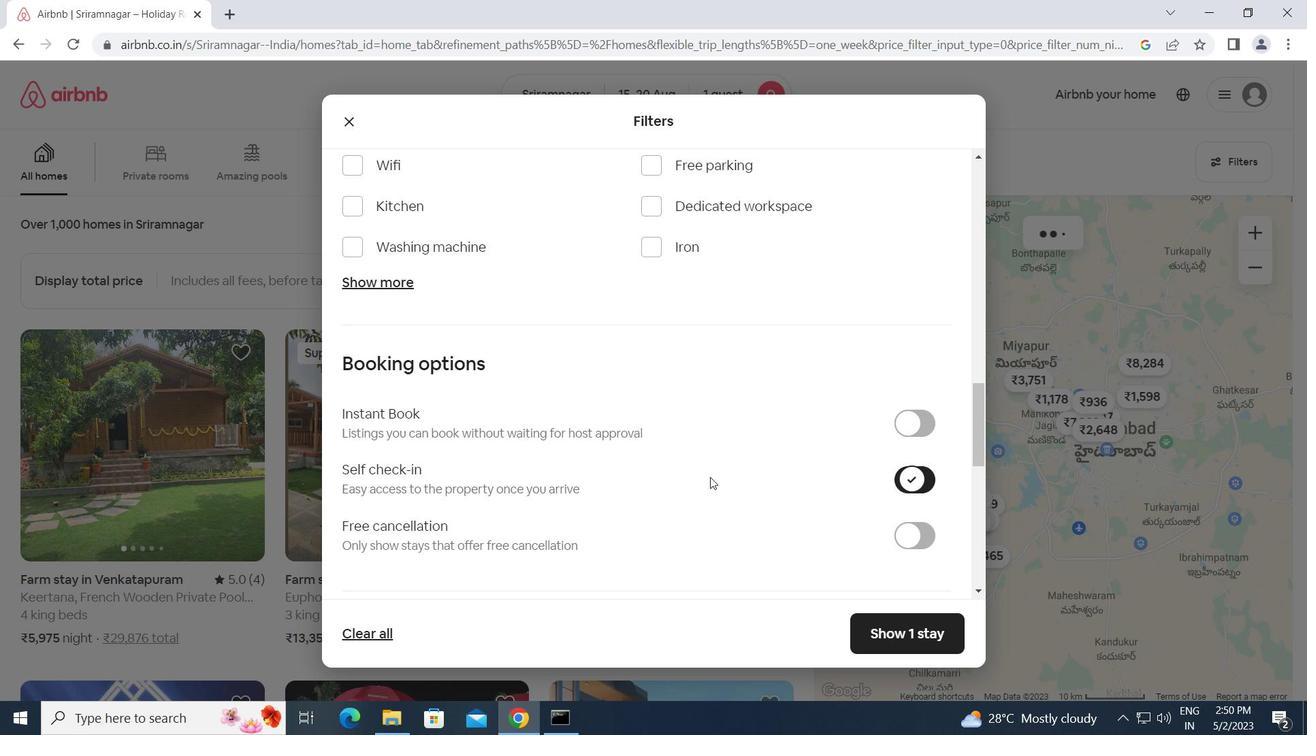 
Action: Mouse scrolled (709, 476) with delta (0, 0)
Screenshot: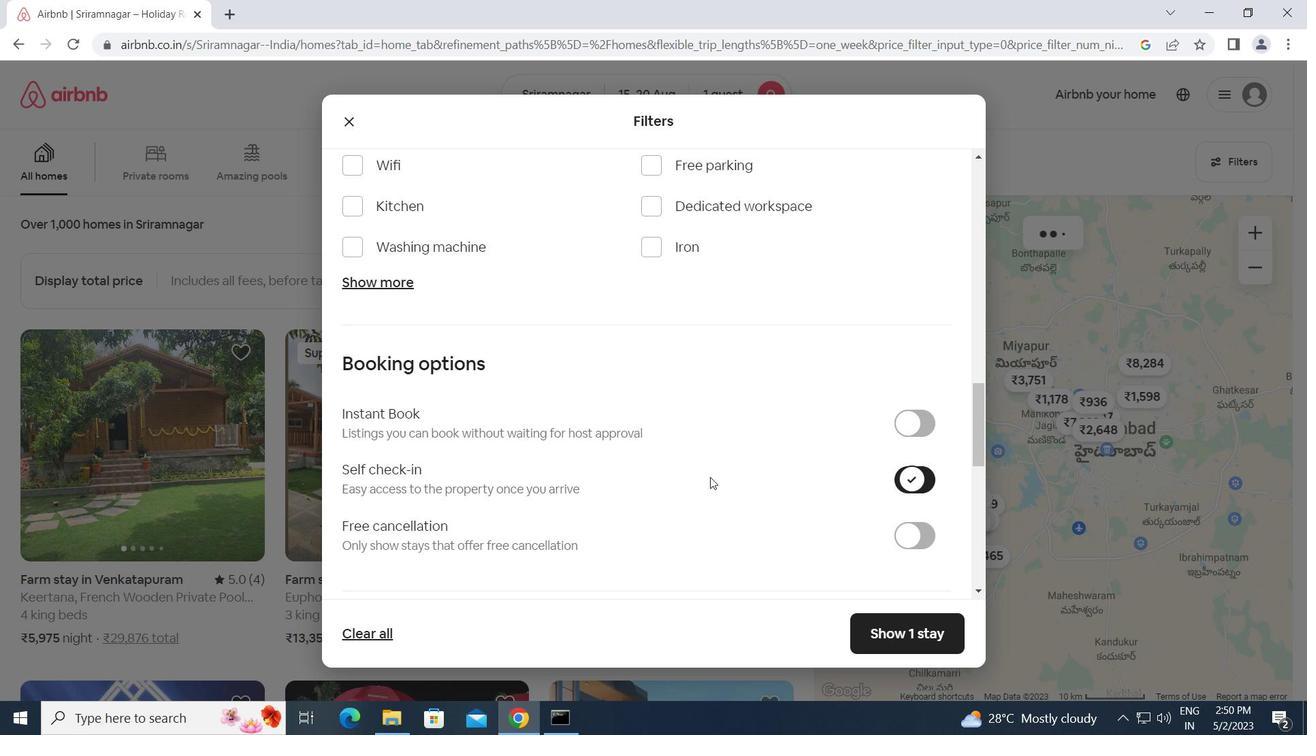 
Action: Mouse moved to (709, 478)
Screenshot: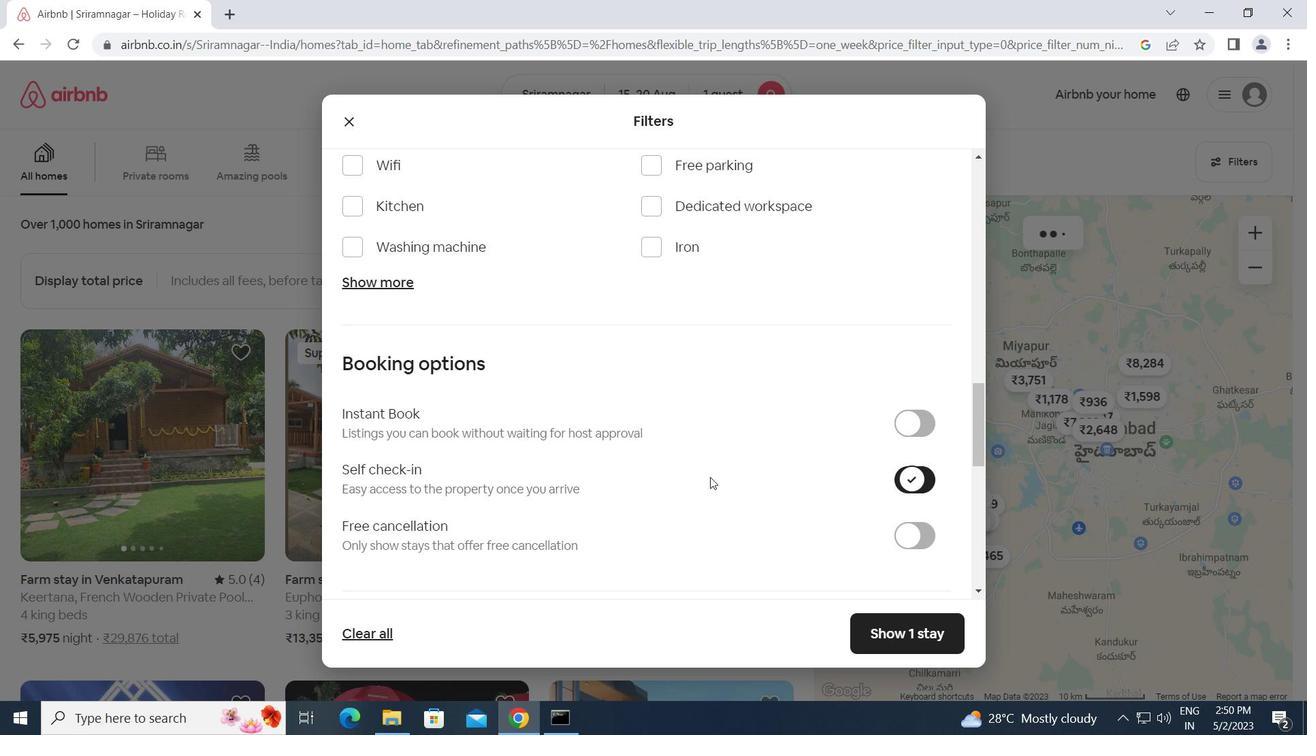 
Action: Mouse scrolled (709, 477) with delta (0, 0)
Screenshot: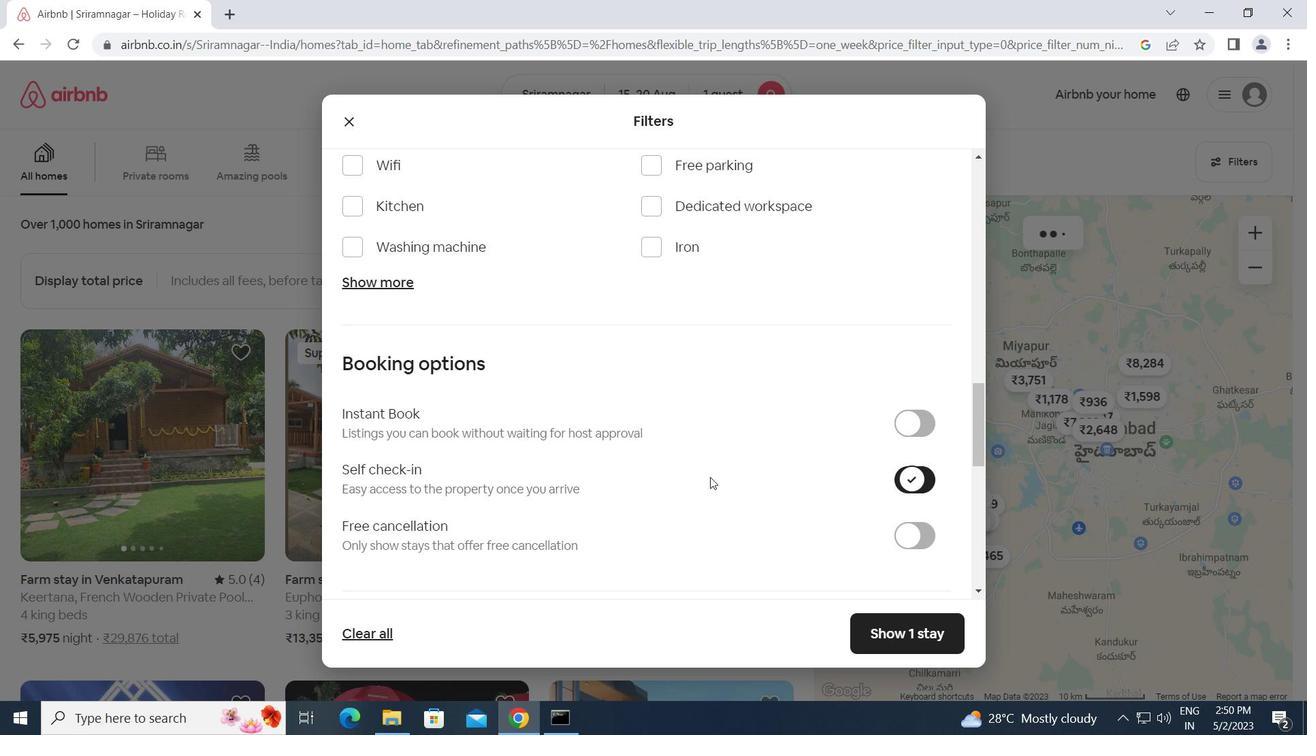 
Action: Mouse moved to (678, 478)
Screenshot: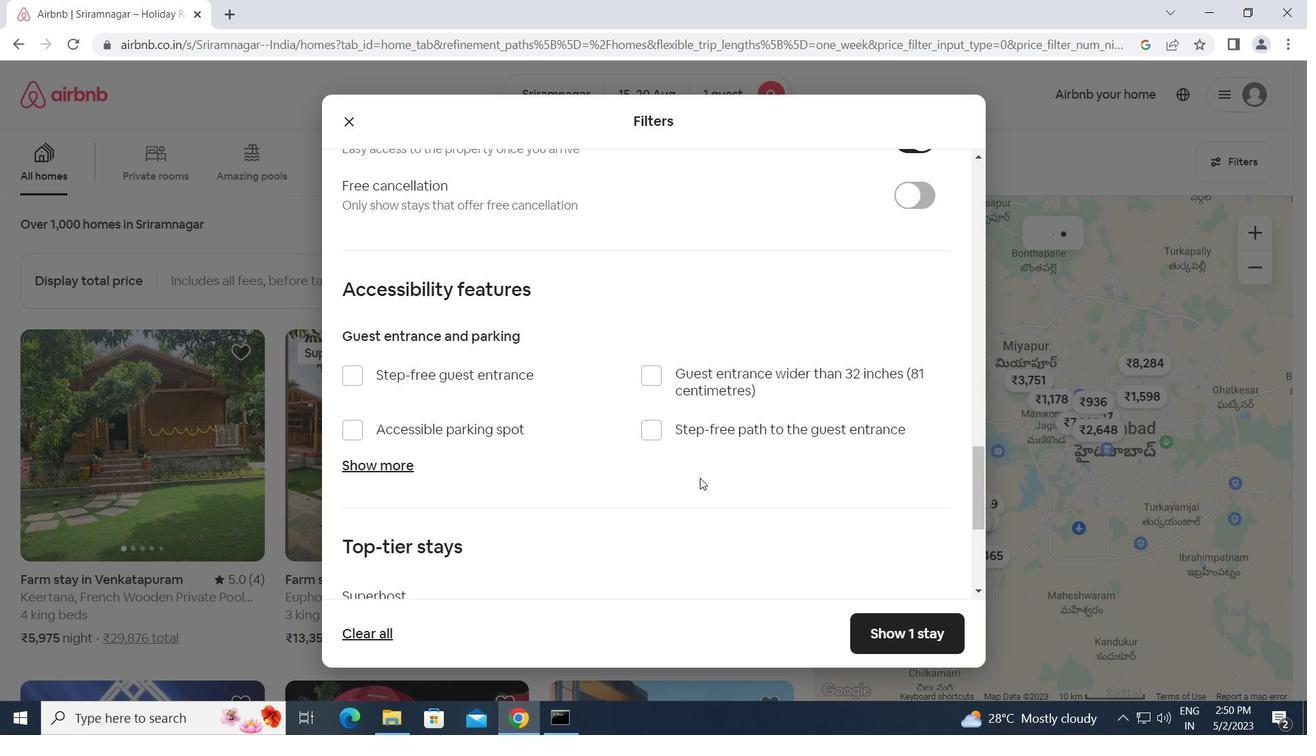 
Action: Mouse scrolled (678, 477) with delta (0, 0)
Screenshot: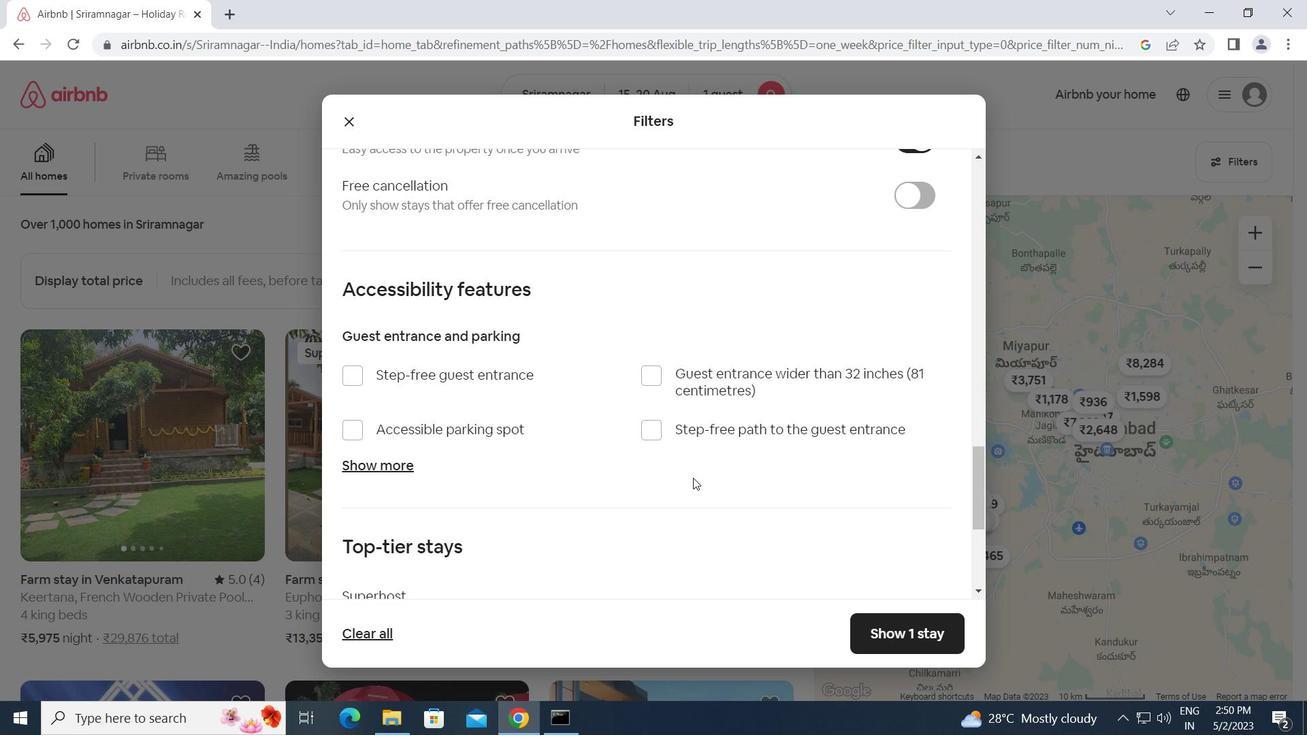 
Action: Mouse moved to (677, 478)
Screenshot: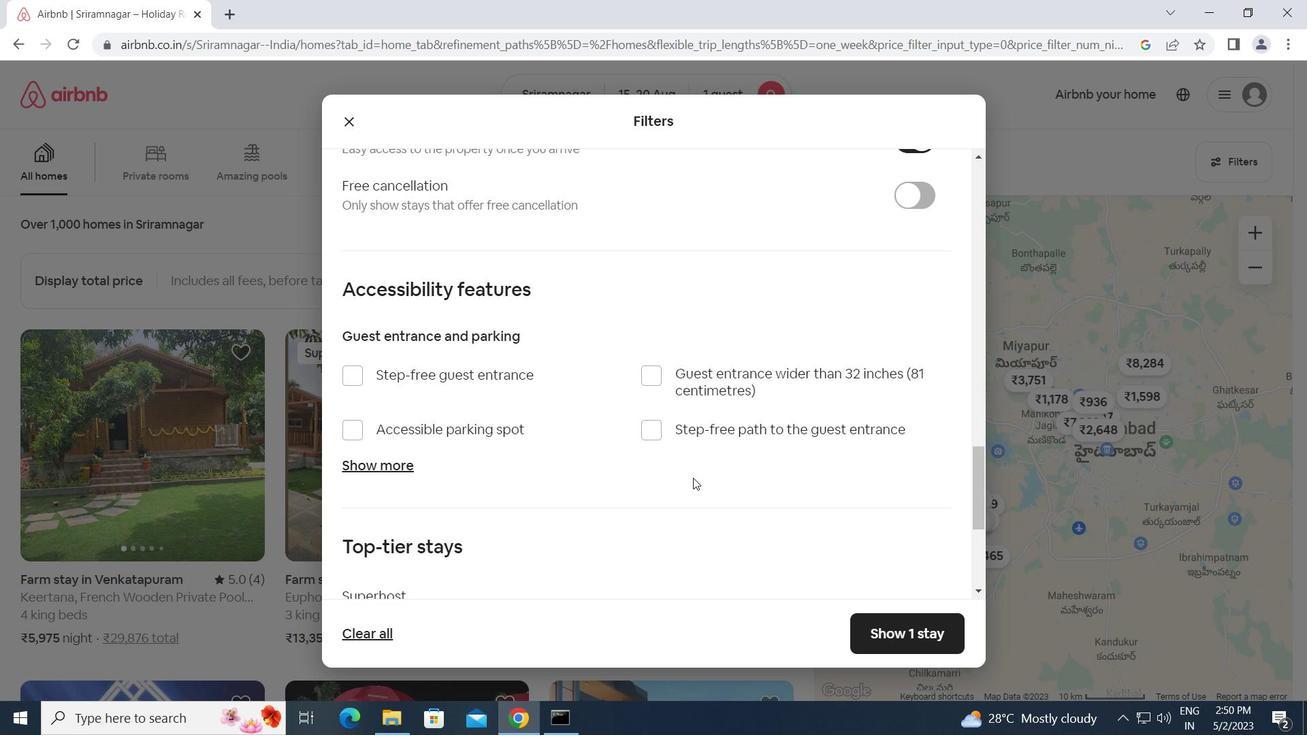 
Action: Mouse scrolled (677, 477) with delta (0, 0)
Screenshot: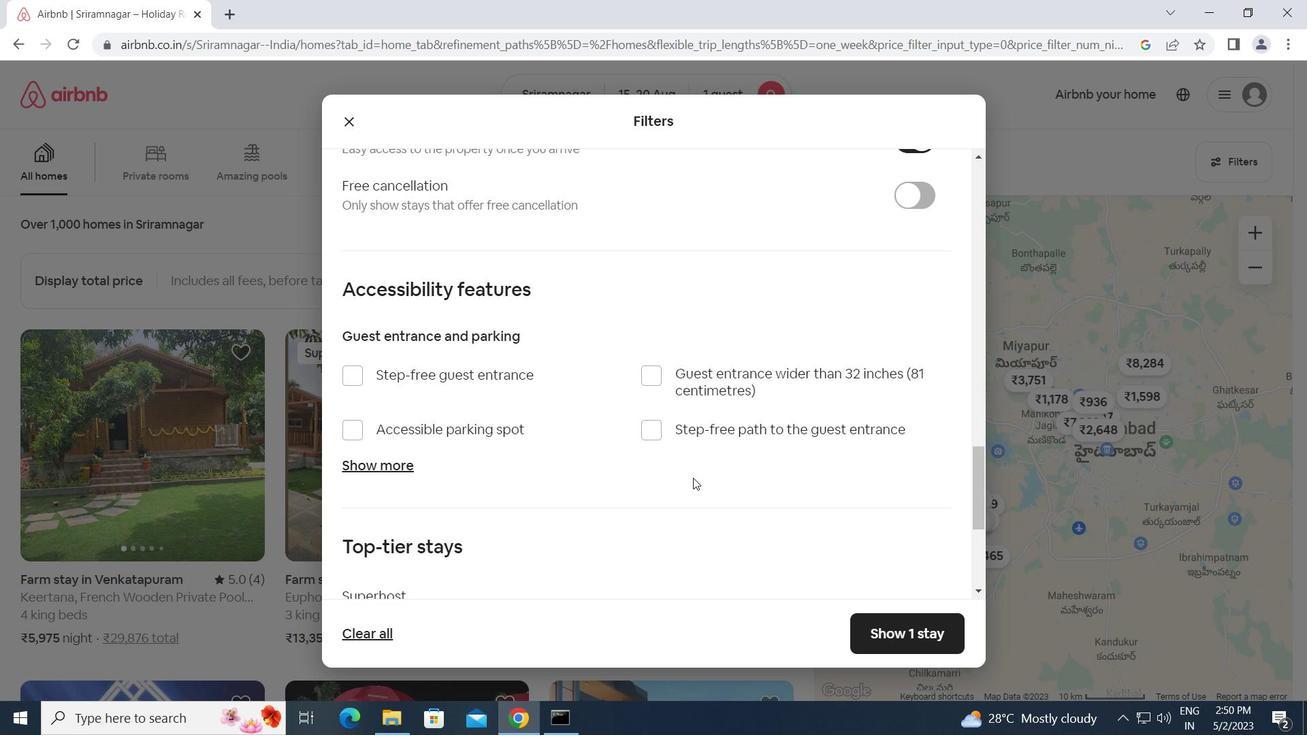 
Action: Mouse moved to (677, 478)
Screenshot: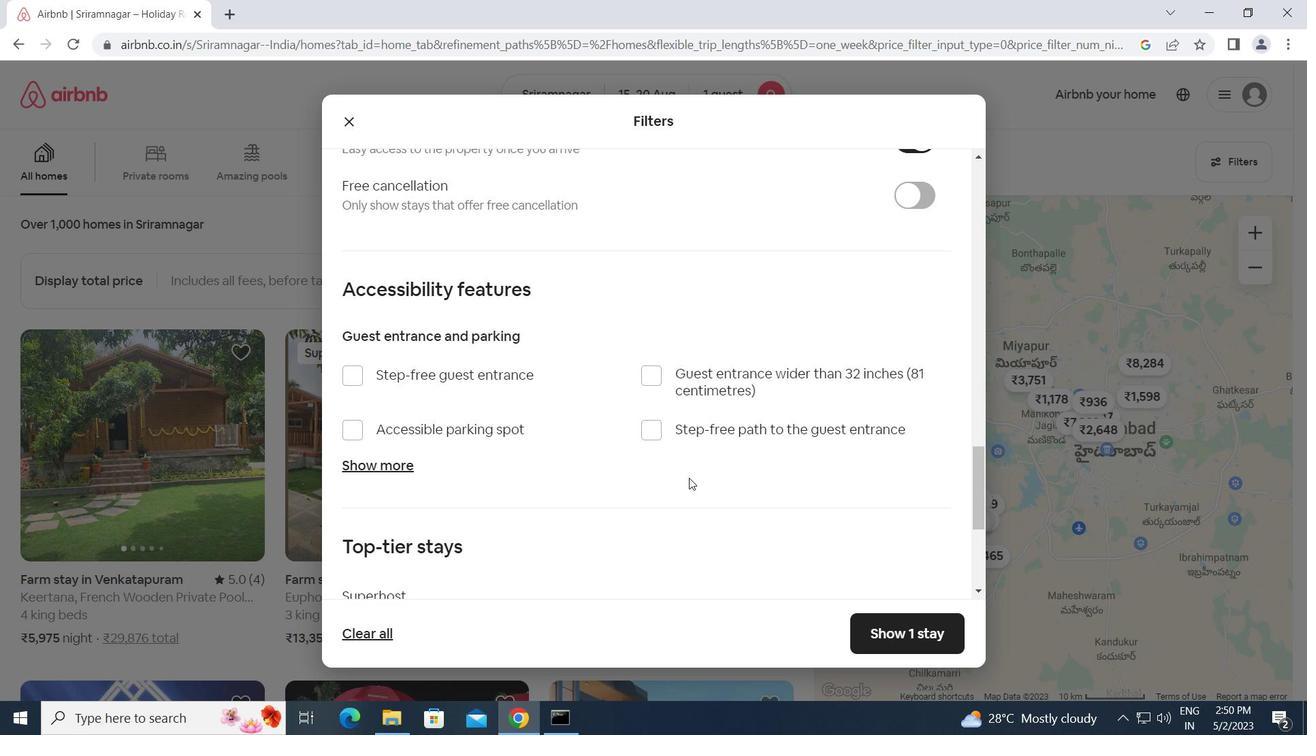 
Action: Mouse scrolled (677, 477) with delta (0, 0)
Screenshot: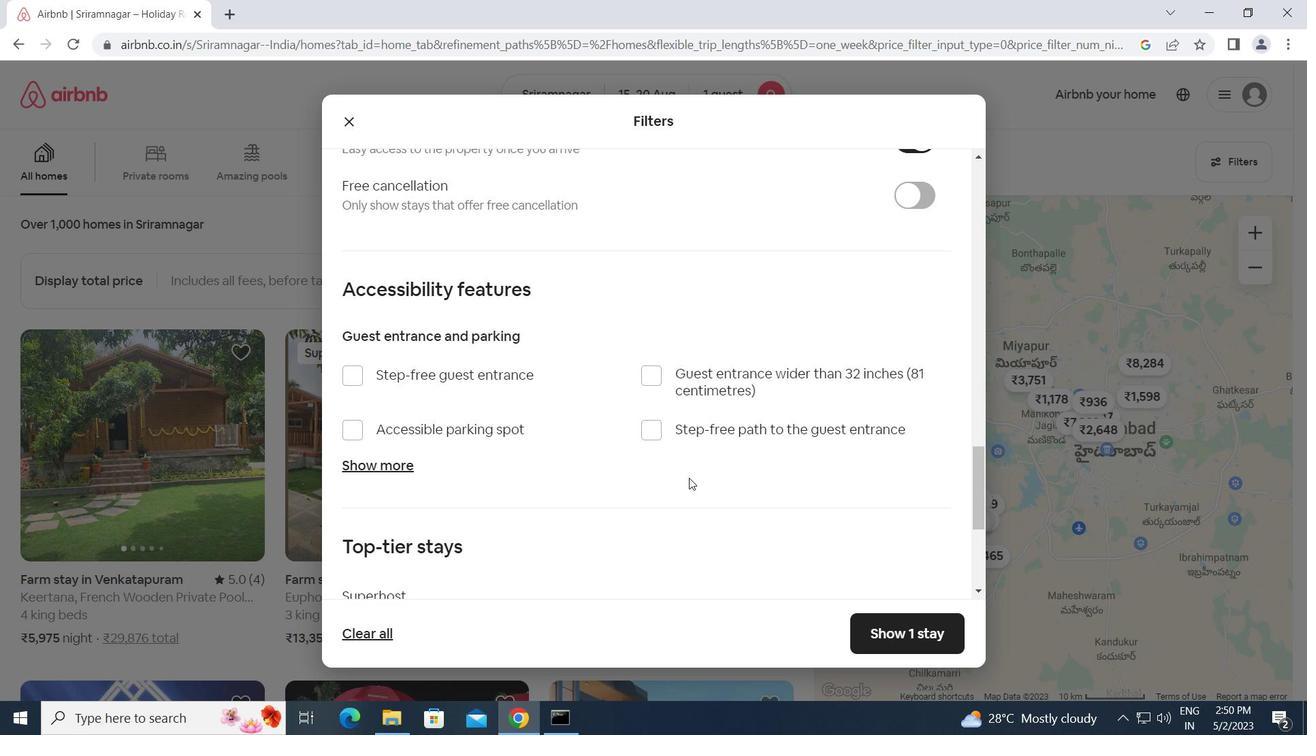 
Action: Mouse moved to (674, 478)
Screenshot: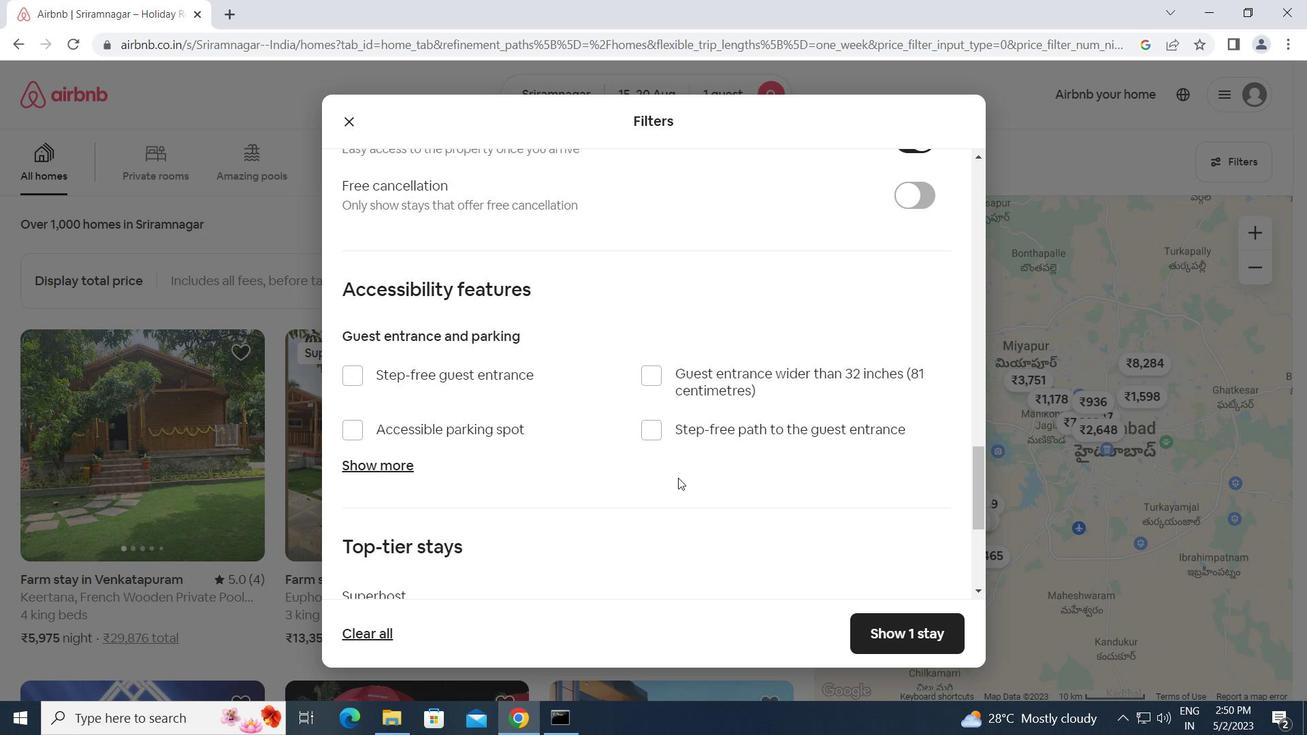 
Action: Mouse scrolled (674, 477) with delta (0, 0)
Screenshot: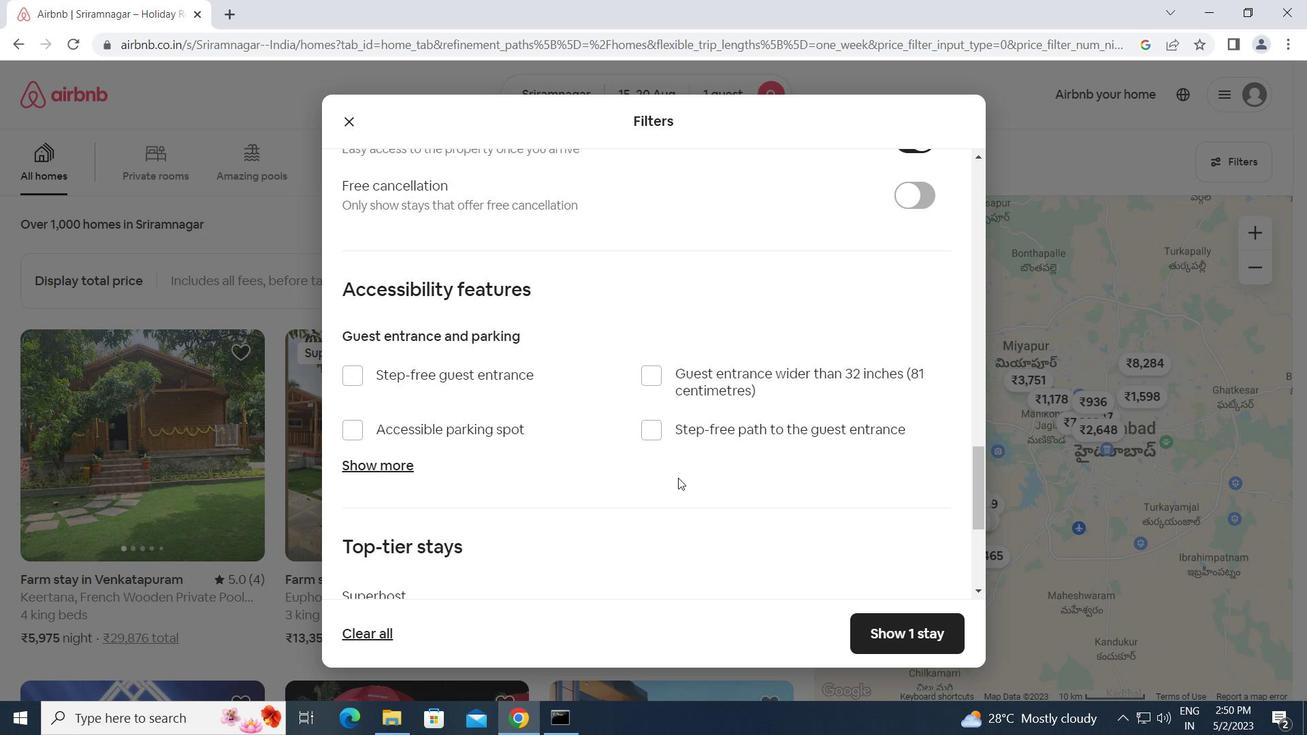 
Action: Mouse moved to (343, 482)
Screenshot: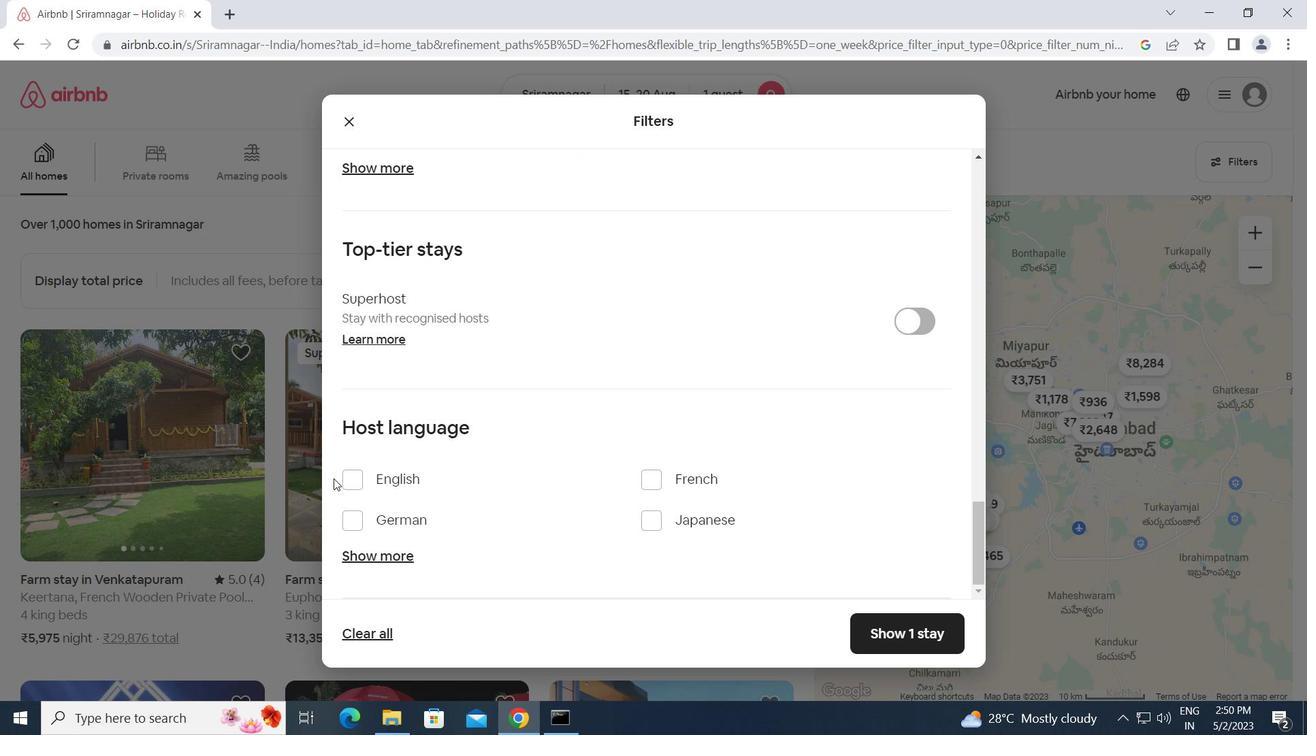 
Action: Mouse pressed left at (343, 482)
Screenshot: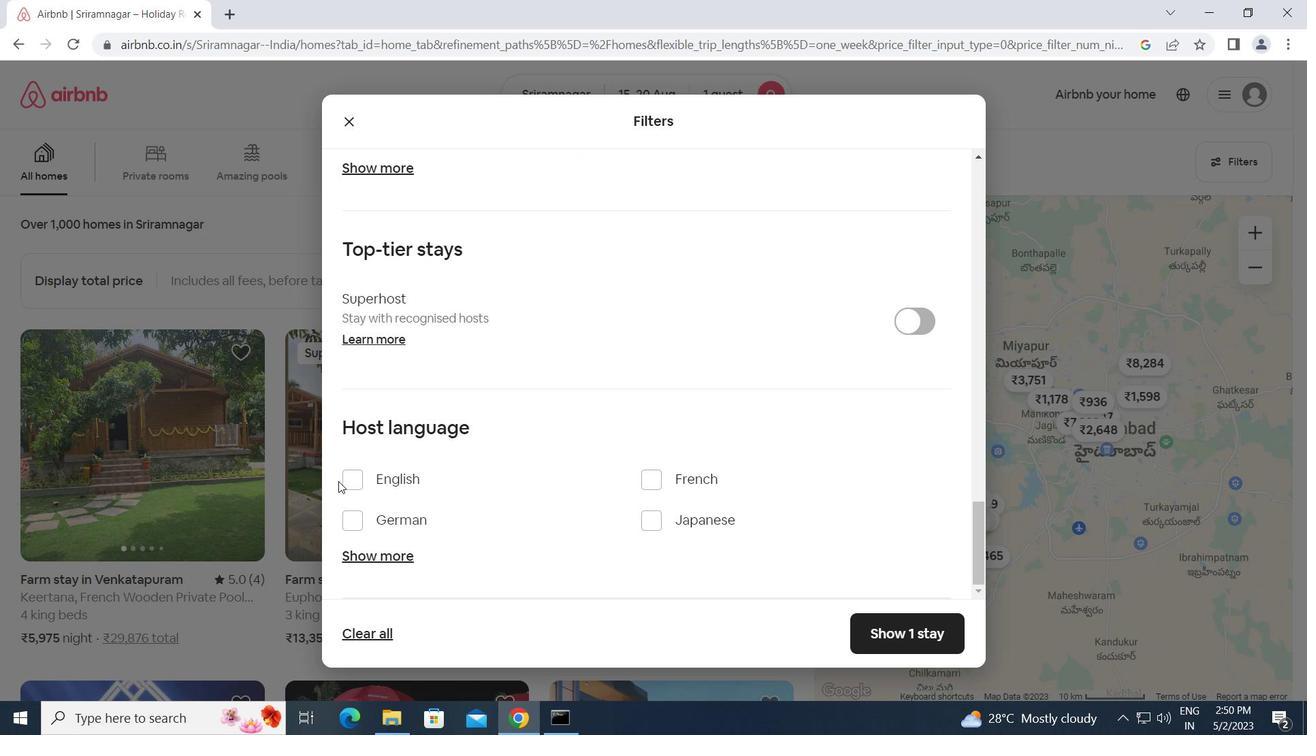 
Action: Mouse moved to (889, 621)
Screenshot: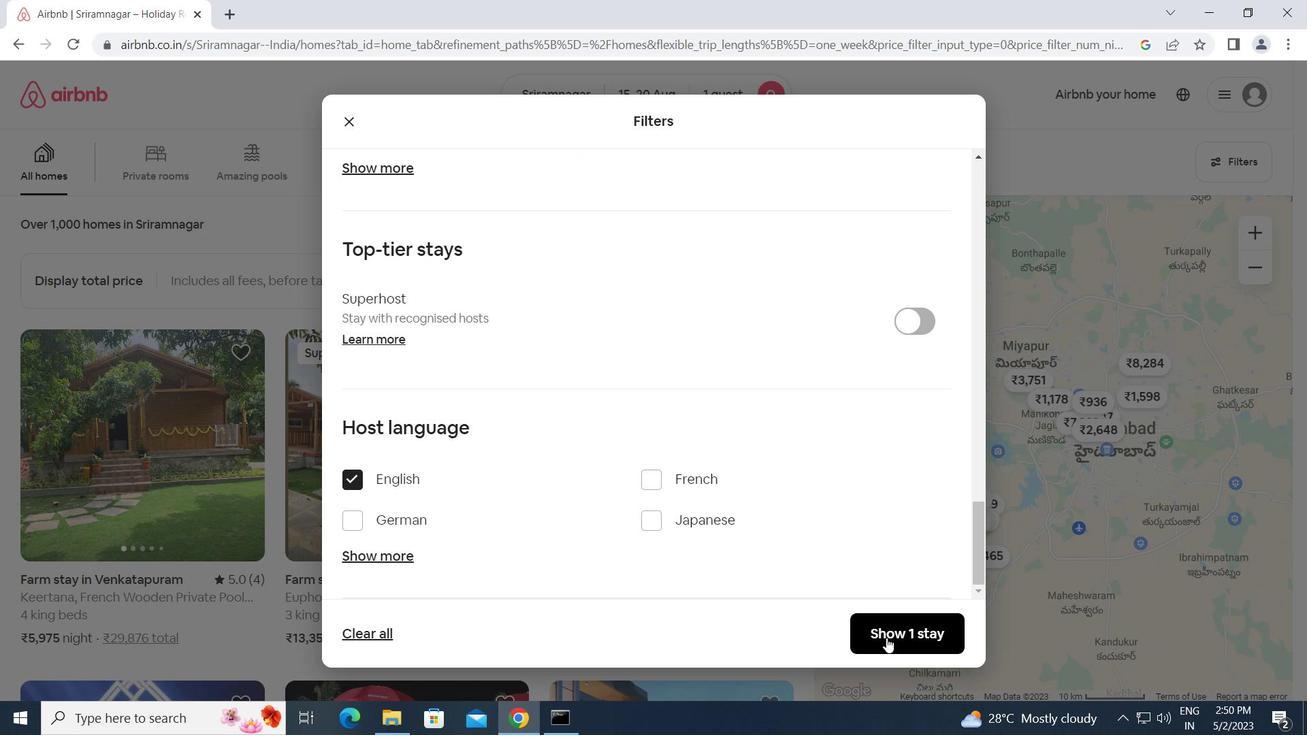 
Action: Mouse pressed left at (889, 621)
Screenshot: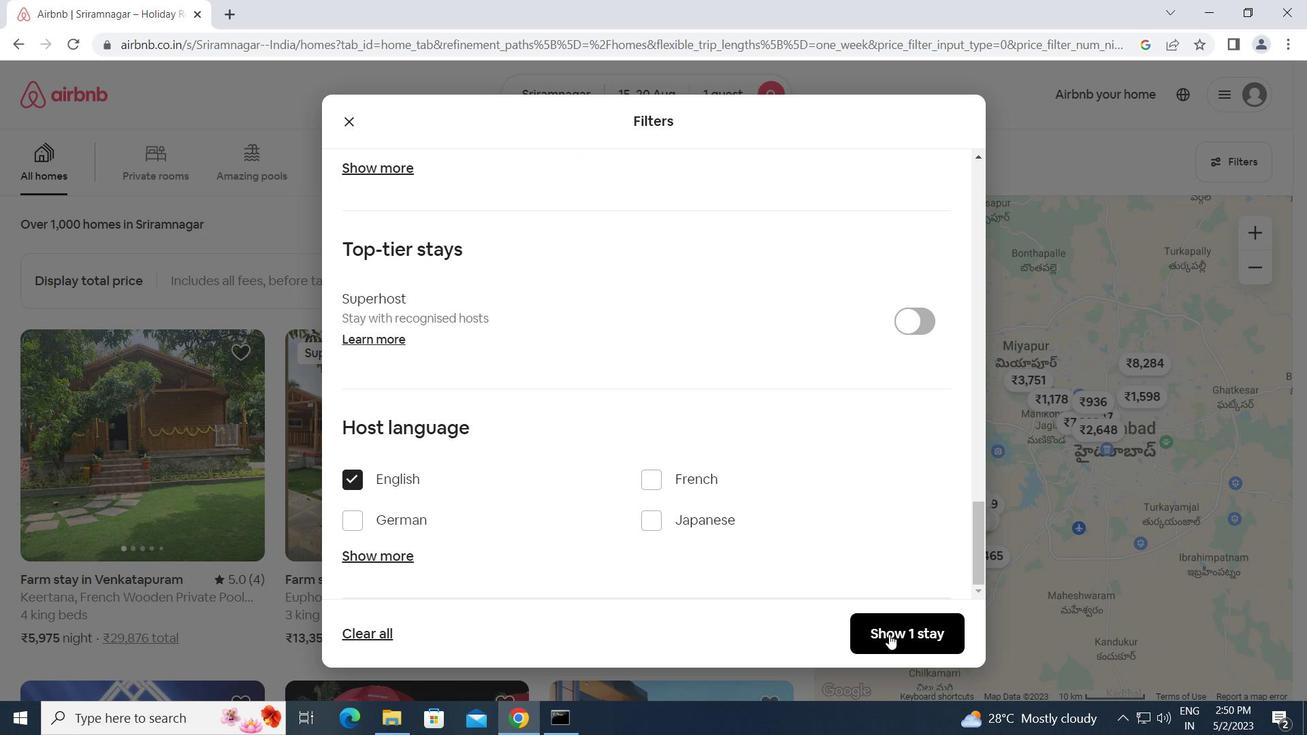 
Action: Mouse moved to (886, 614)
Screenshot: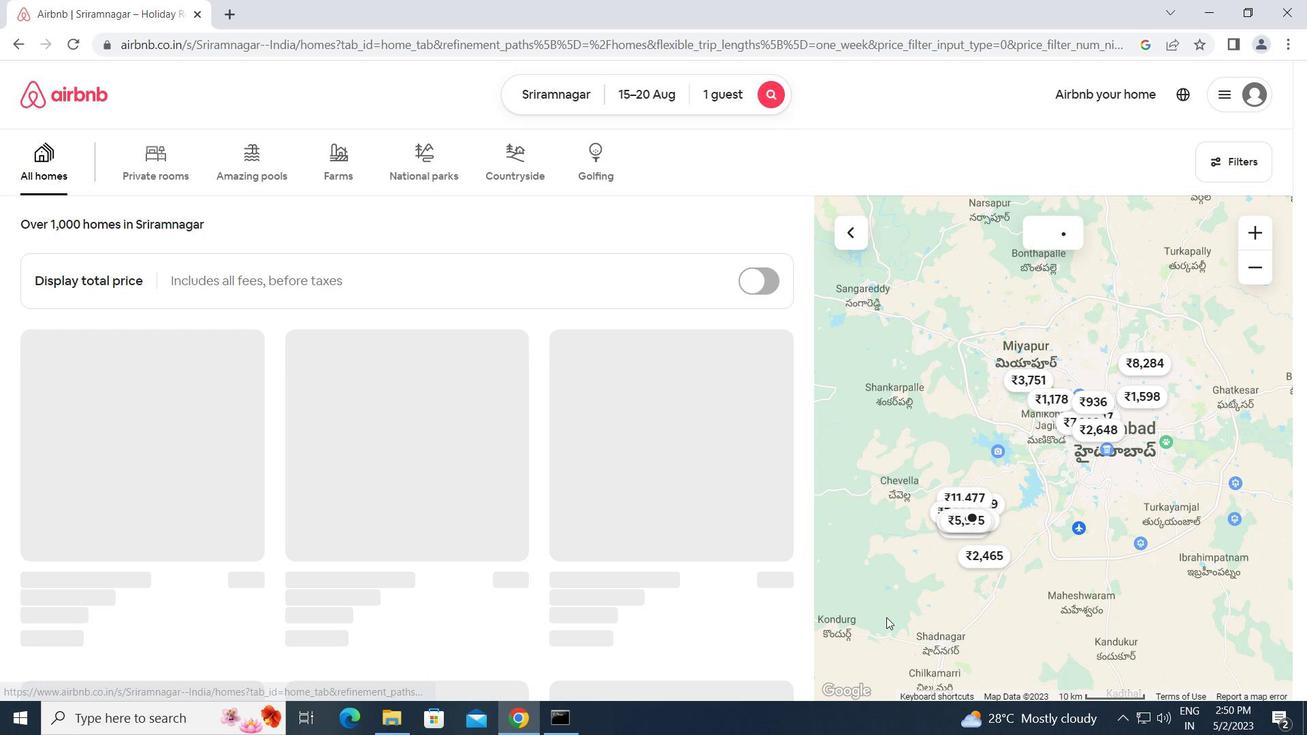 
